 Task: Research Airbnb properties in Schwechat, Austria from 4th December, 2023 to 10th December, 2023 for 8 adults.4 bedrooms having 8 beds and 4 bathrooms. Property type can be house. Amenities needed are: wifi, TV, free parkinig on premises, hot tub, gym, smoking allowed. Booking option can be shelf check-in. Look for 3 properties as per requirement.
Action: Mouse moved to (613, 83)
Screenshot: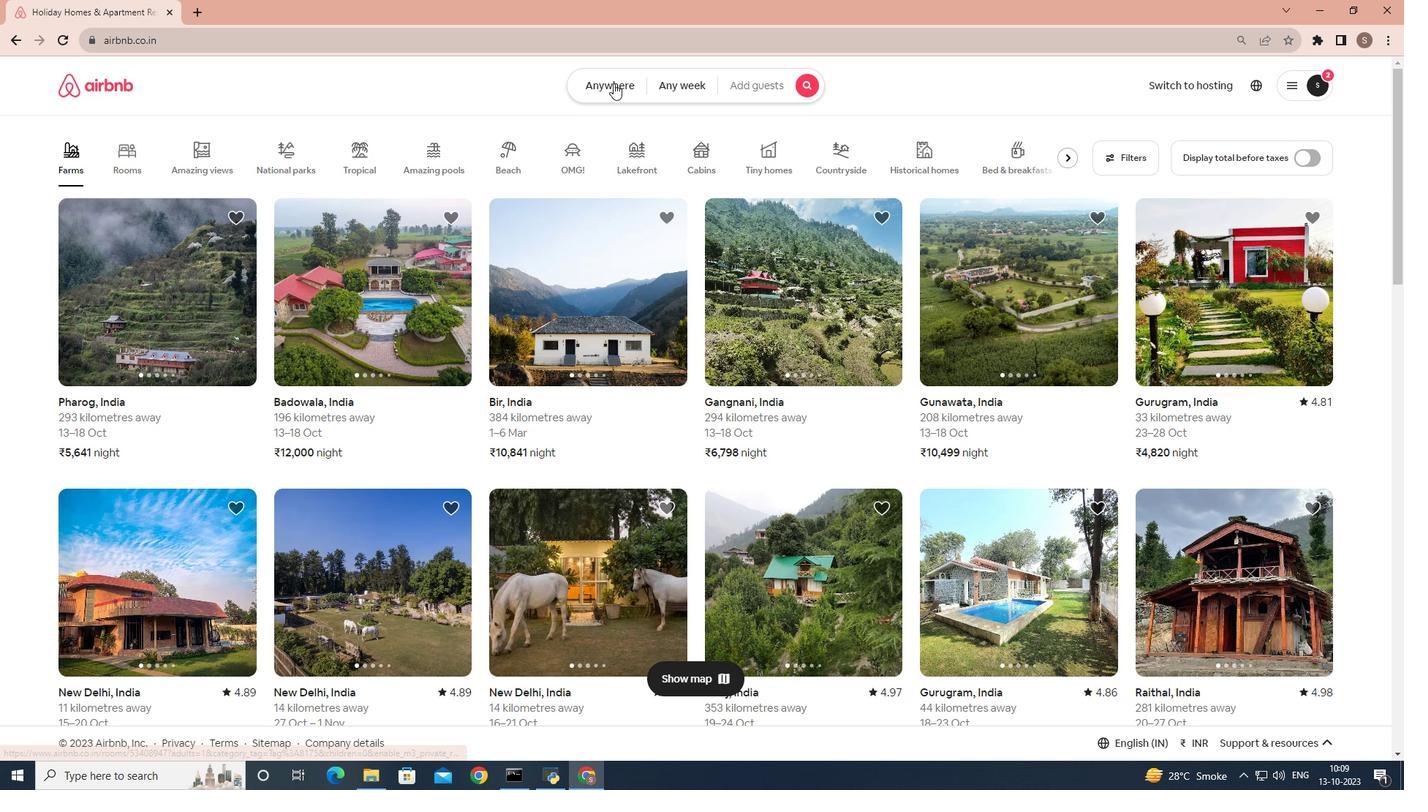 
Action: Mouse pressed left at (613, 83)
Screenshot: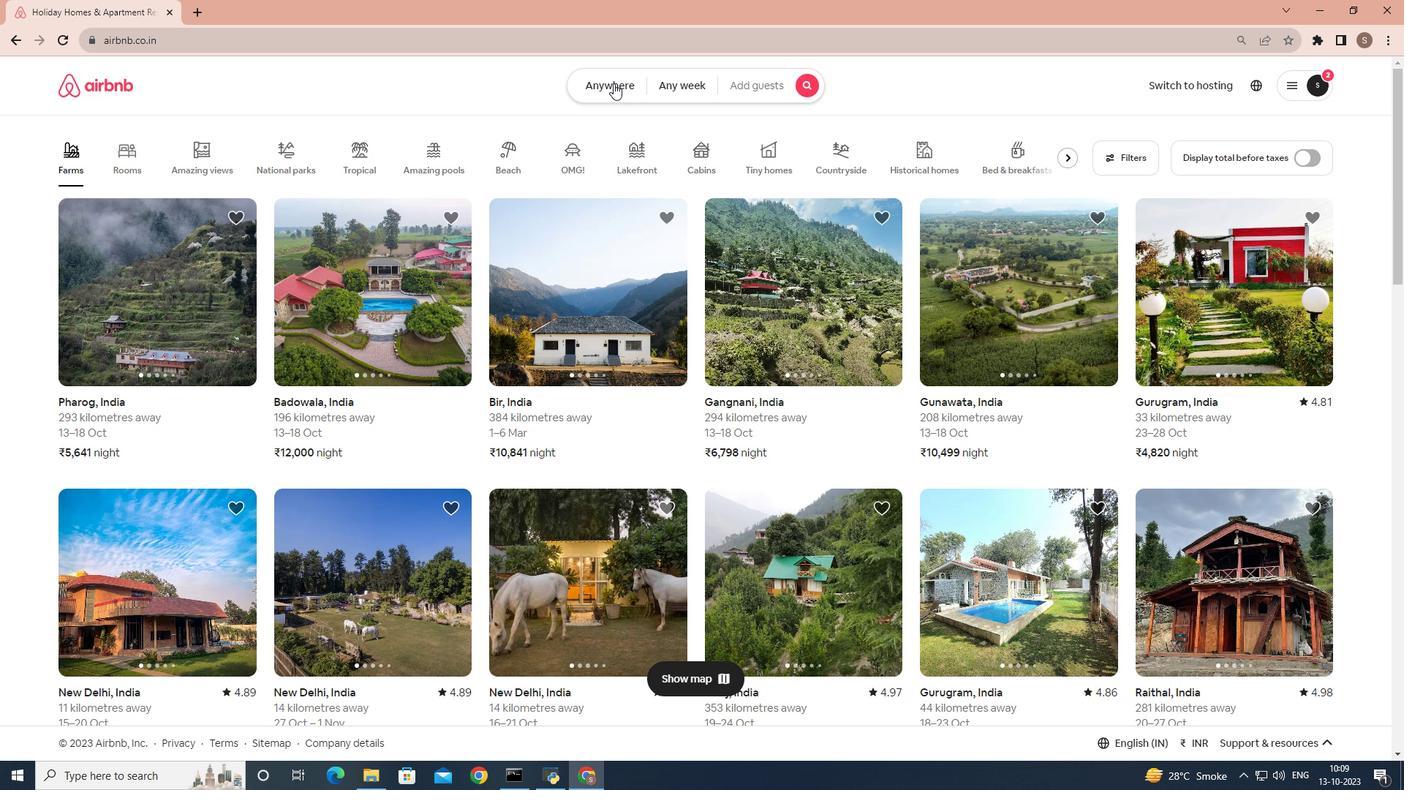 
Action: Mouse moved to (479, 145)
Screenshot: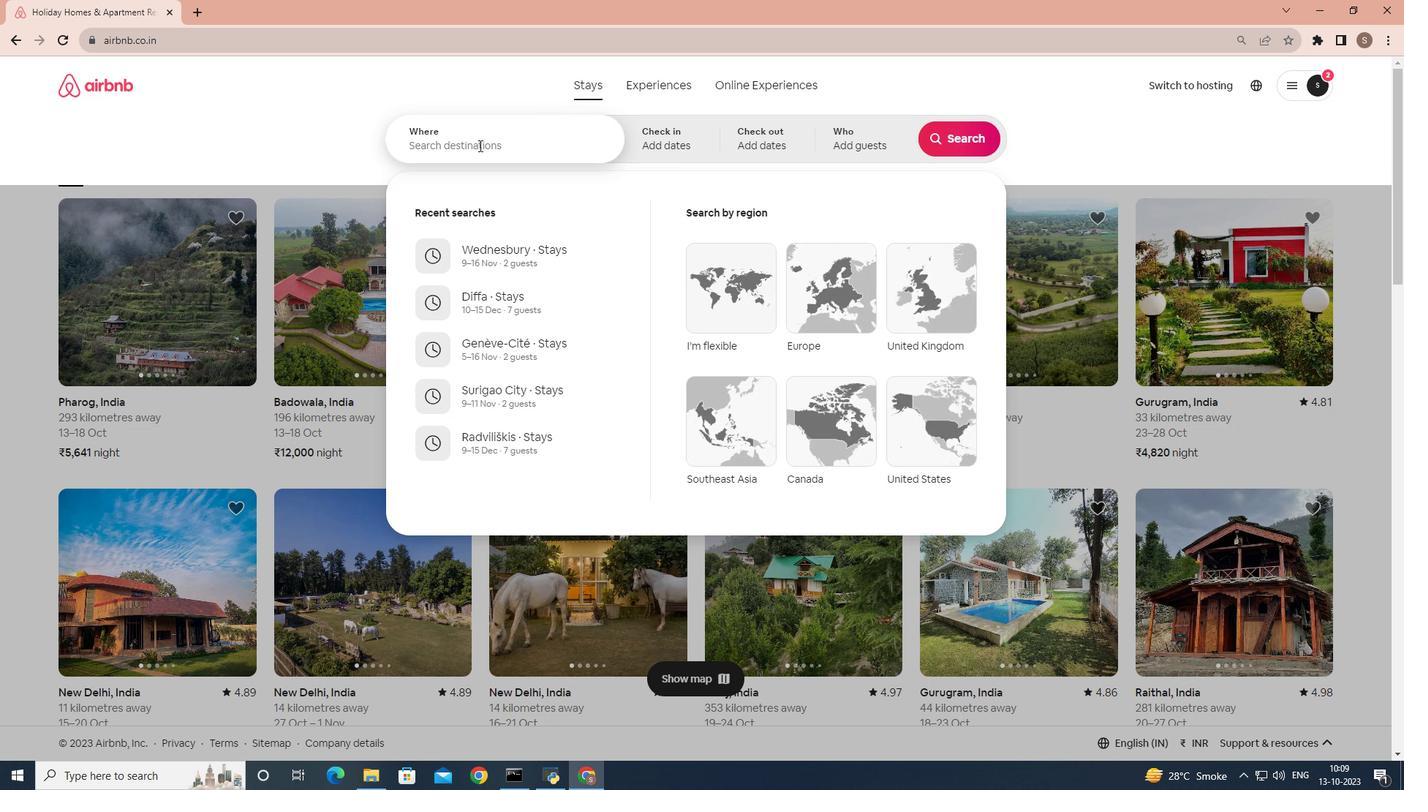 
Action: Mouse pressed left at (479, 145)
Screenshot: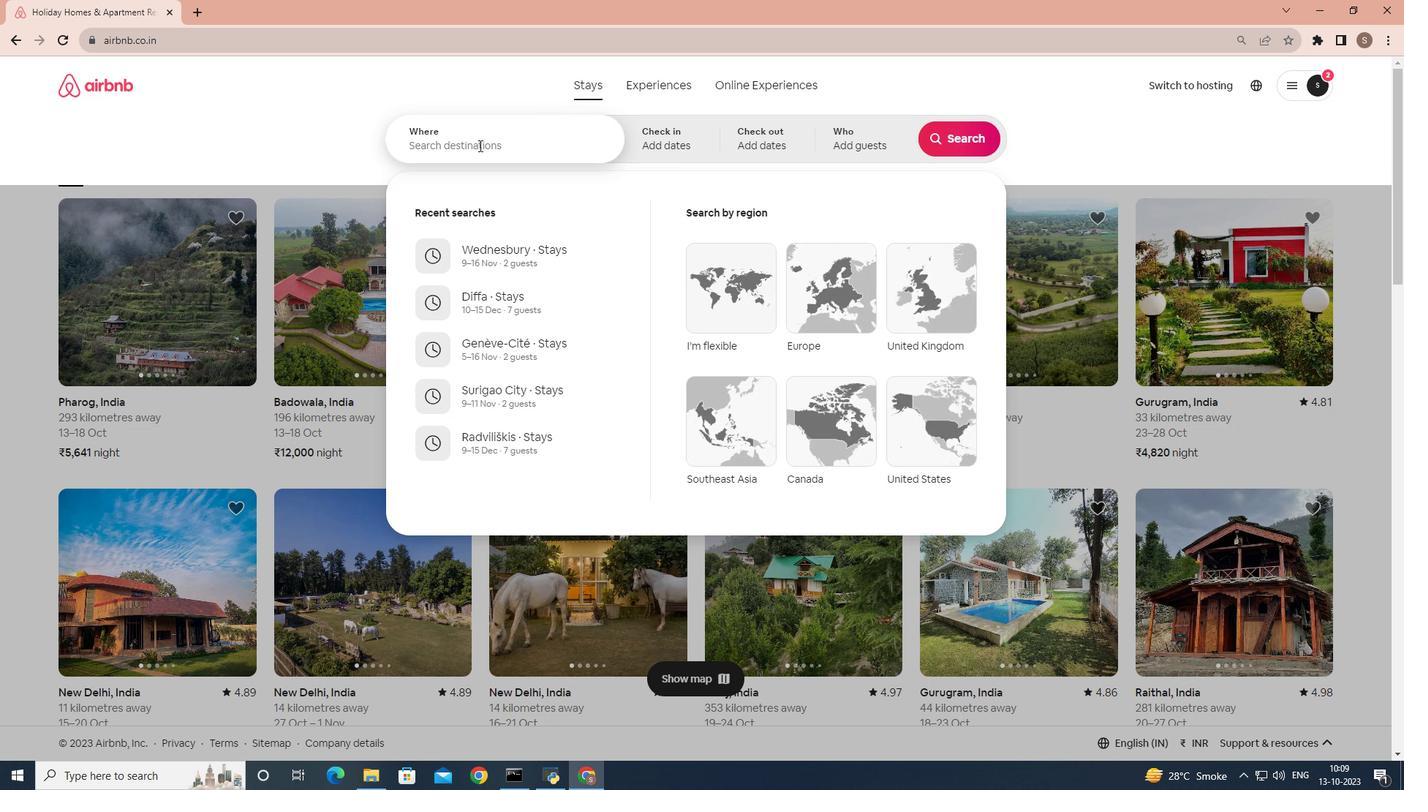 
Action: Key pressed schwechat
Screenshot: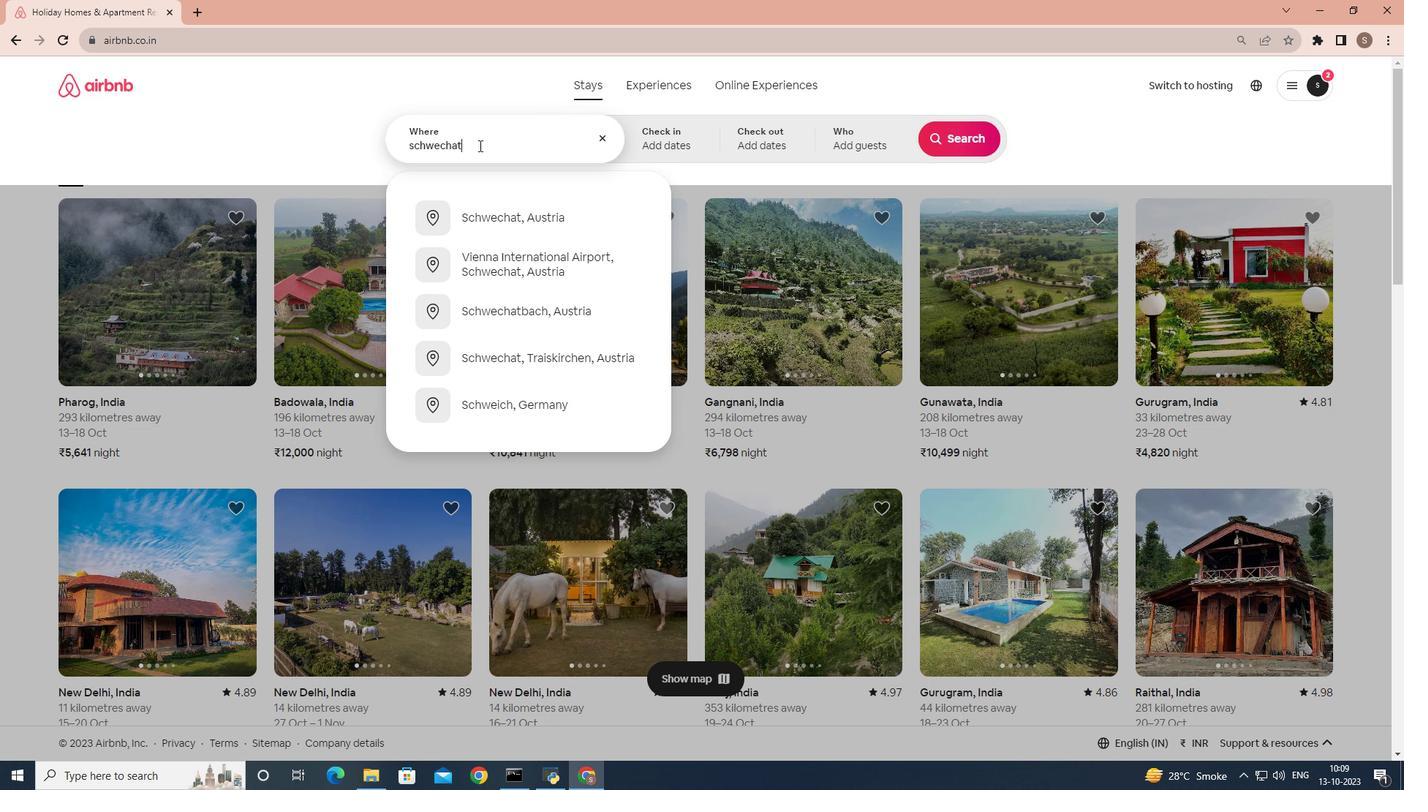 
Action: Mouse moved to (482, 208)
Screenshot: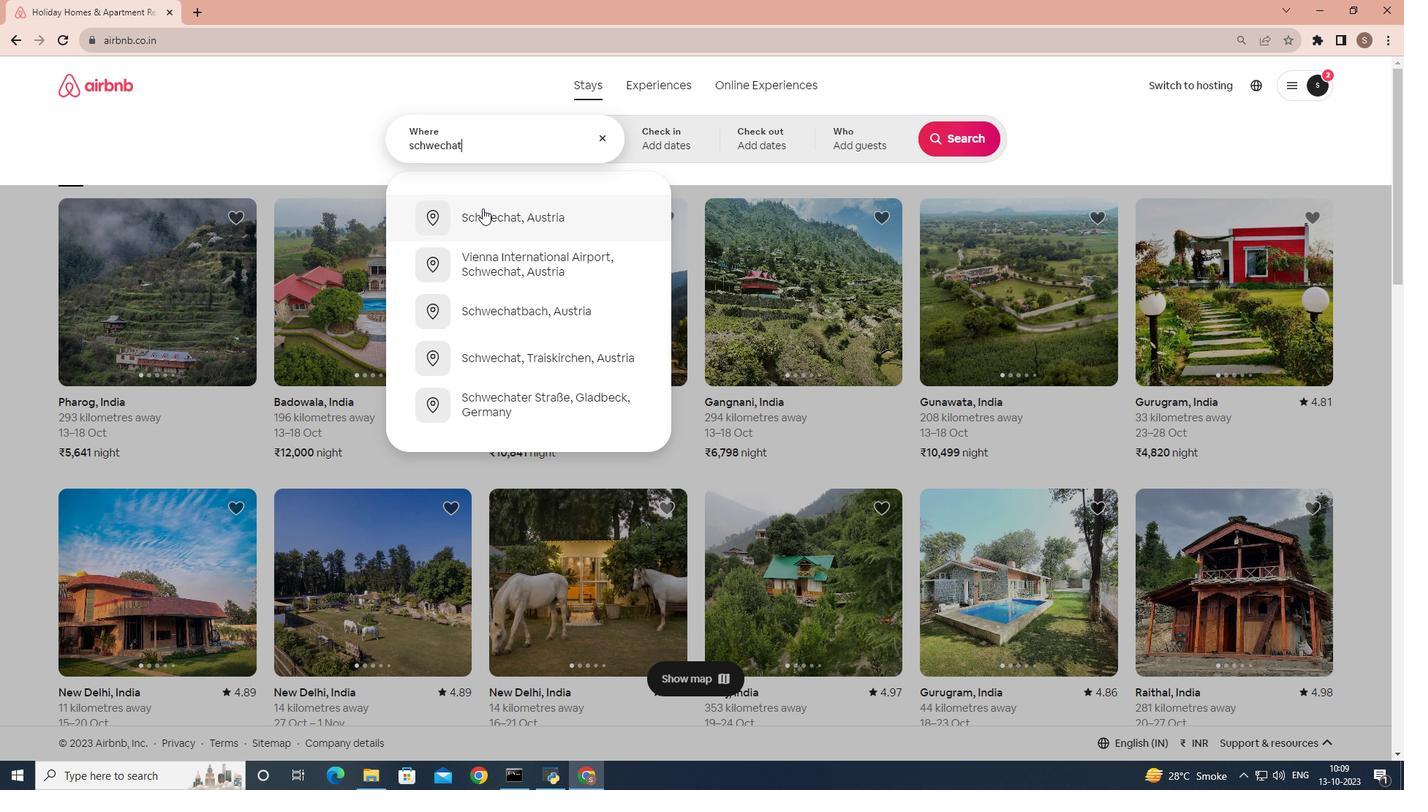 
Action: Mouse pressed left at (482, 208)
Screenshot: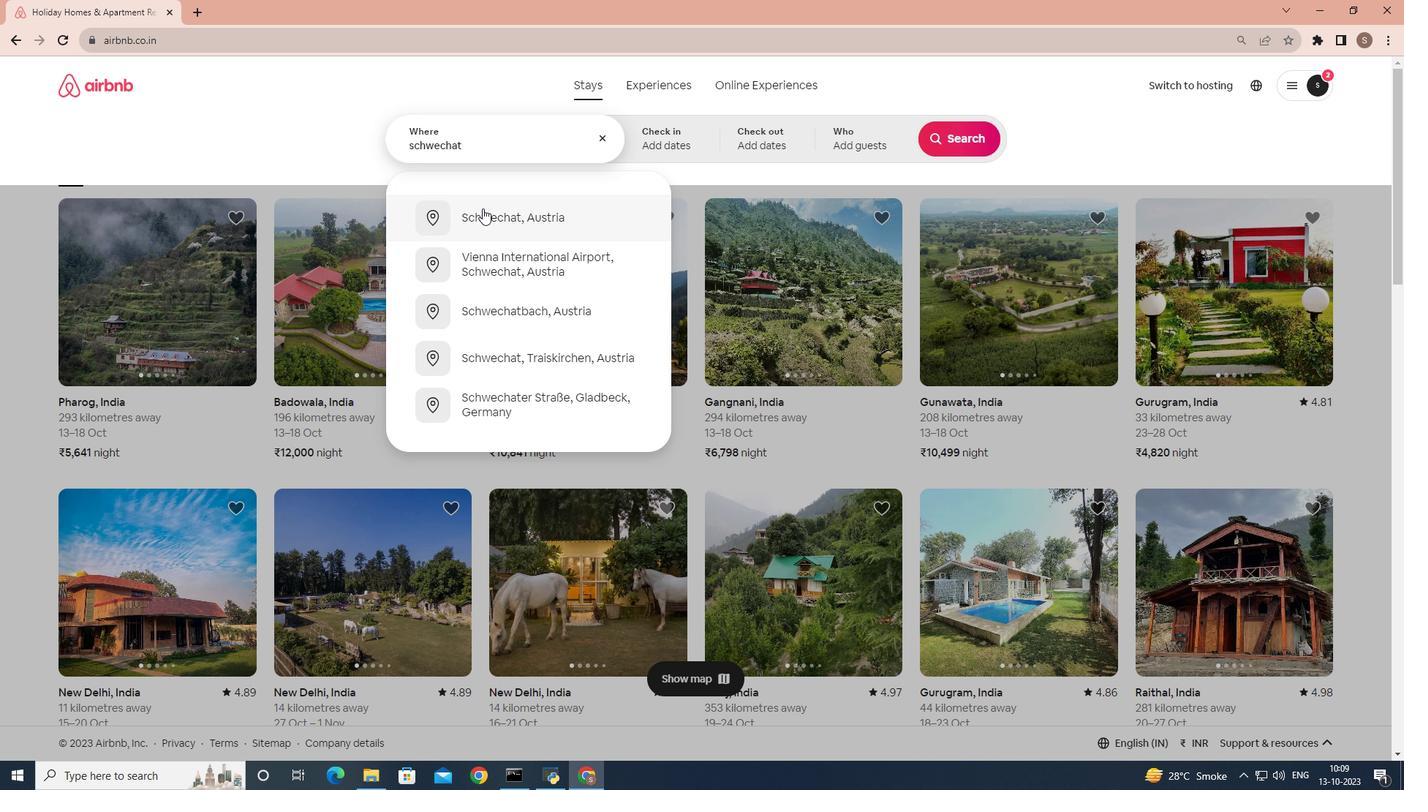 
Action: Mouse moved to (944, 251)
Screenshot: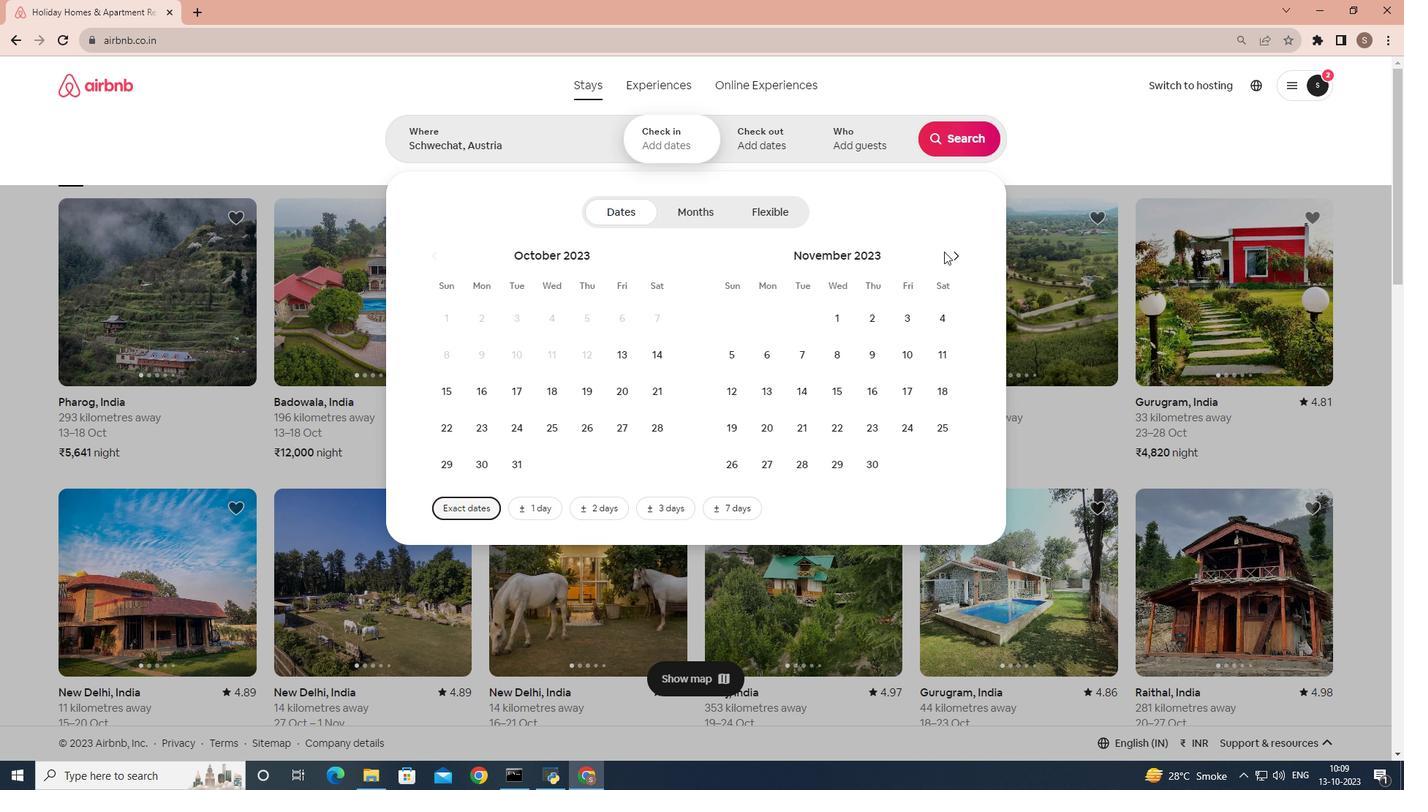 
Action: Mouse pressed left at (944, 251)
Screenshot: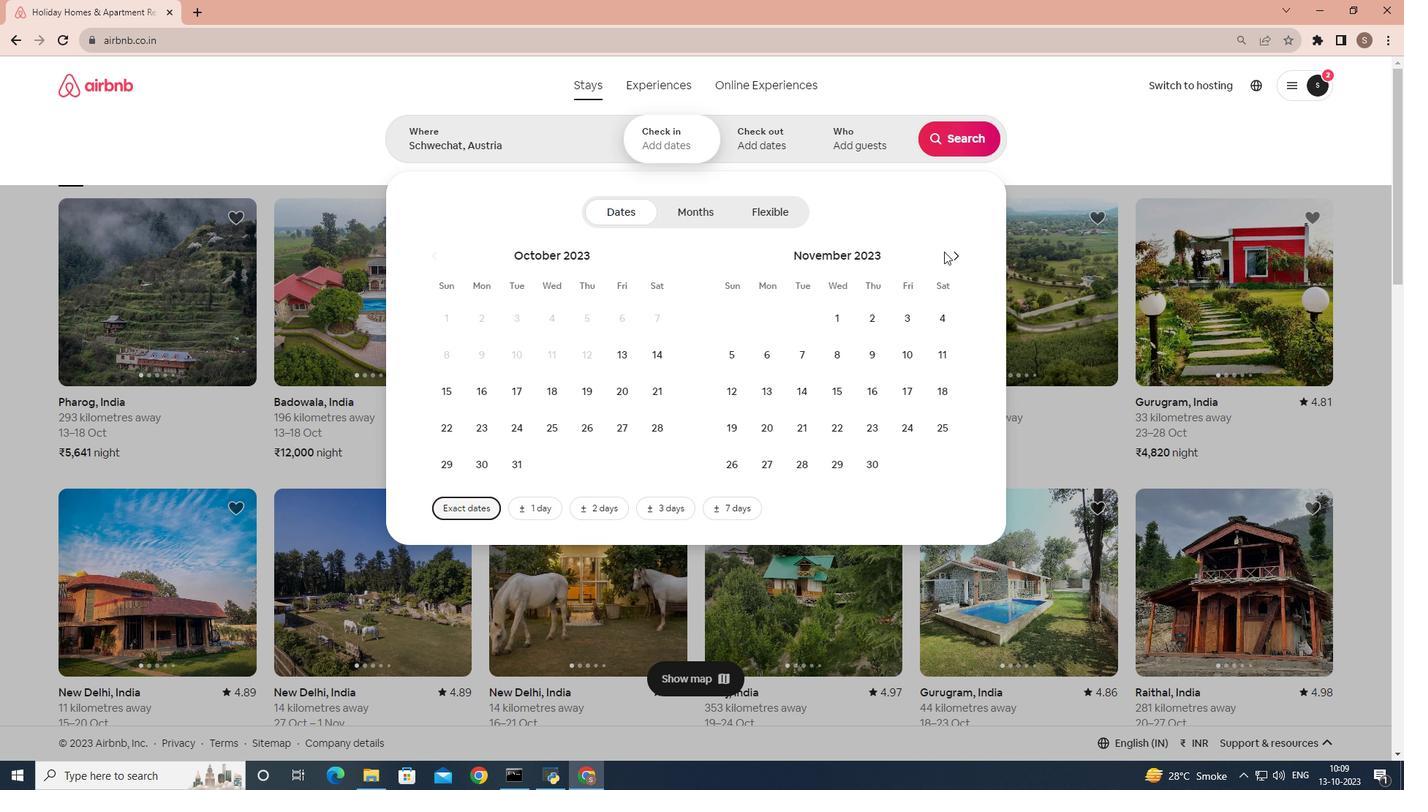
Action: Mouse moved to (950, 257)
Screenshot: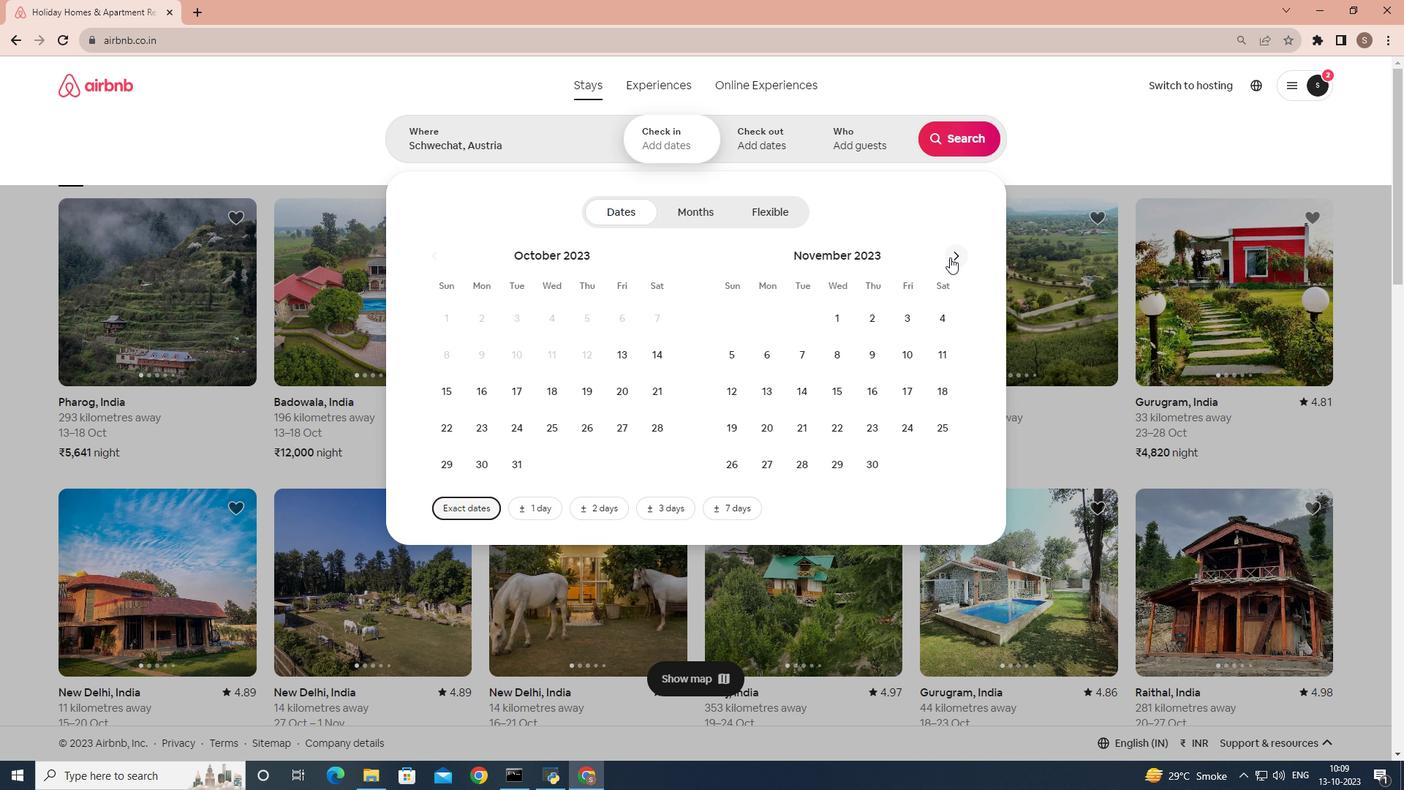 
Action: Mouse pressed left at (950, 257)
Screenshot: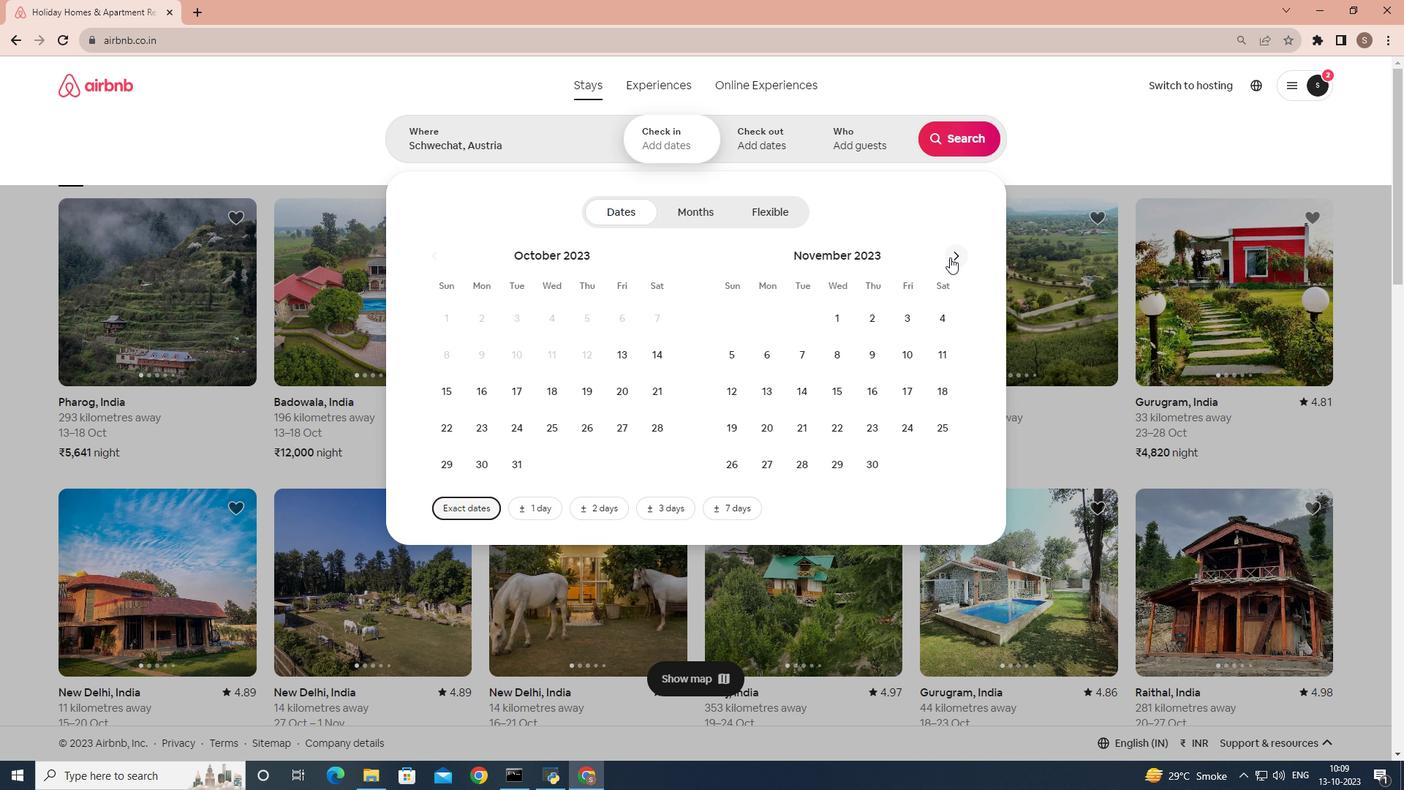 
Action: Mouse moved to (770, 364)
Screenshot: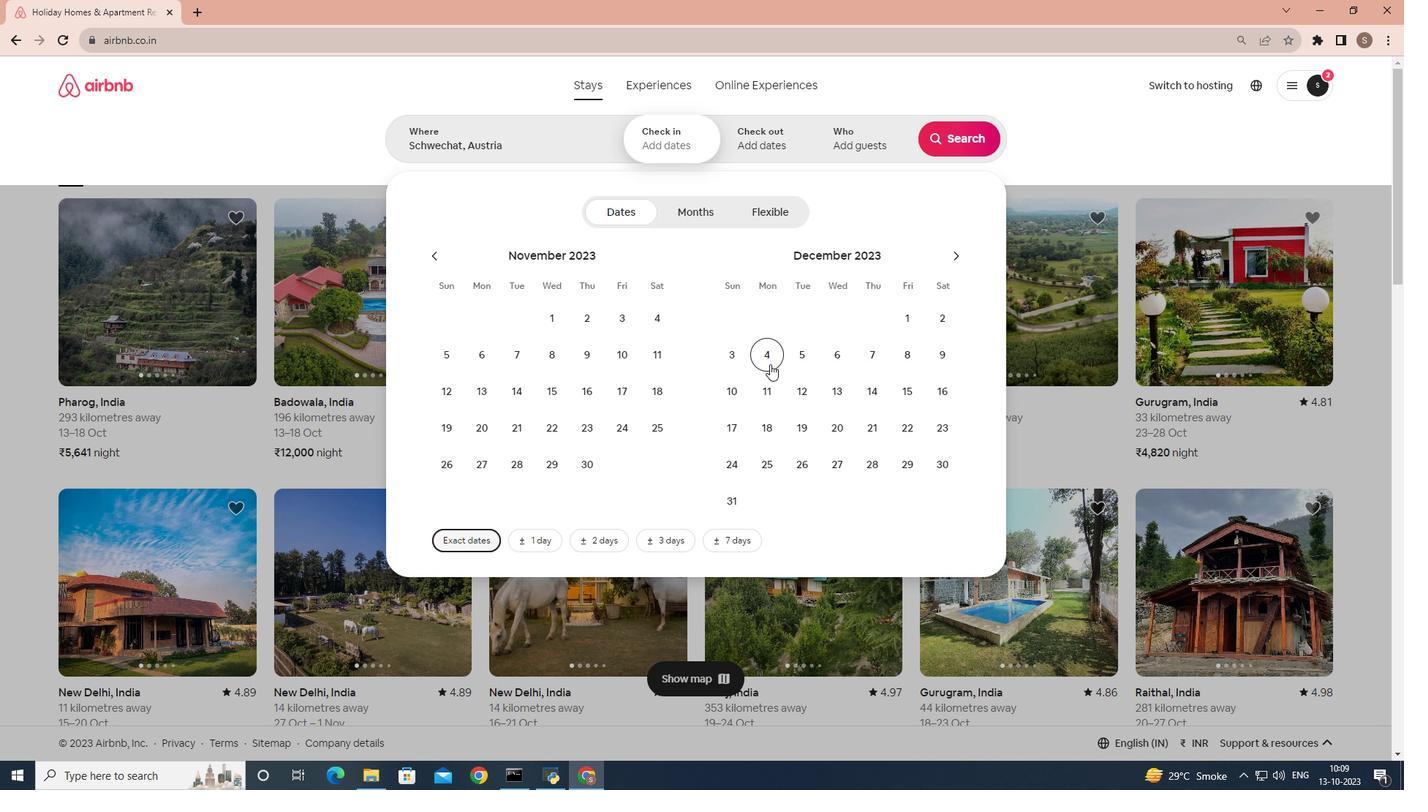 
Action: Mouse pressed left at (770, 364)
Screenshot: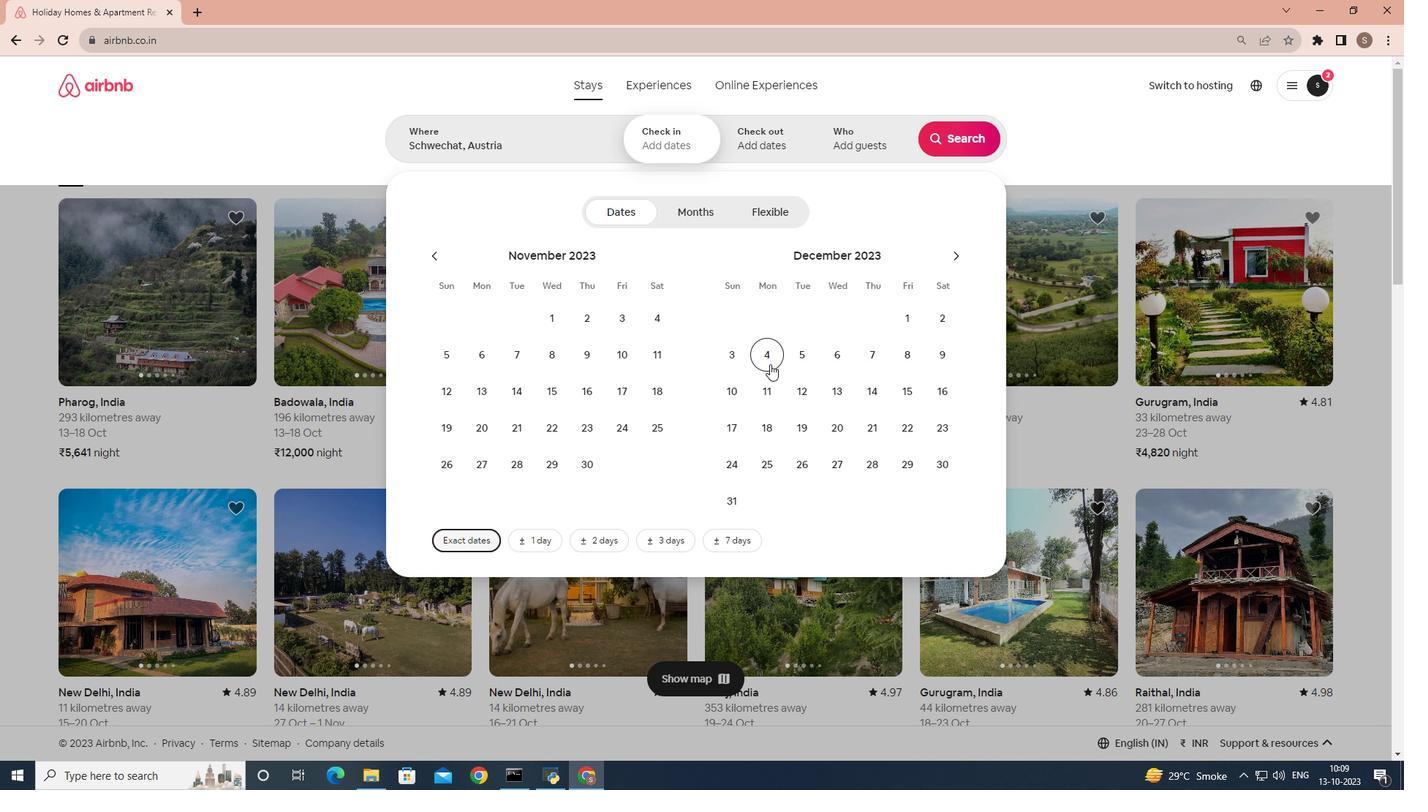 
Action: Mouse moved to (732, 390)
Screenshot: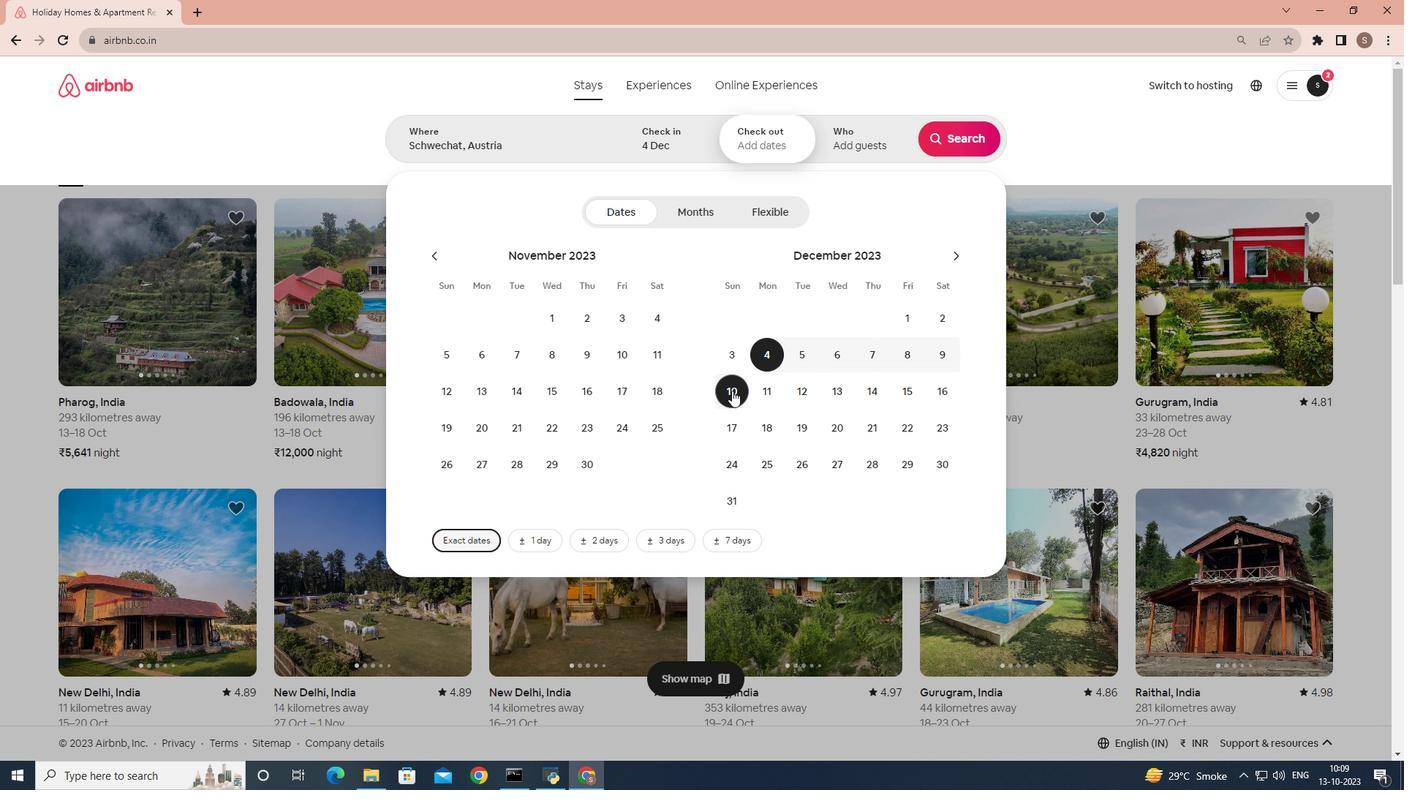 
Action: Mouse pressed left at (732, 390)
Screenshot: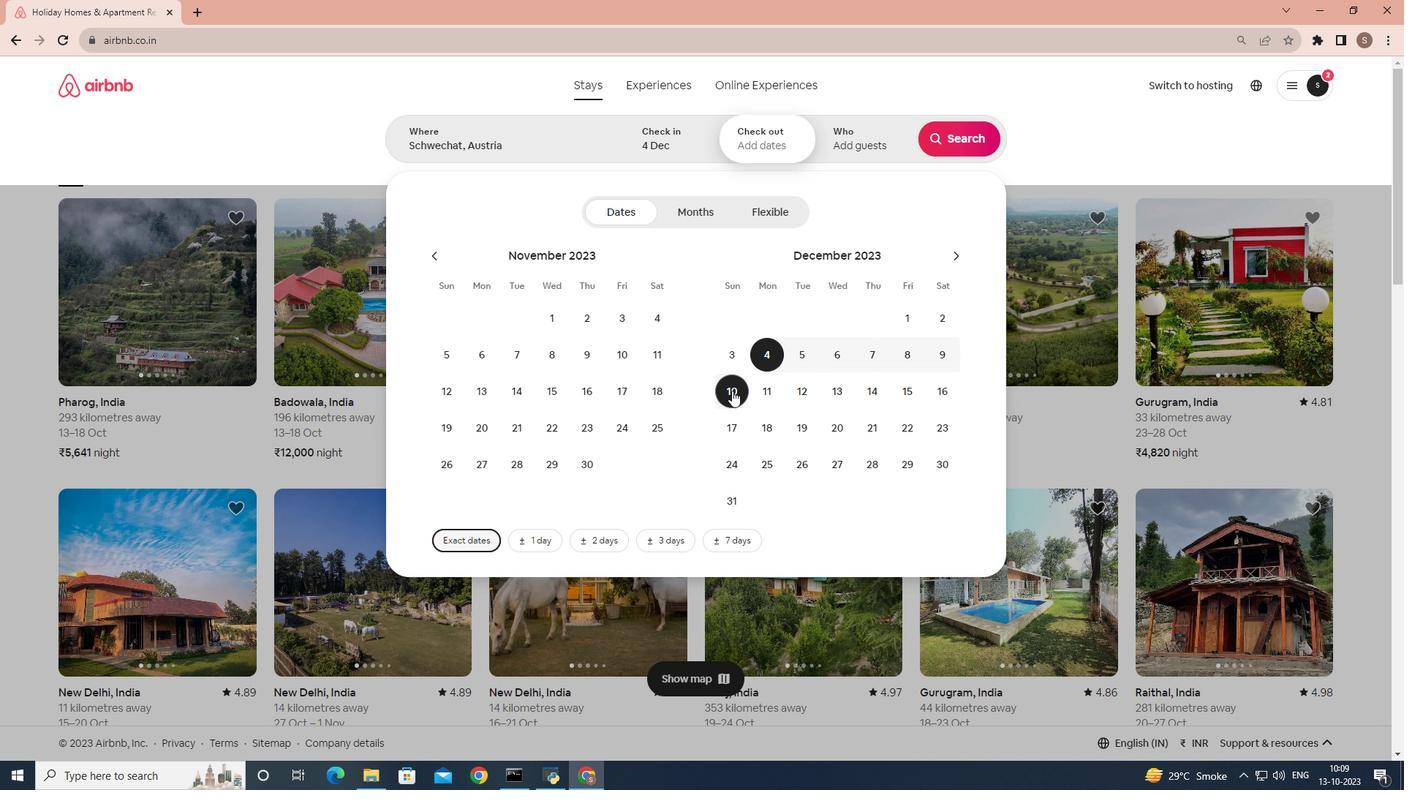 
Action: Mouse moved to (861, 157)
Screenshot: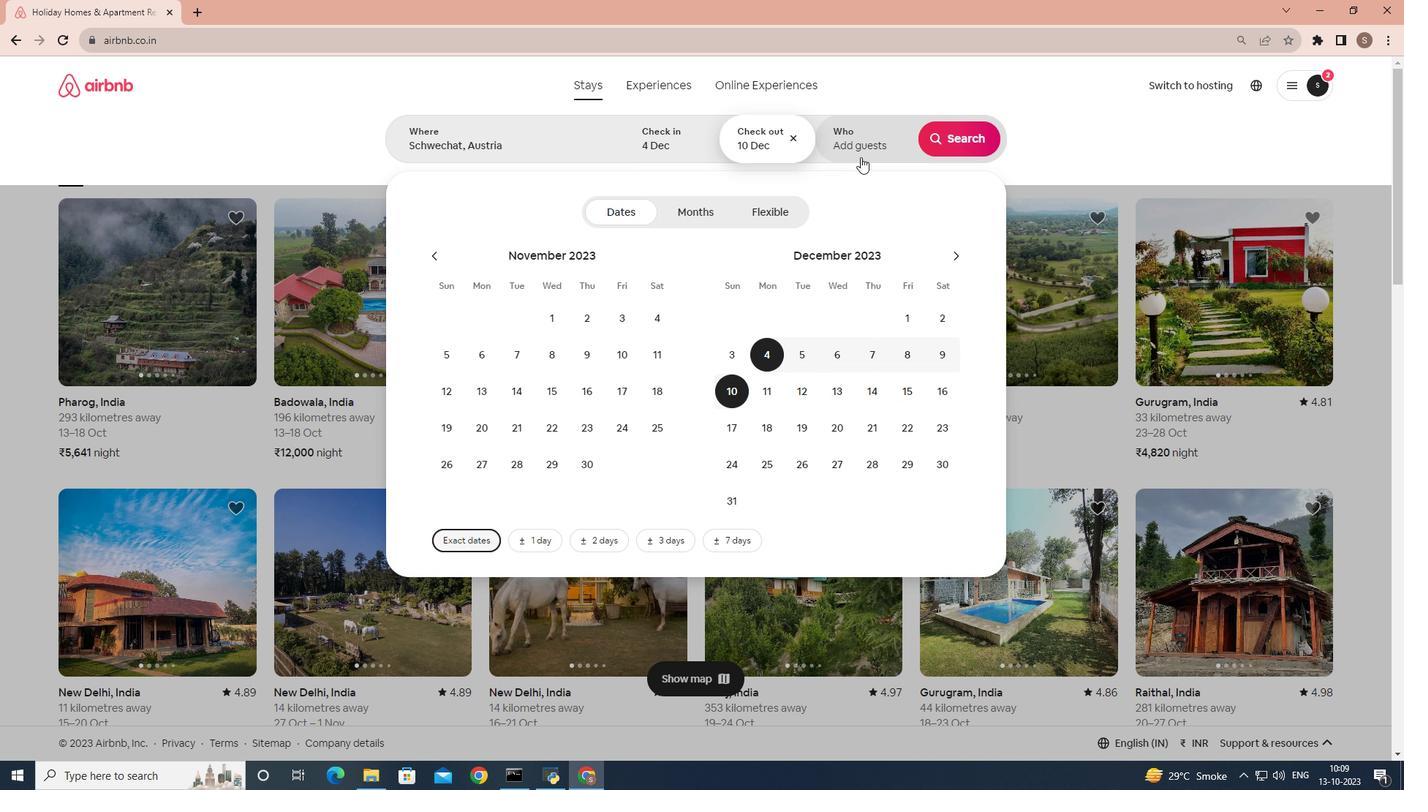 
Action: Mouse pressed left at (861, 157)
Screenshot: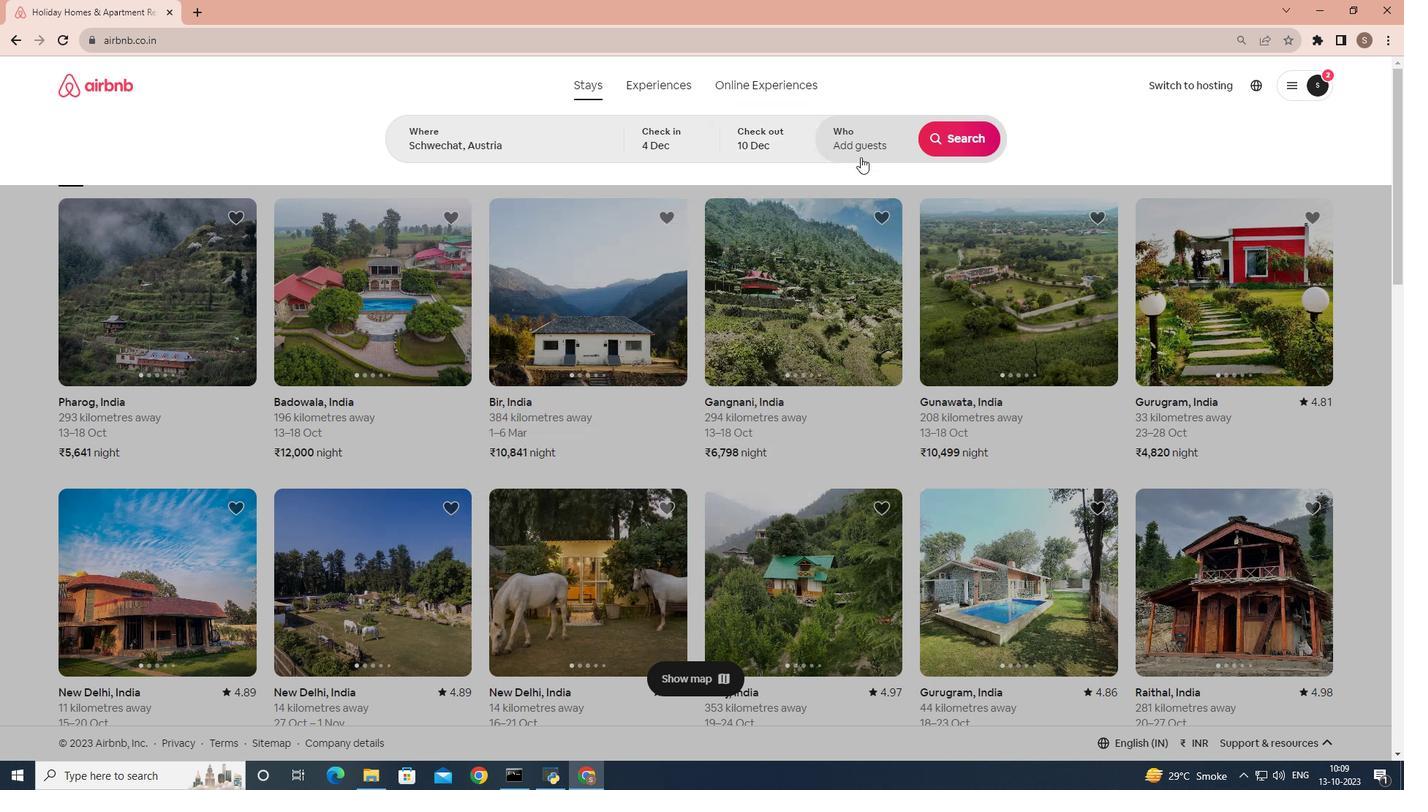 
Action: Mouse moved to (955, 212)
Screenshot: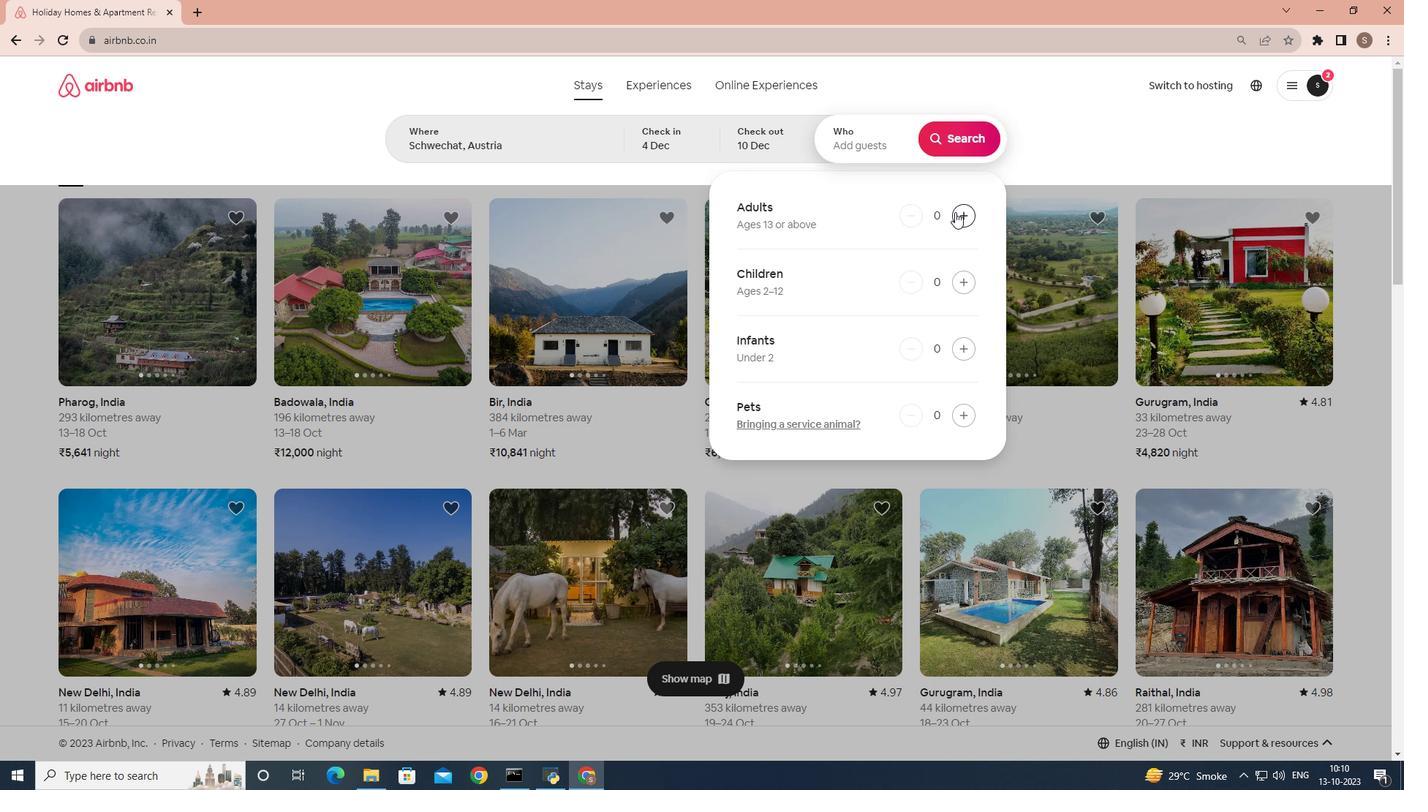 
Action: Mouse pressed left at (955, 212)
Screenshot: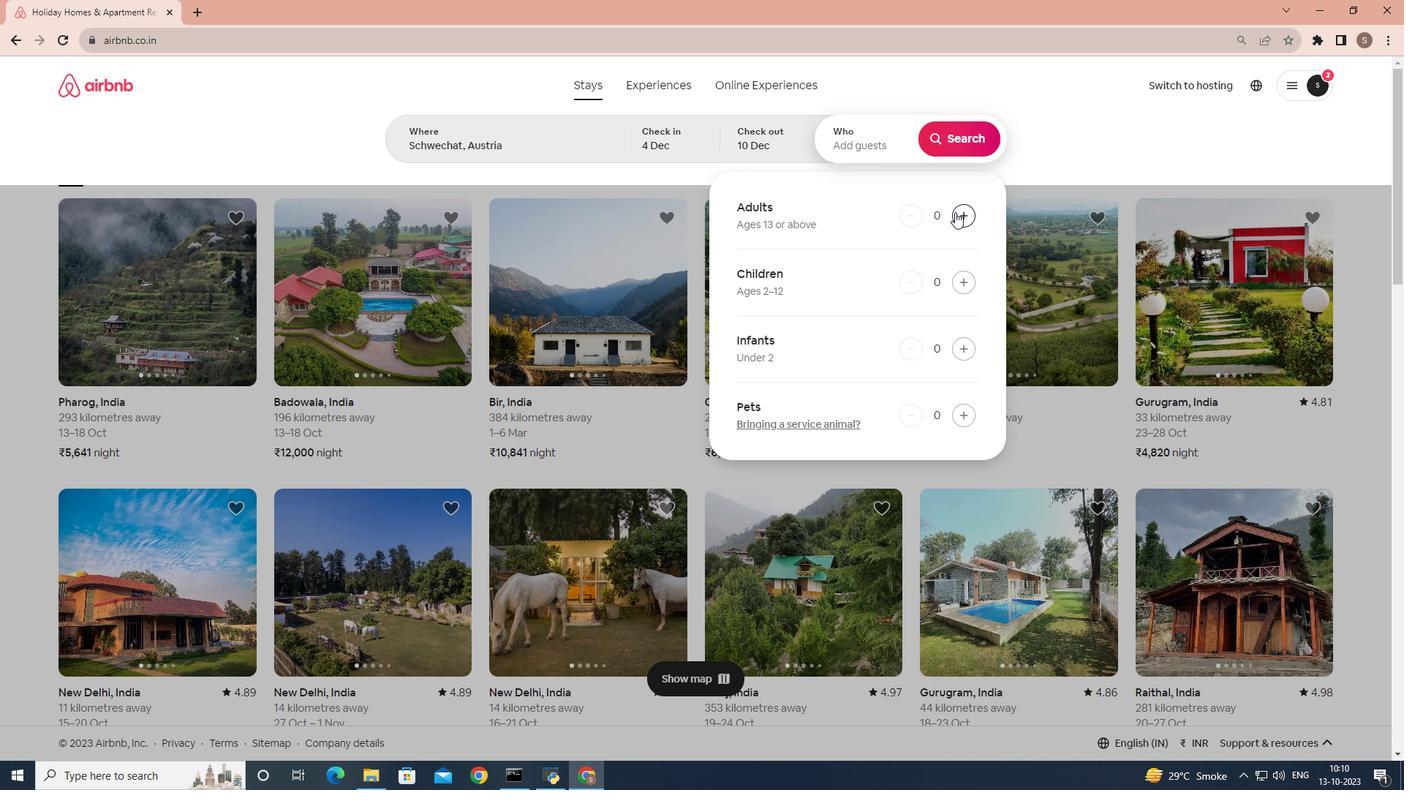 
Action: Mouse pressed left at (955, 212)
Screenshot: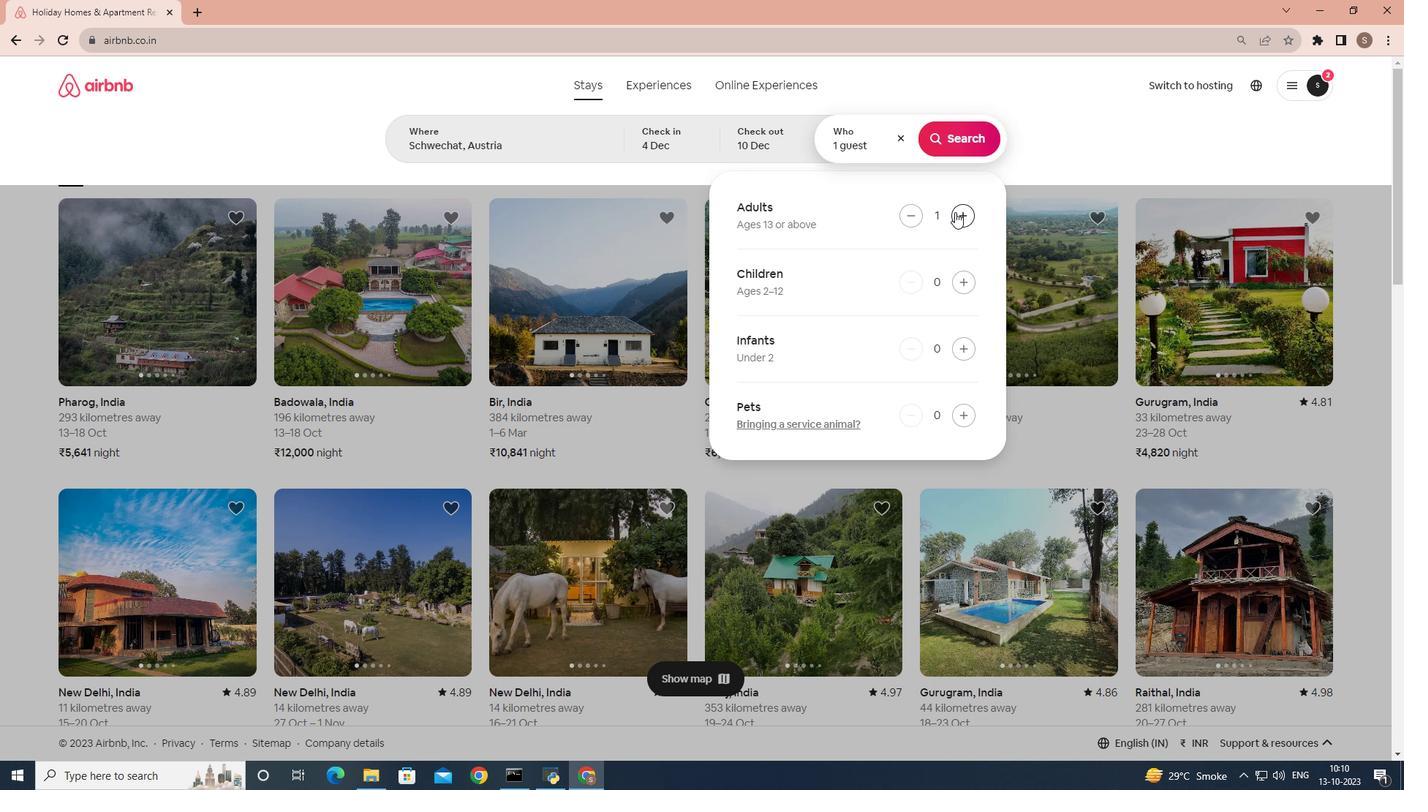 
Action: Mouse pressed left at (955, 212)
Screenshot: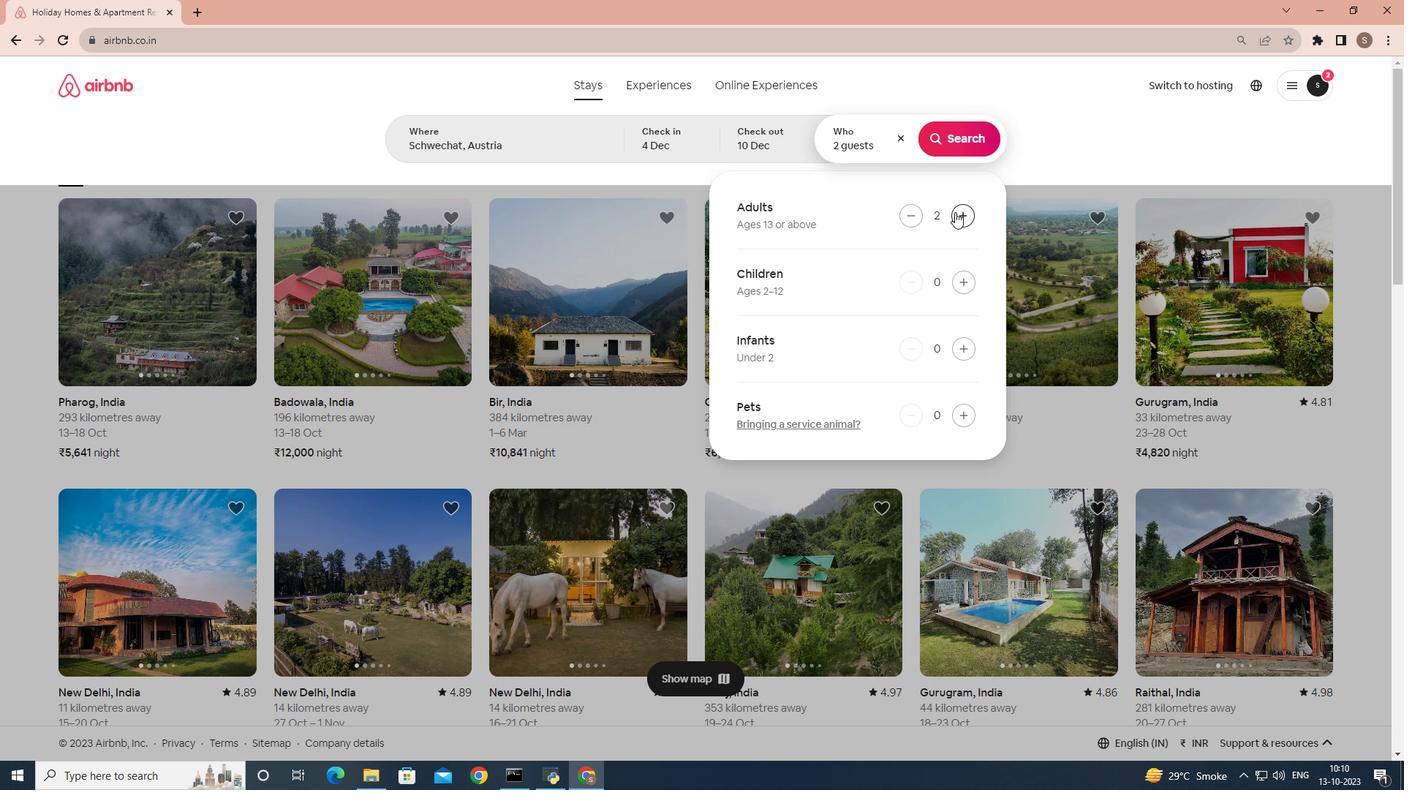 
Action: Mouse pressed left at (955, 212)
Screenshot: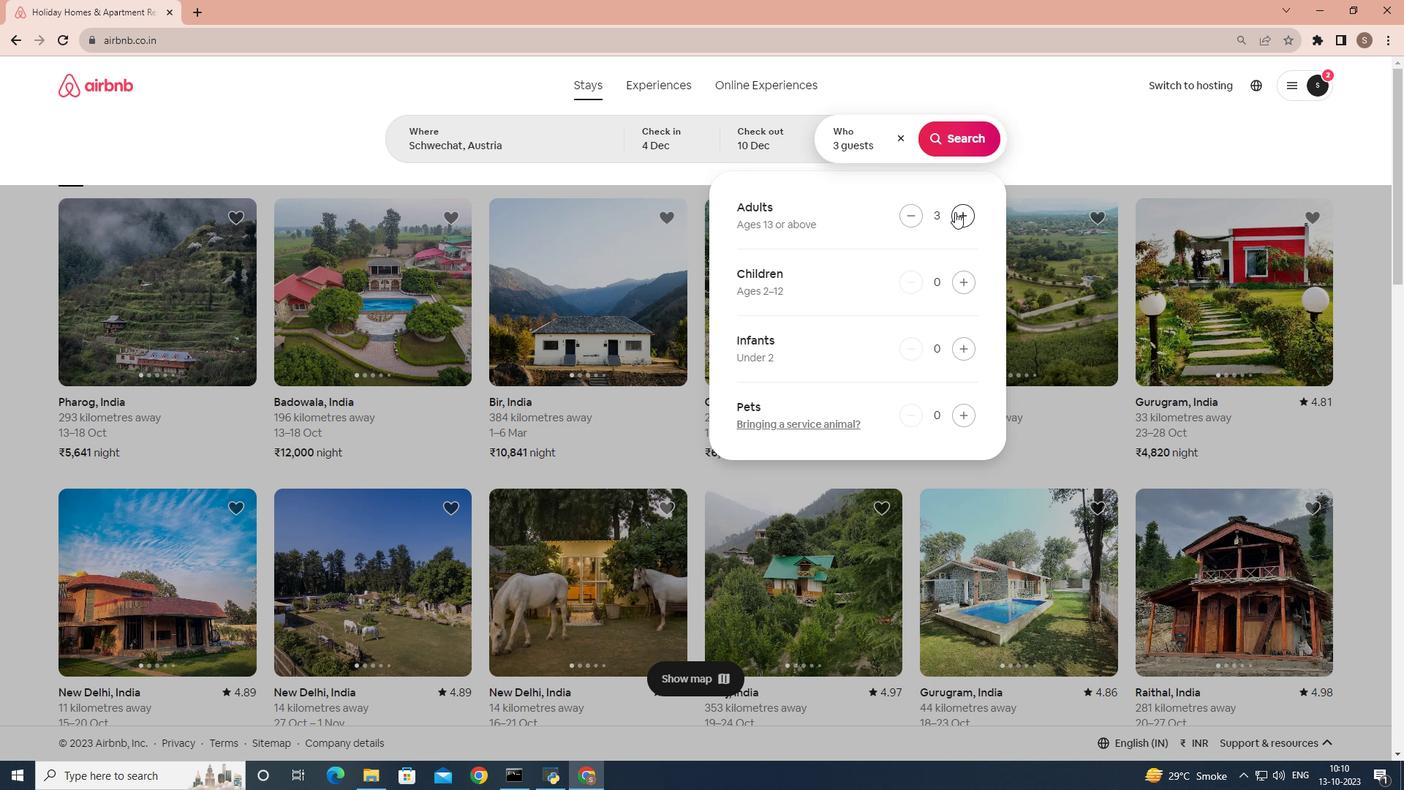
Action: Mouse pressed left at (955, 212)
Screenshot: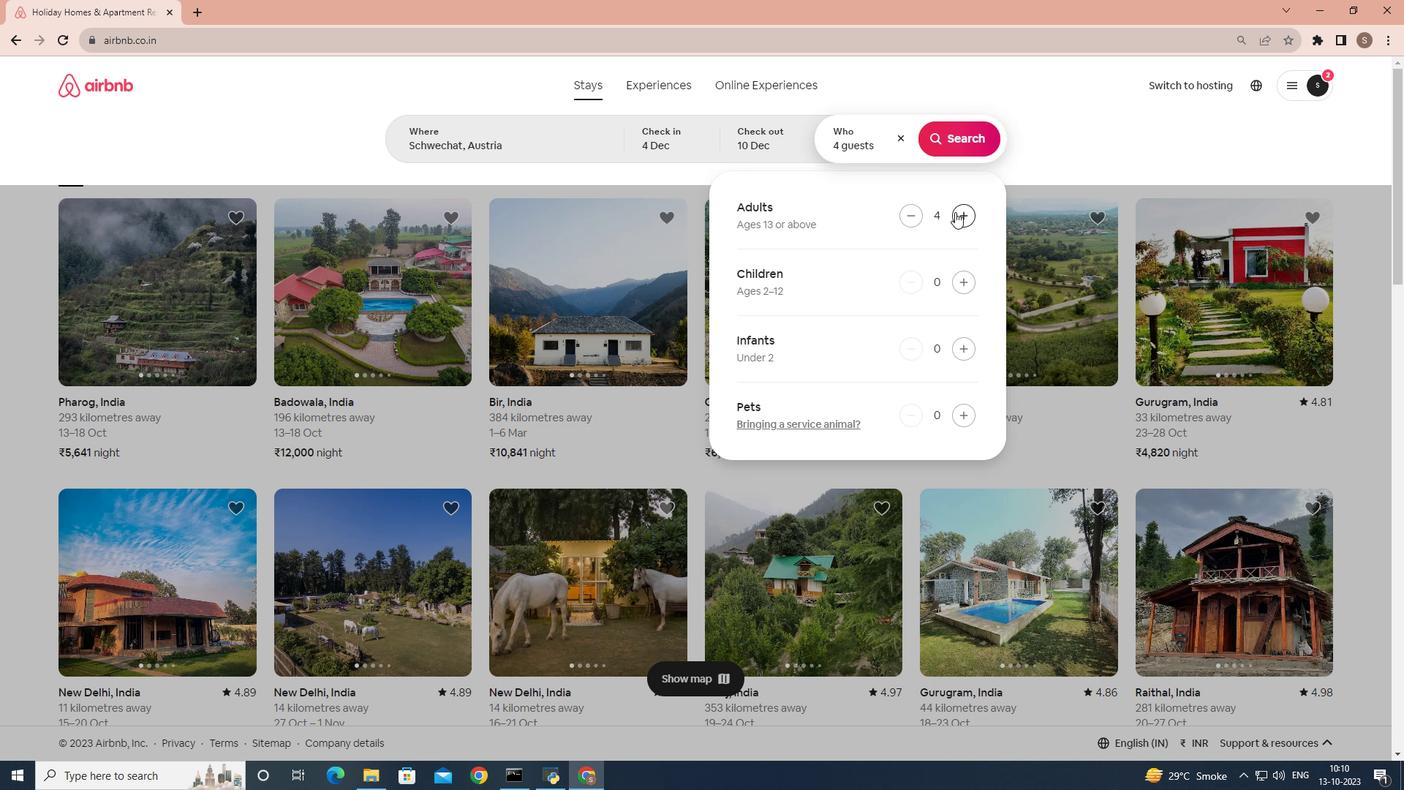 
Action: Mouse pressed left at (955, 212)
Screenshot: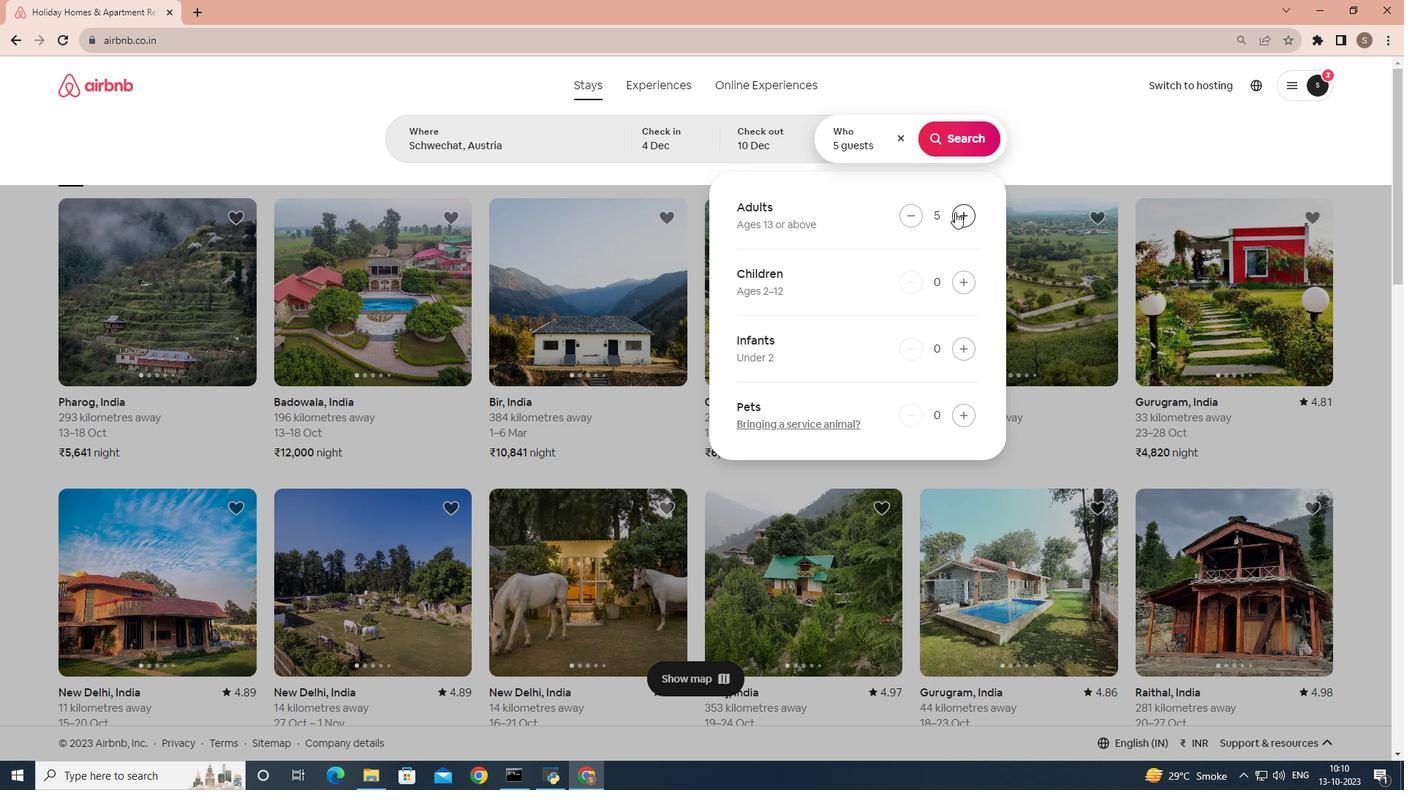 
Action: Mouse pressed left at (955, 212)
Screenshot: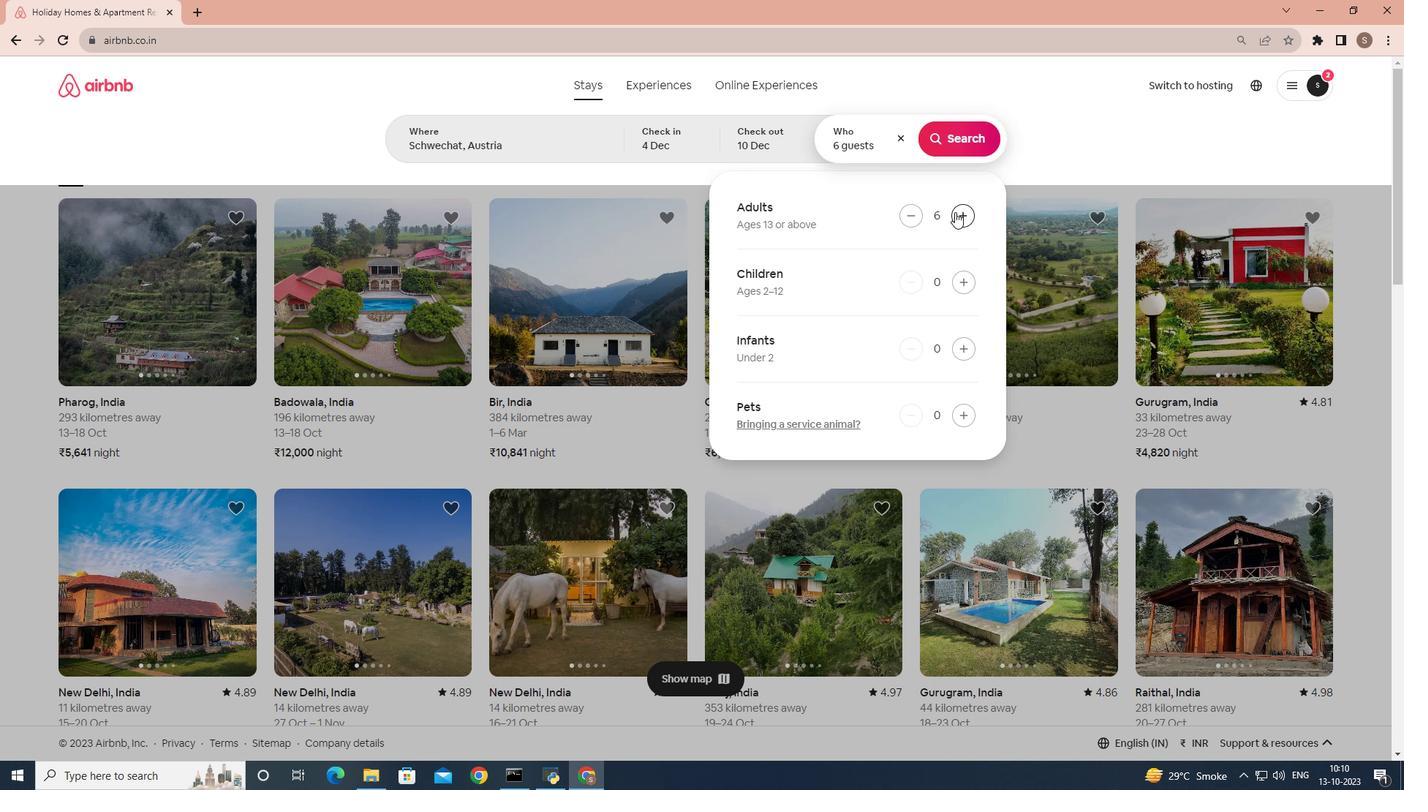 
Action: Mouse pressed left at (955, 212)
Screenshot: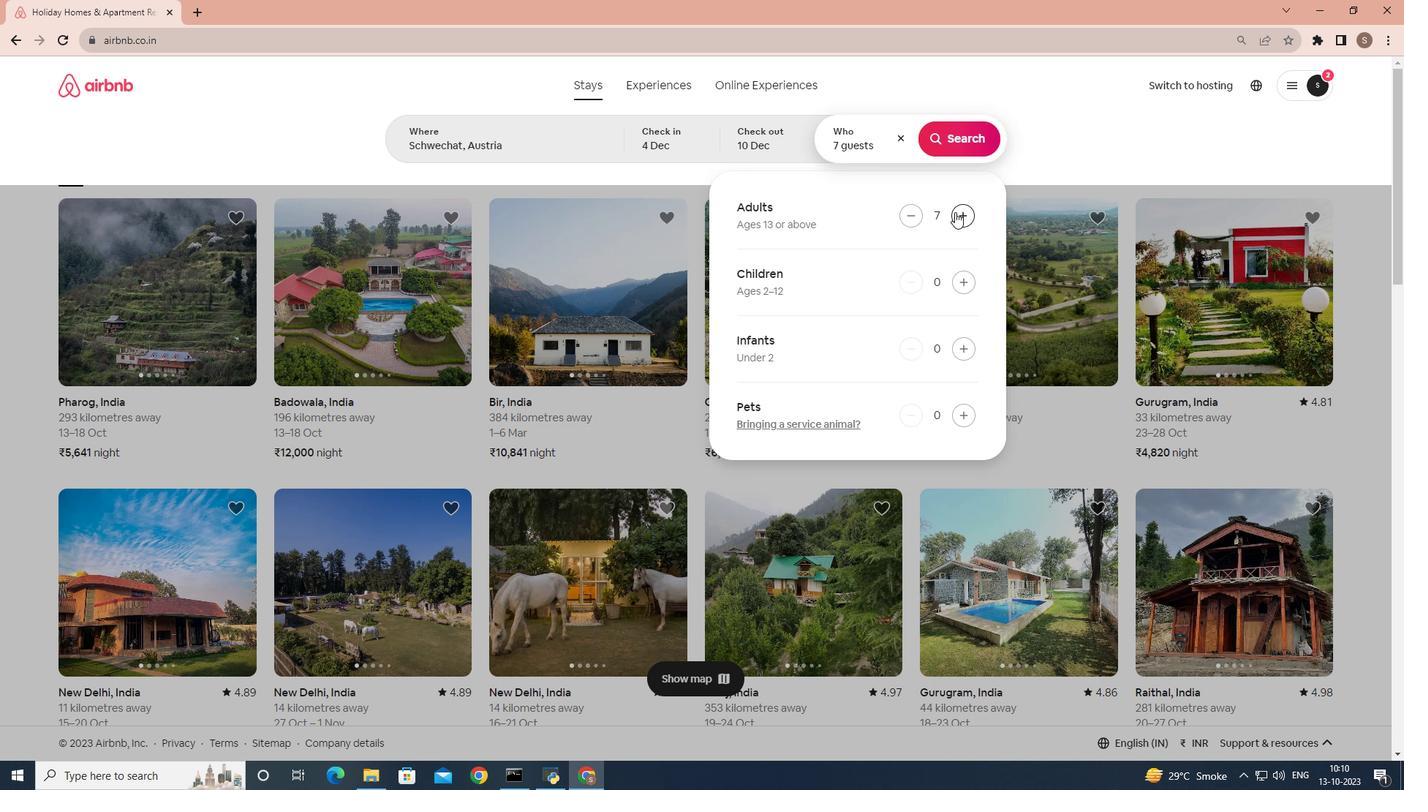 
Action: Mouse moved to (971, 146)
Screenshot: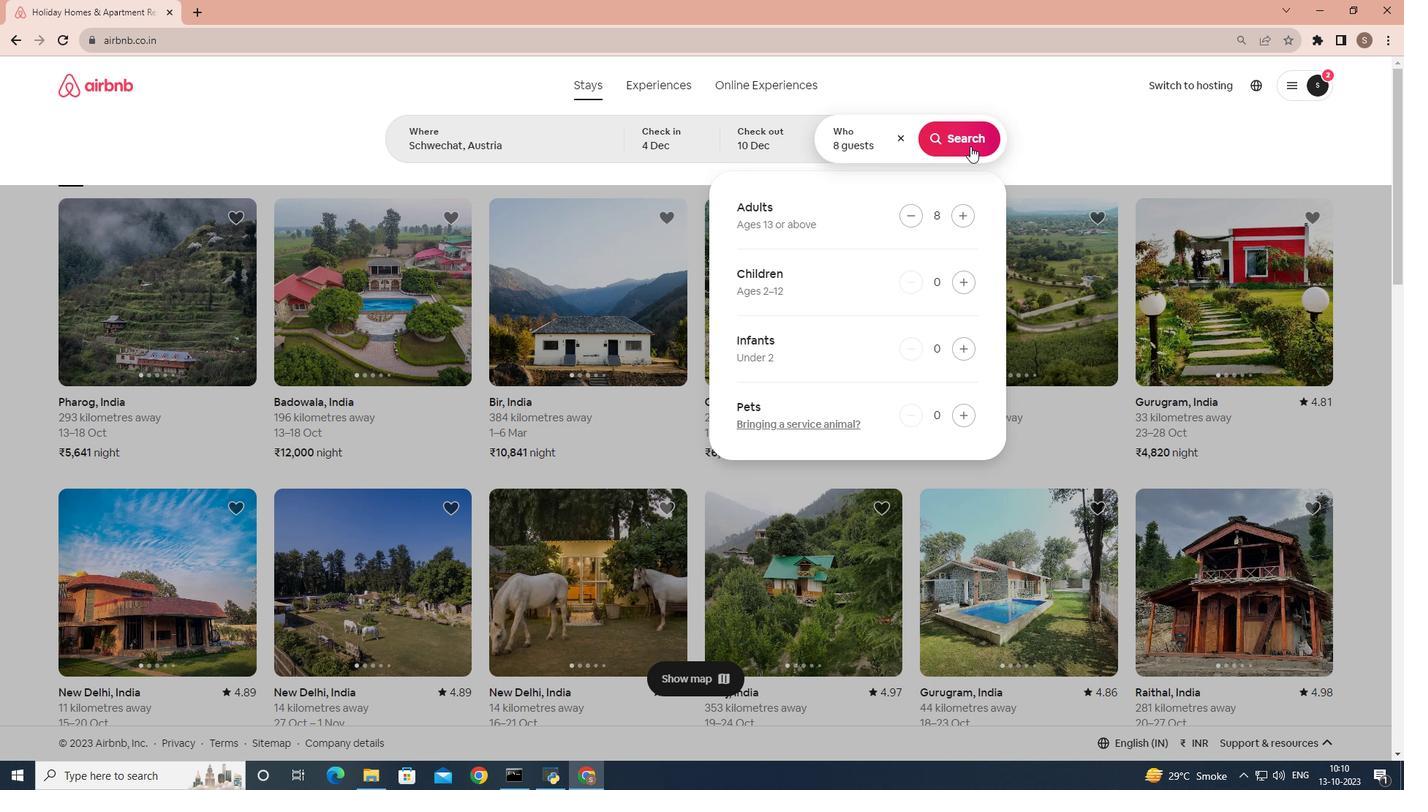 
Action: Mouse pressed left at (971, 146)
Screenshot: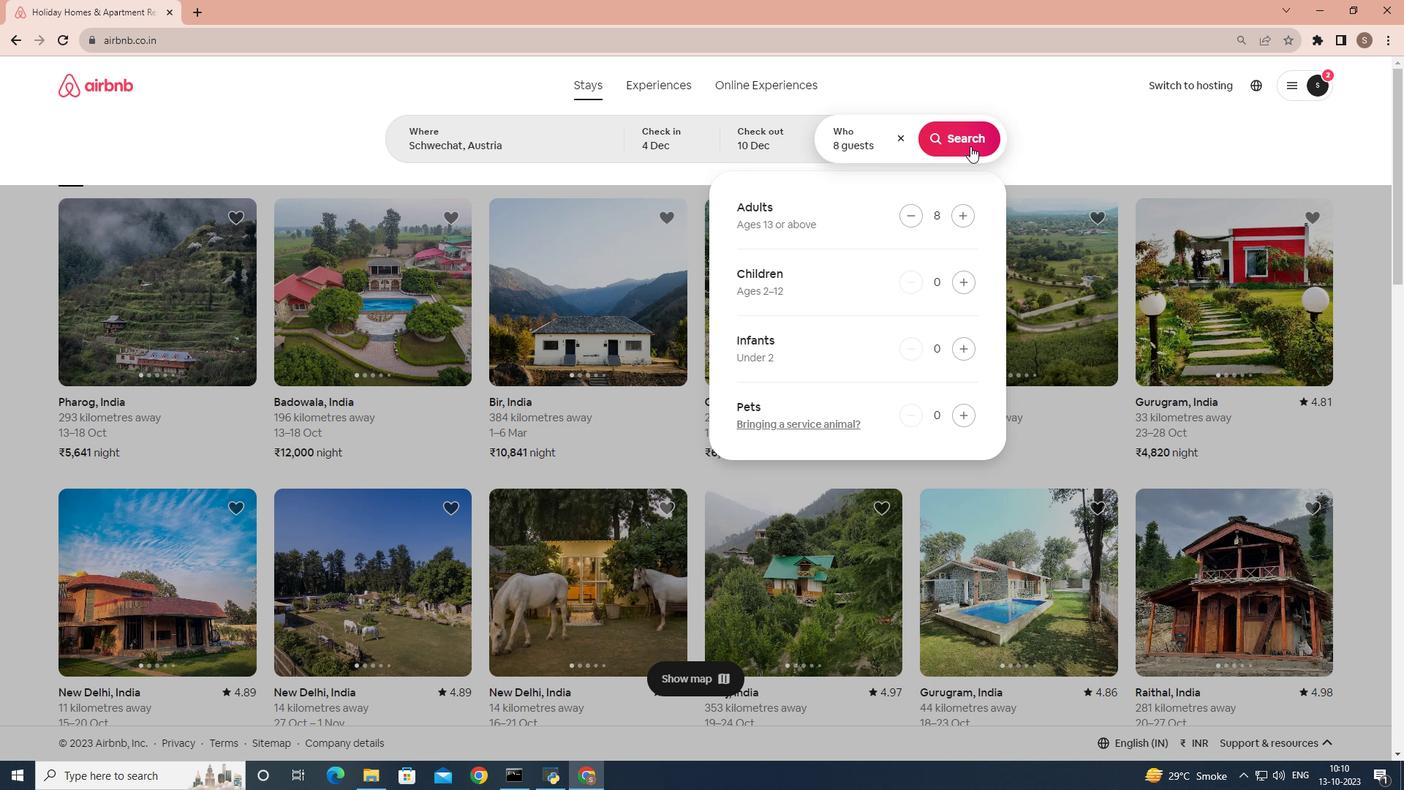 
Action: Mouse moved to (1170, 148)
Screenshot: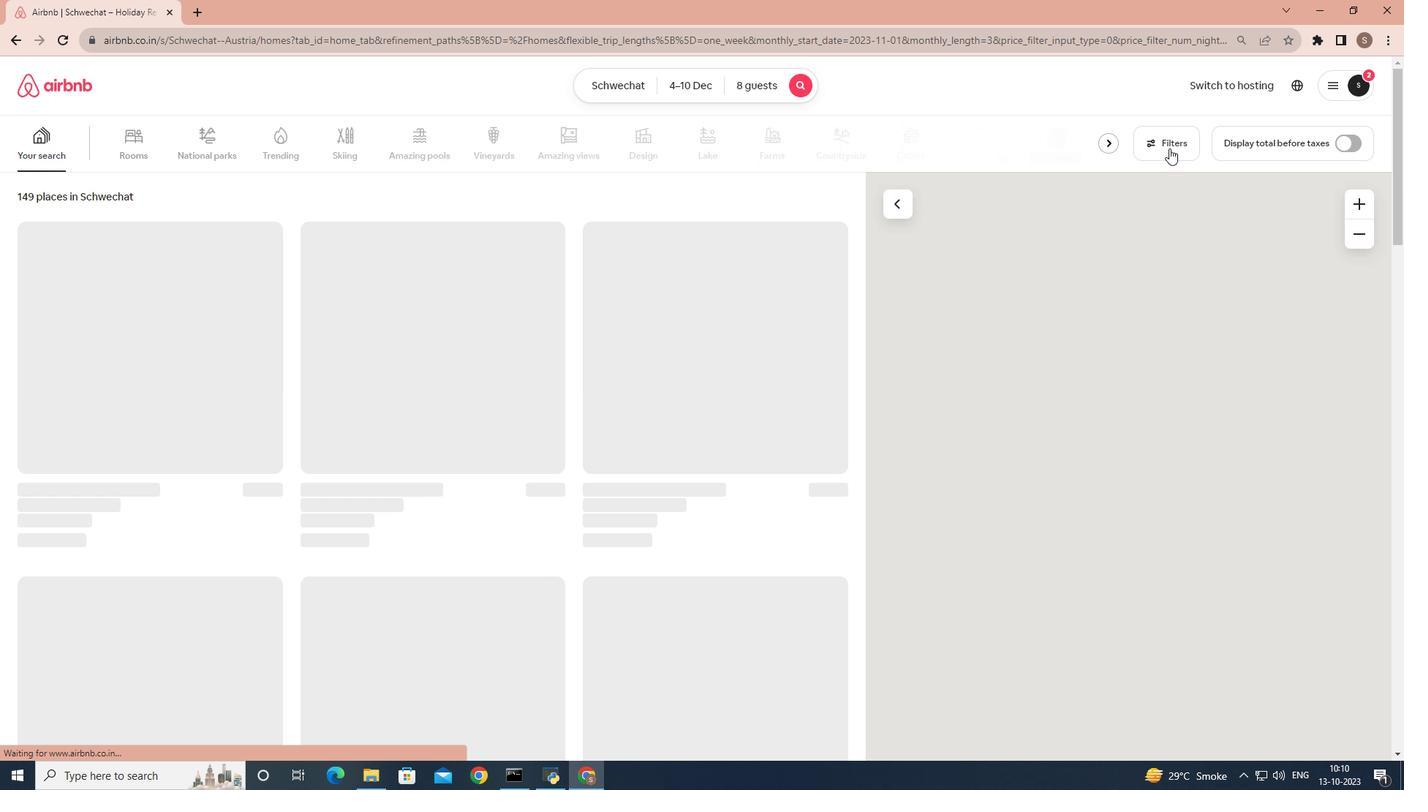 
Action: Mouse pressed left at (1170, 148)
Screenshot: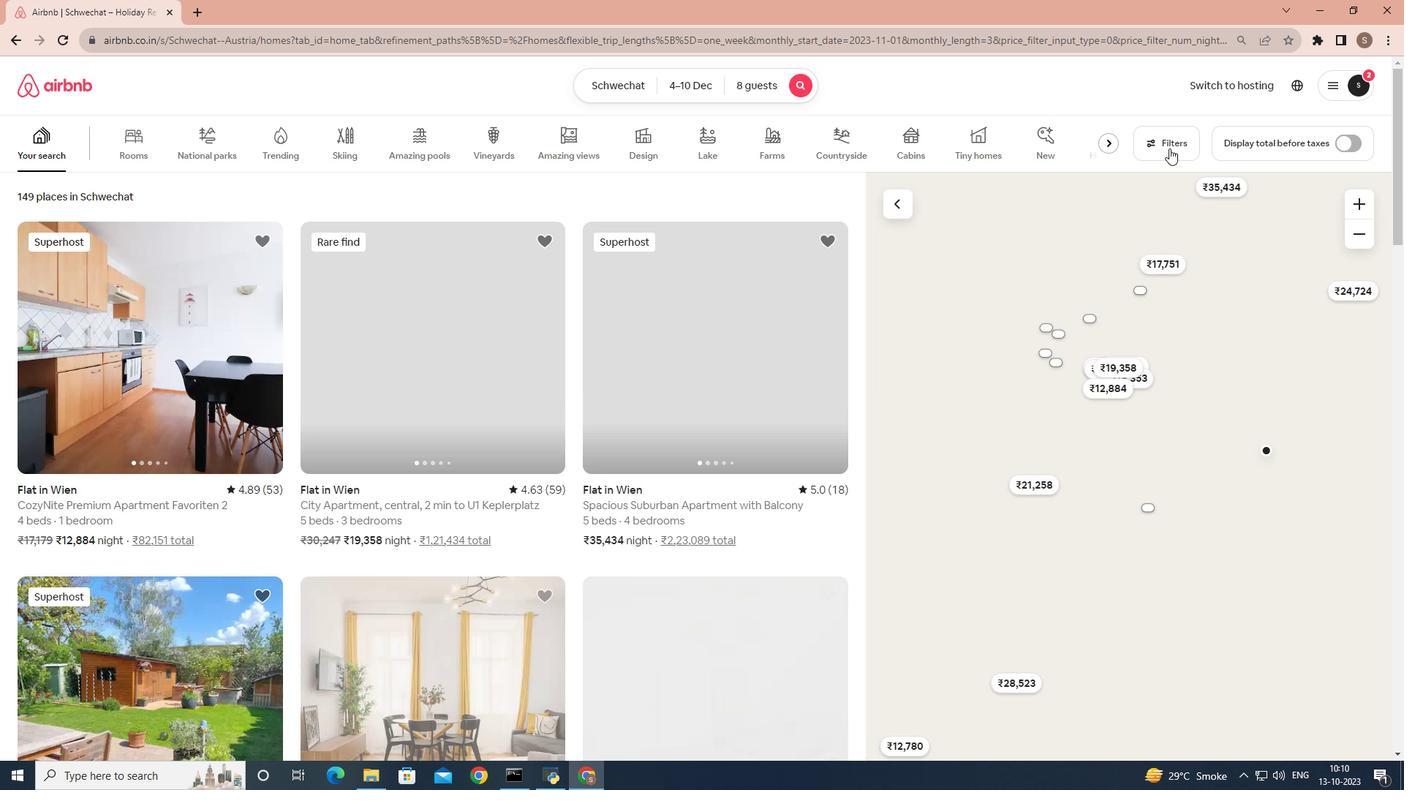 
Action: Mouse moved to (674, 514)
Screenshot: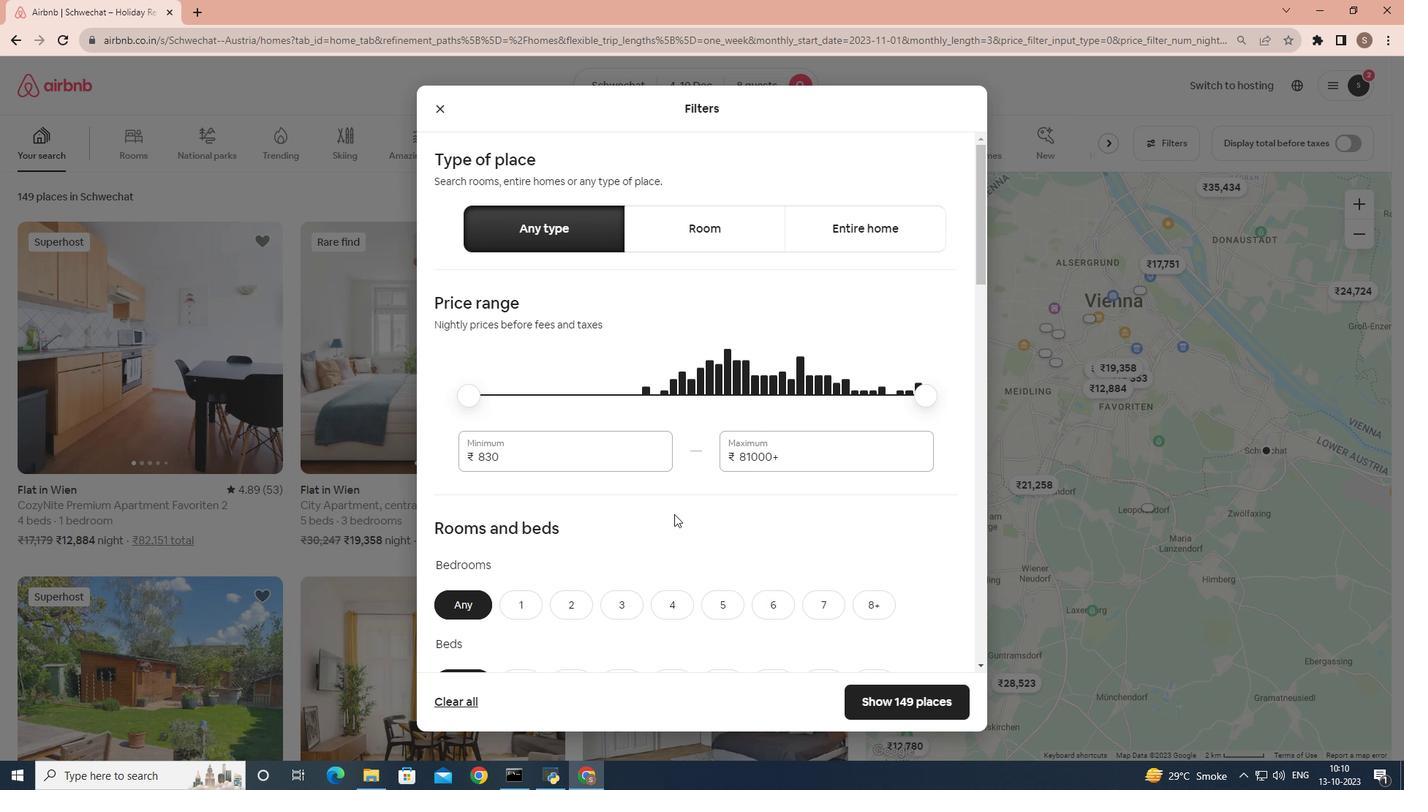 
Action: Mouse scrolled (674, 513) with delta (0, 0)
Screenshot: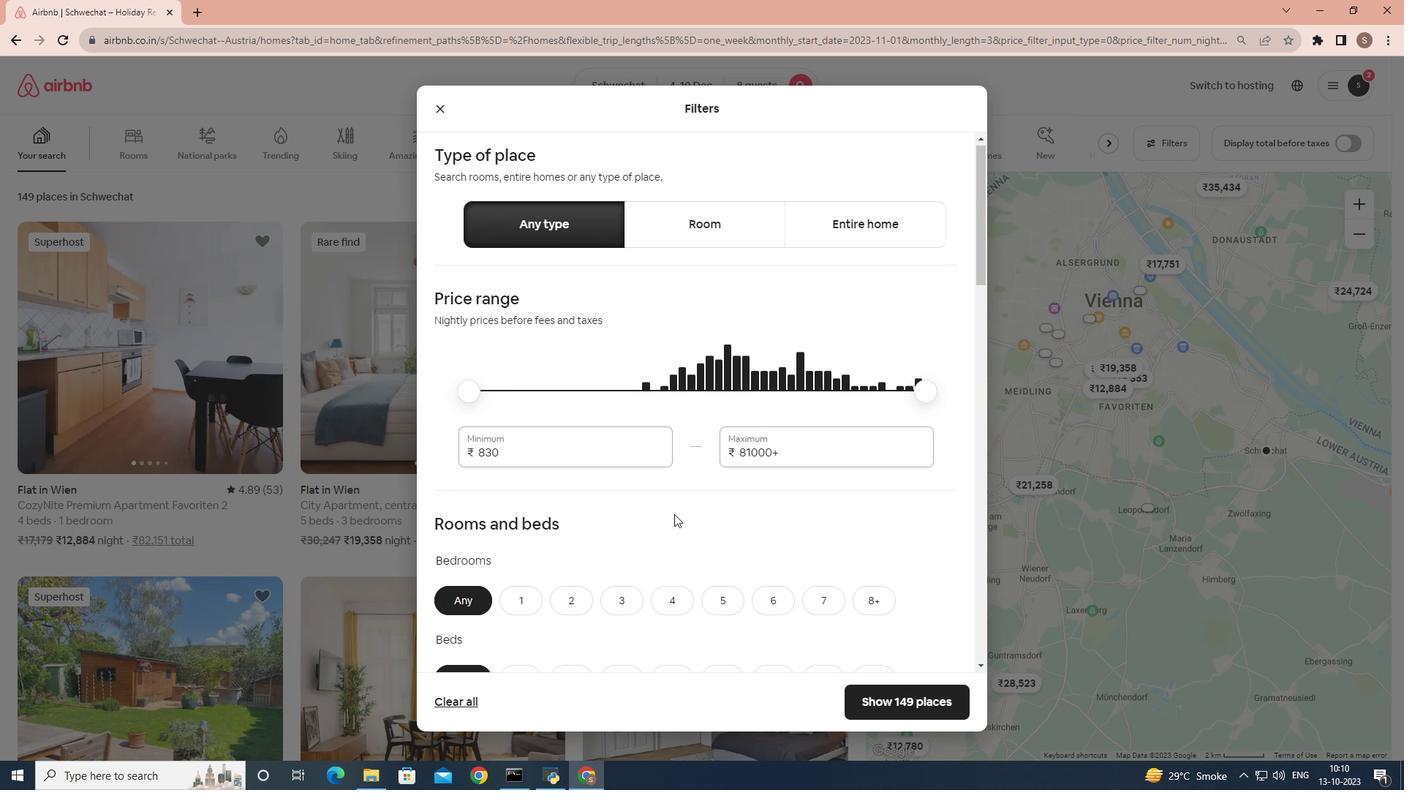 
Action: Mouse scrolled (674, 513) with delta (0, 0)
Screenshot: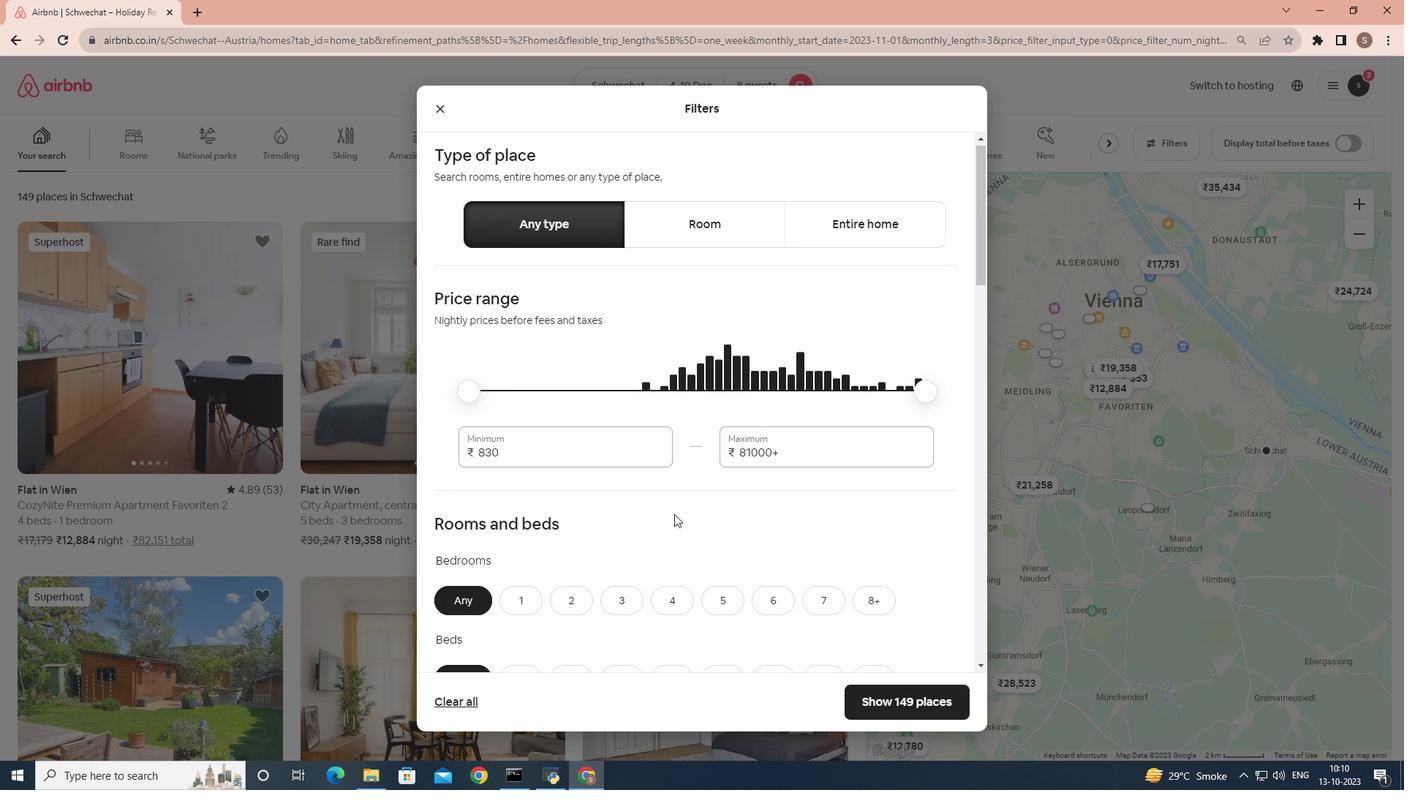 
Action: Mouse scrolled (674, 513) with delta (0, 0)
Screenshot: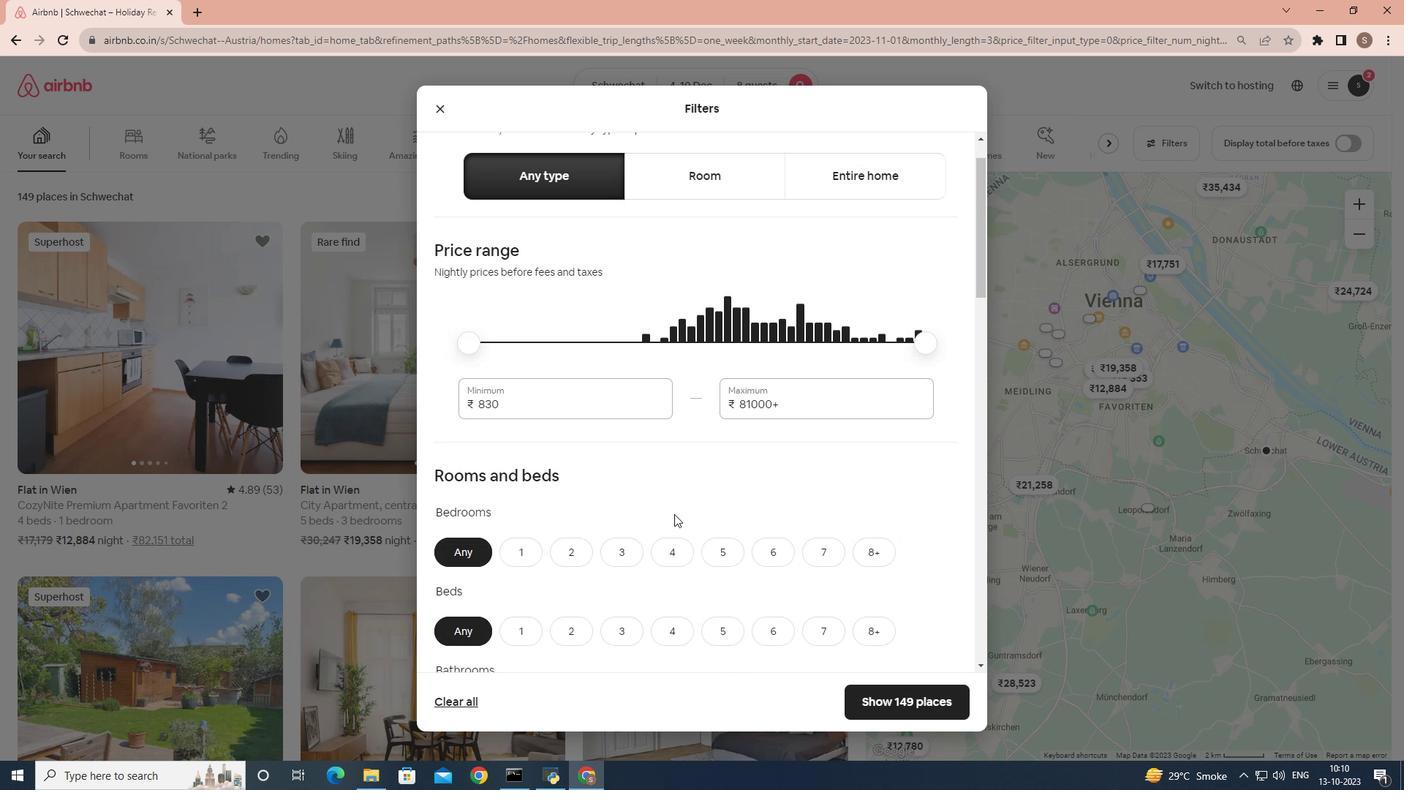 
Action: Mouse moved to (665, 386)
Screenshot: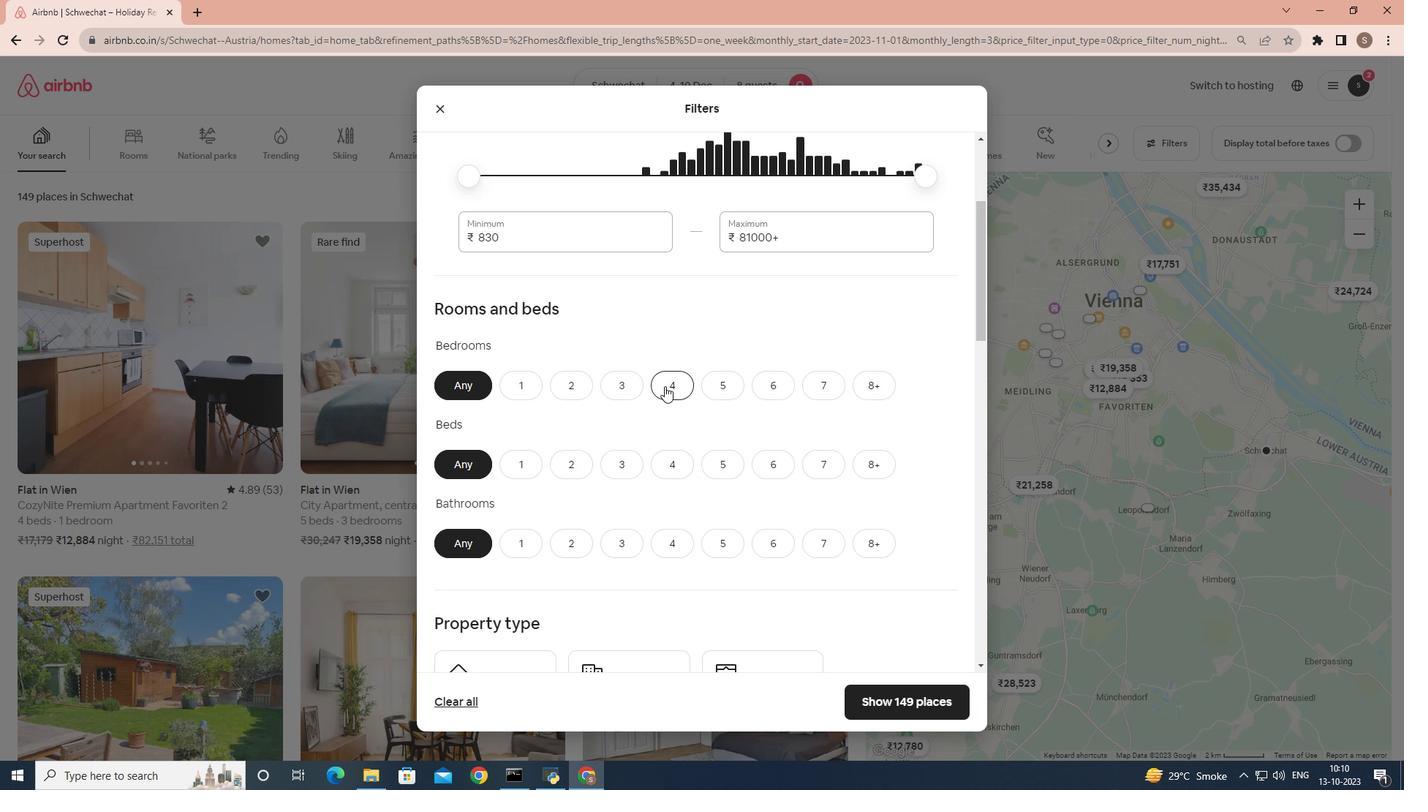 
Action: Mouse pressed left at (665, 386)
Screenshot: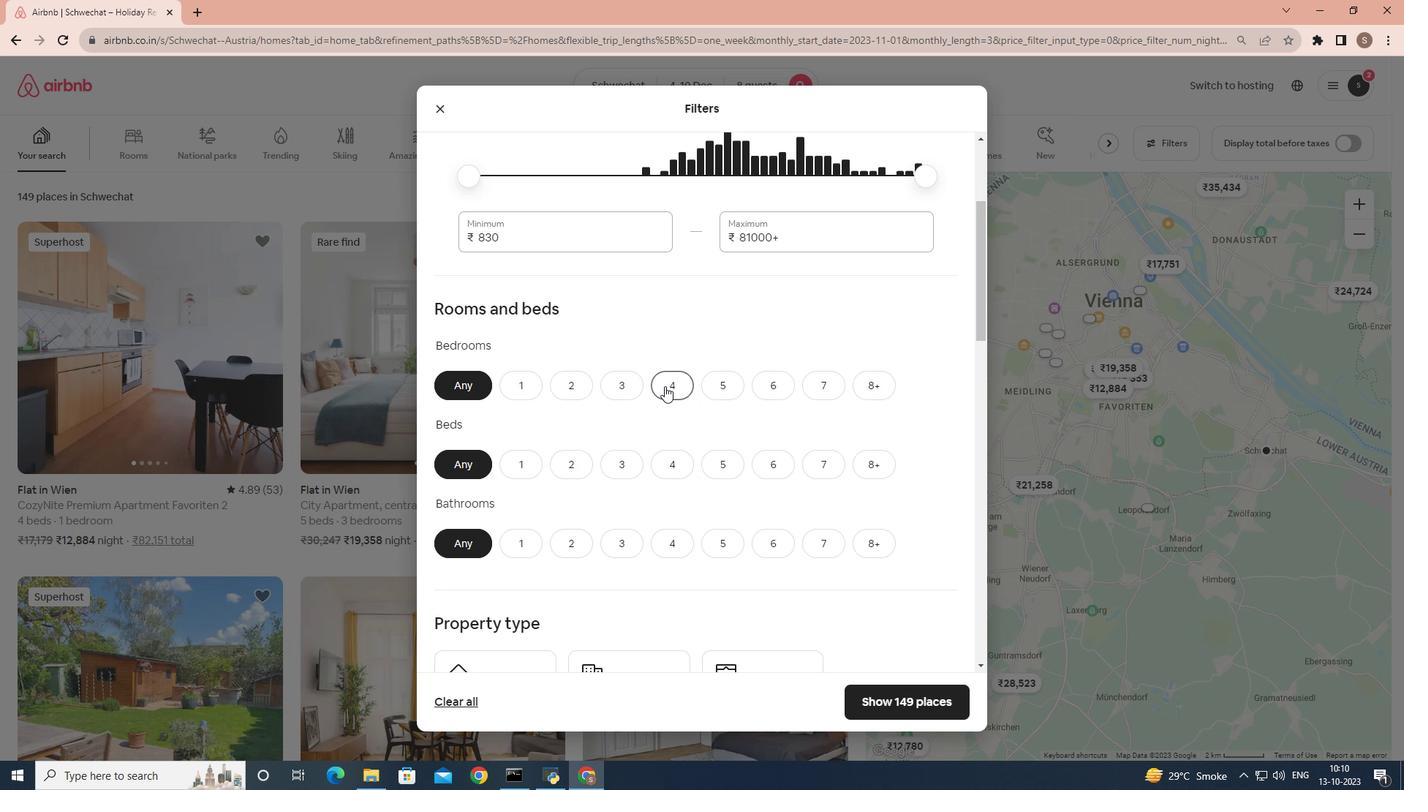 
Action: Mouse moved to (856, 465)
Screenshot: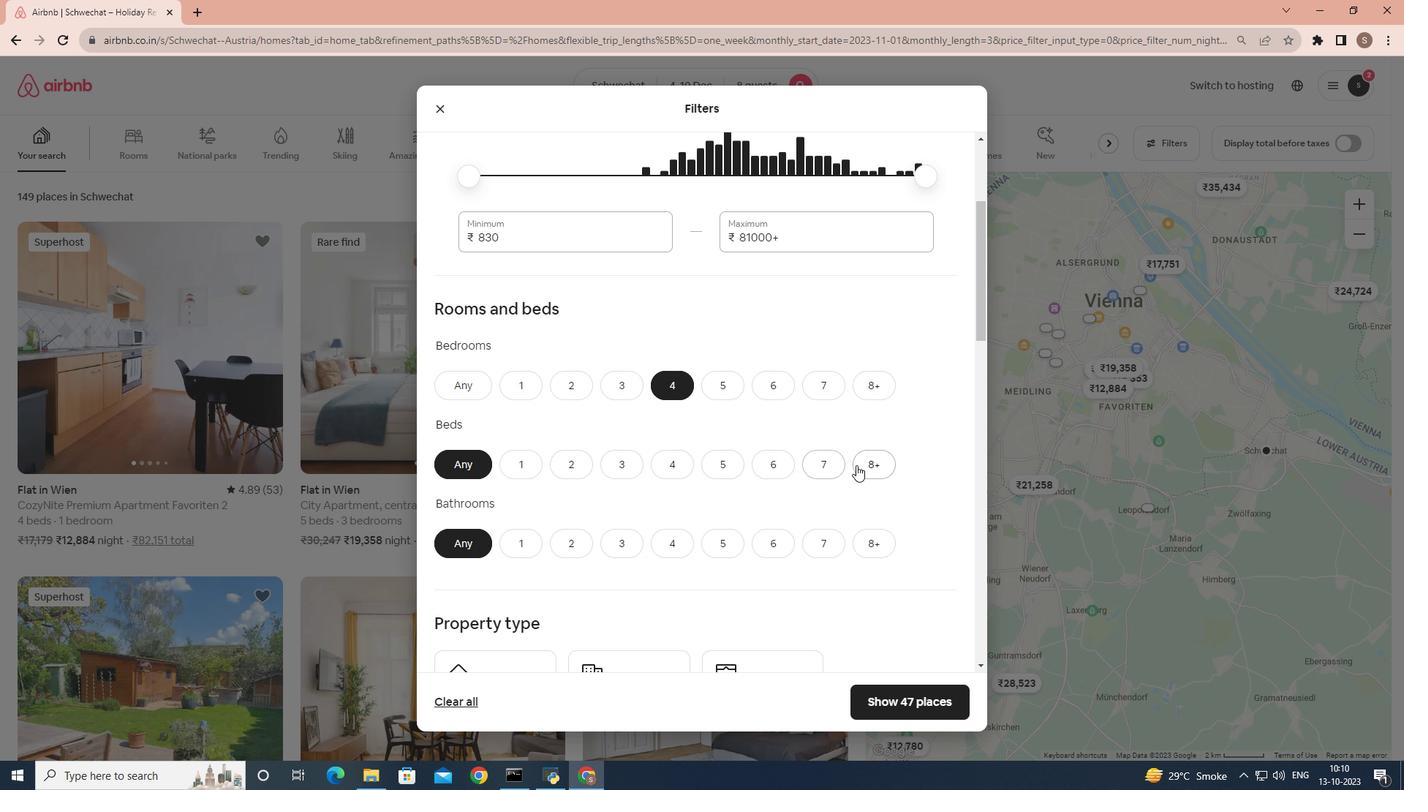 
Action: Mouse pressed left at (856, 465)
Screenshot: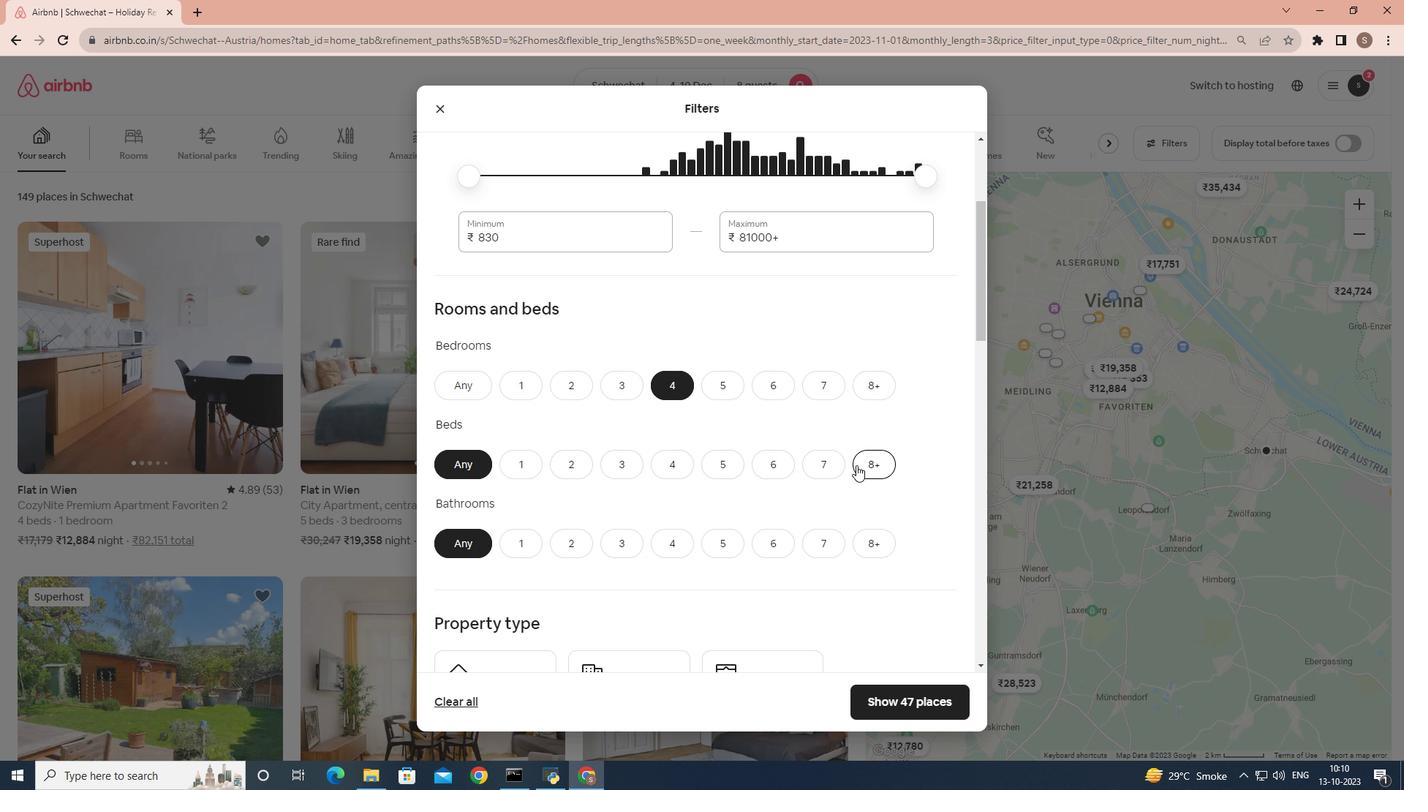 
Action: Mouse moved to (666, 546)
Screenshot: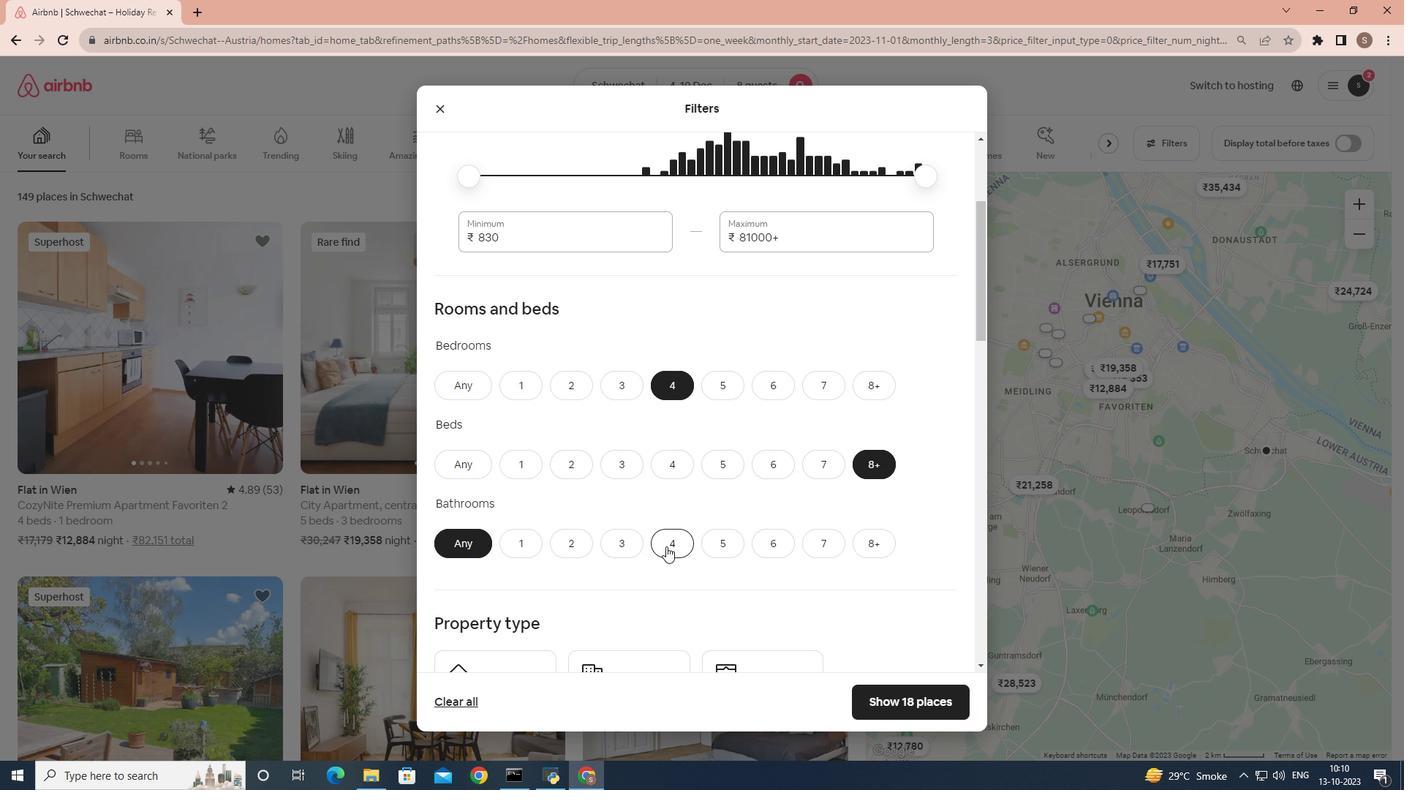 
Action: Mouse pressed left at (666, 546)
Screenshot: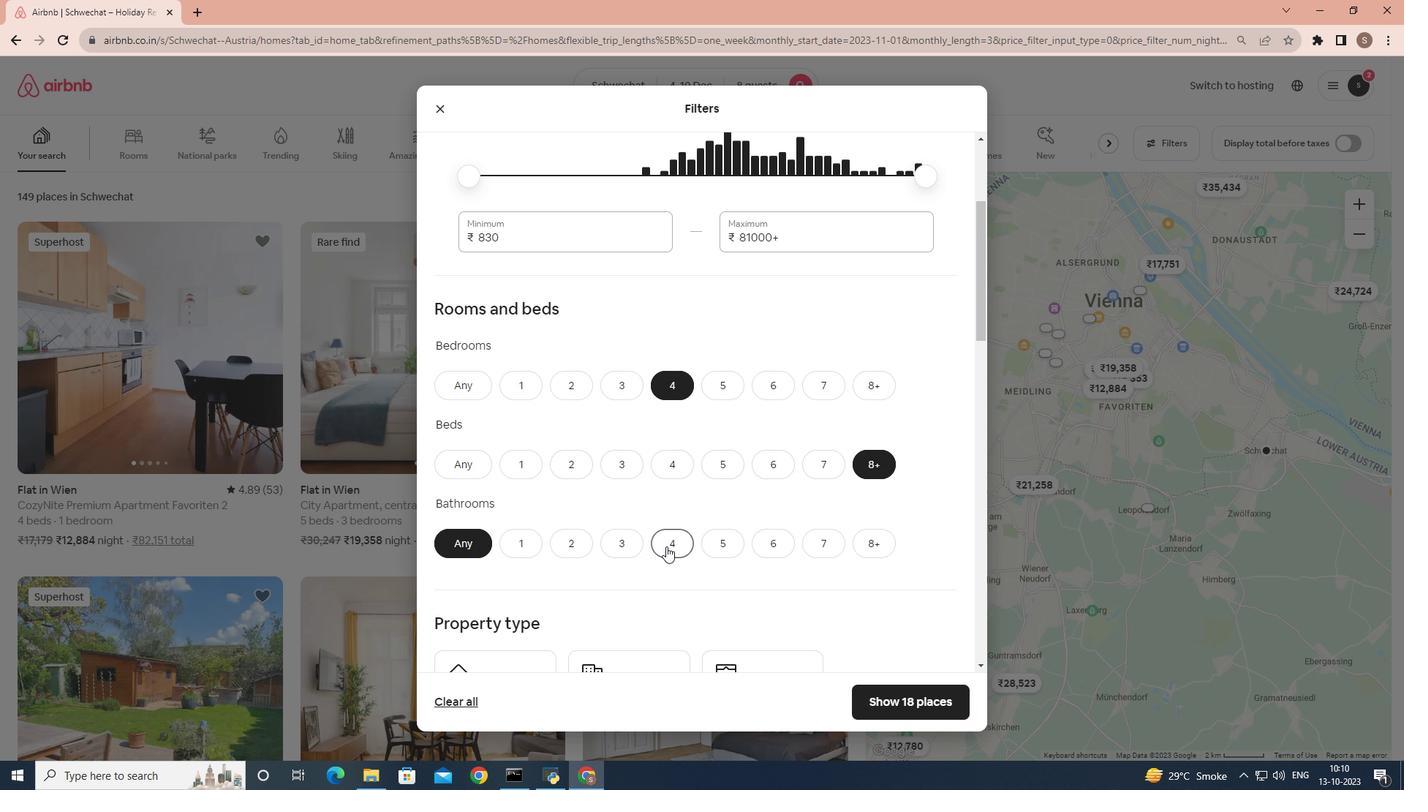 
Action: Mouse scrolled (666, 545) with delta (0, 0)
Screenshot: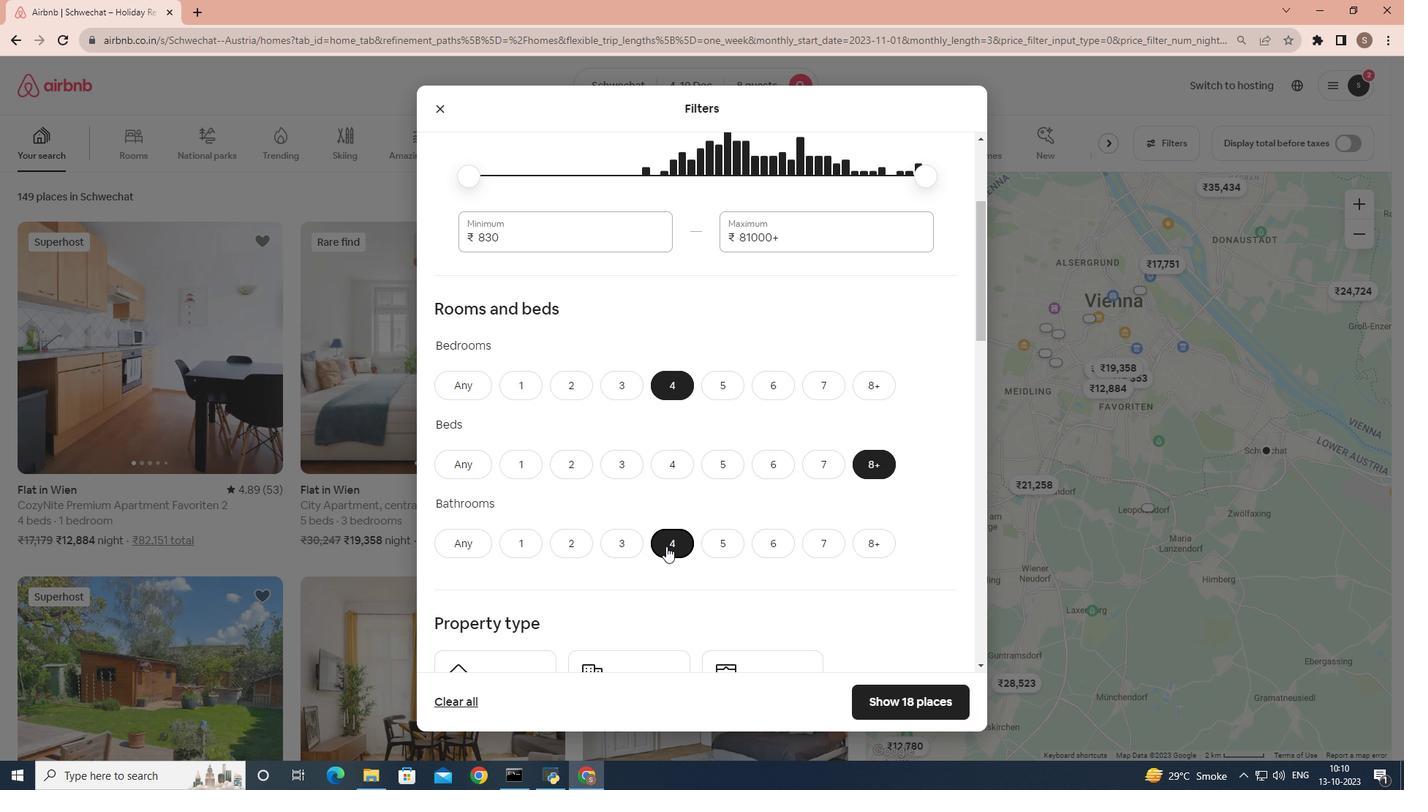 
Action: Mouse scrolled (666, 545) with delta (0, 0)
Screenshot: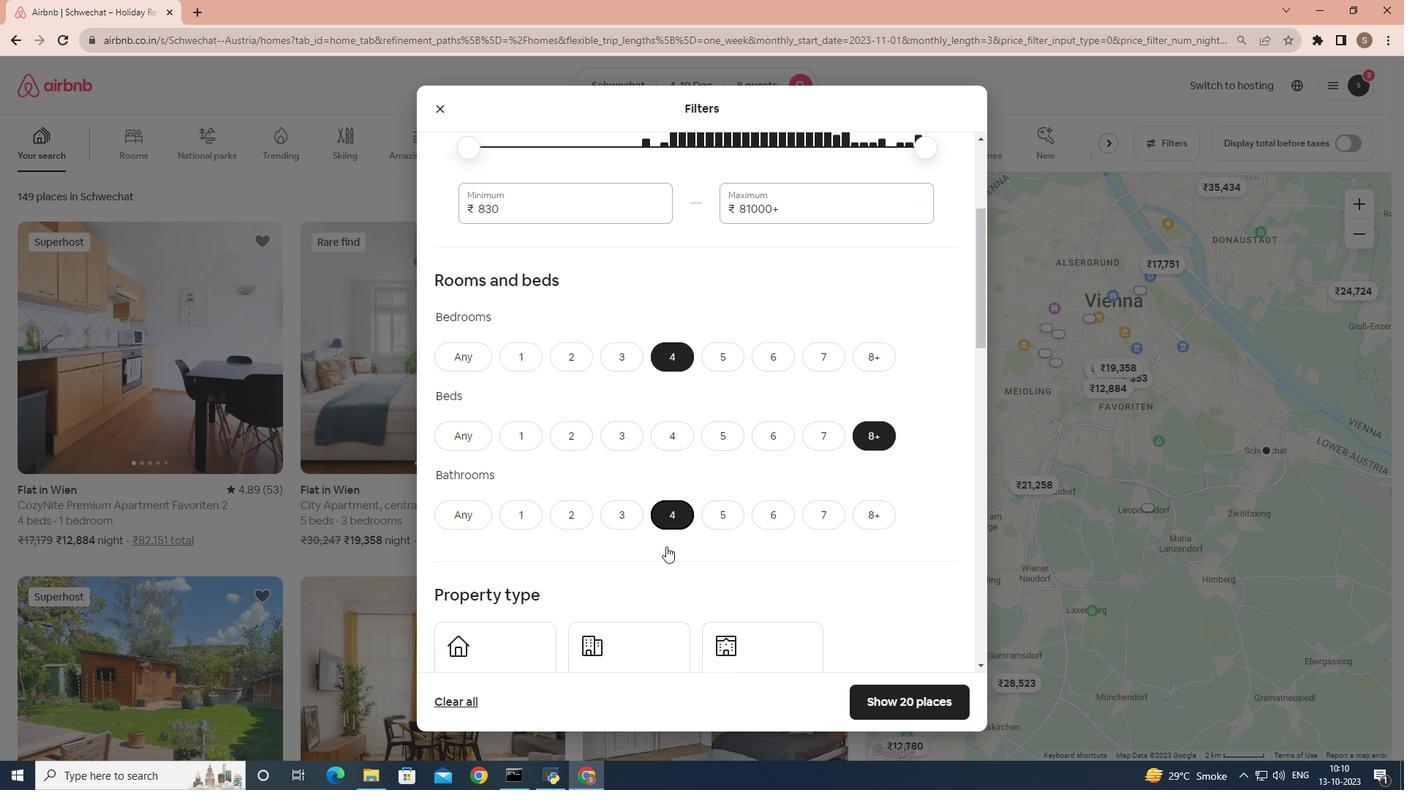 
Action: Mouse scrolled (666, 545) with delta (0, 0)
Screenshot: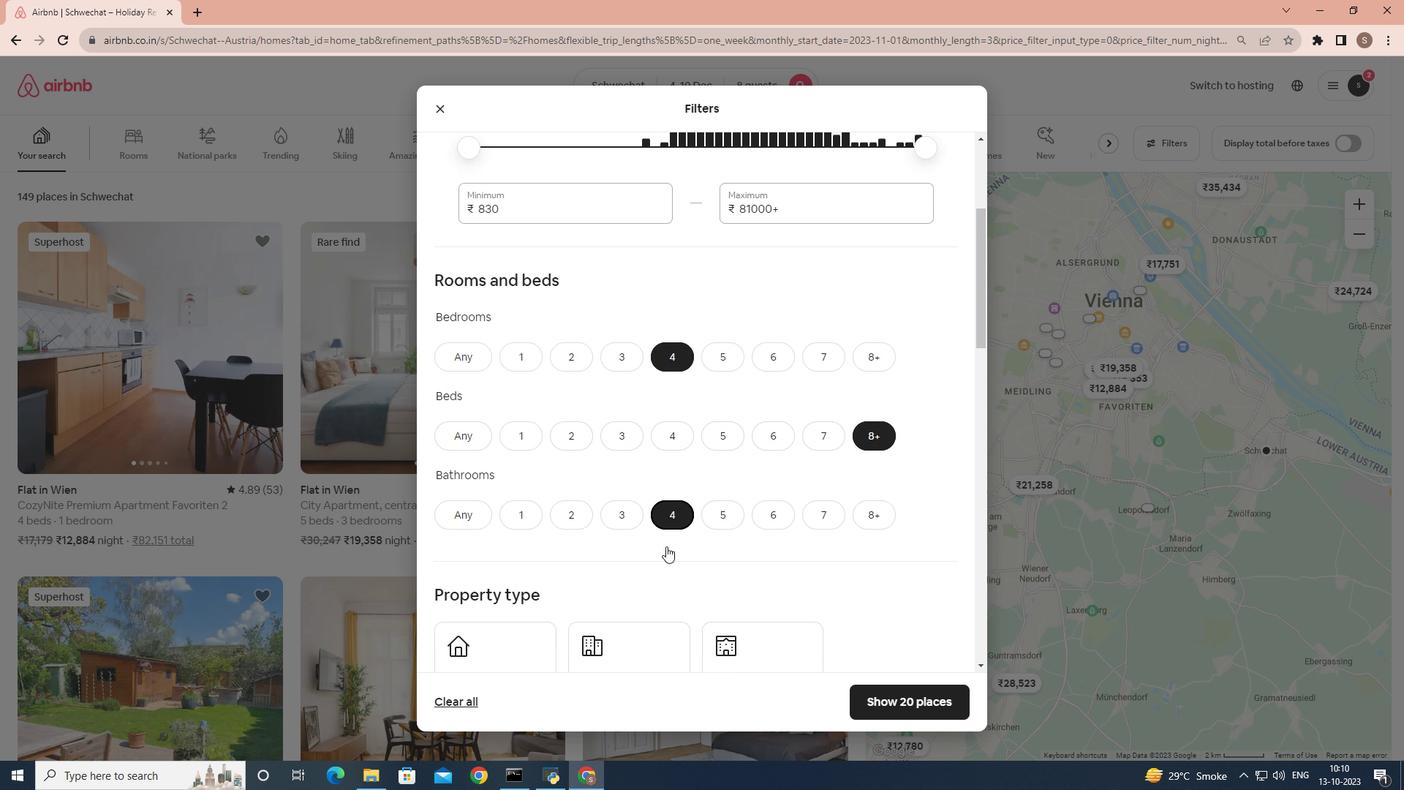 
Action: Mouse scrolled (666, 545) with delta (0, 0)
Screenshot: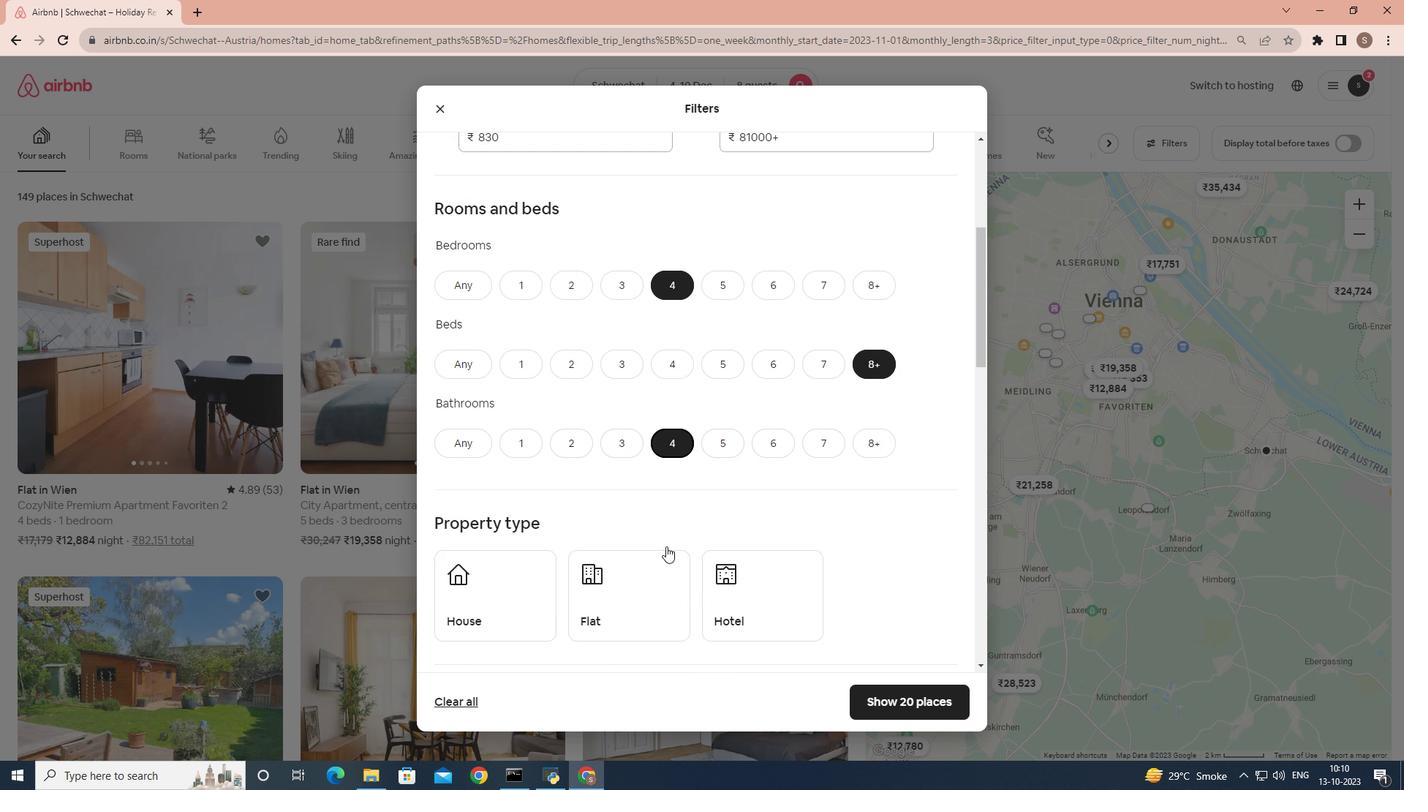 
Action: Mouse moved to (490, 422)
Screenshot: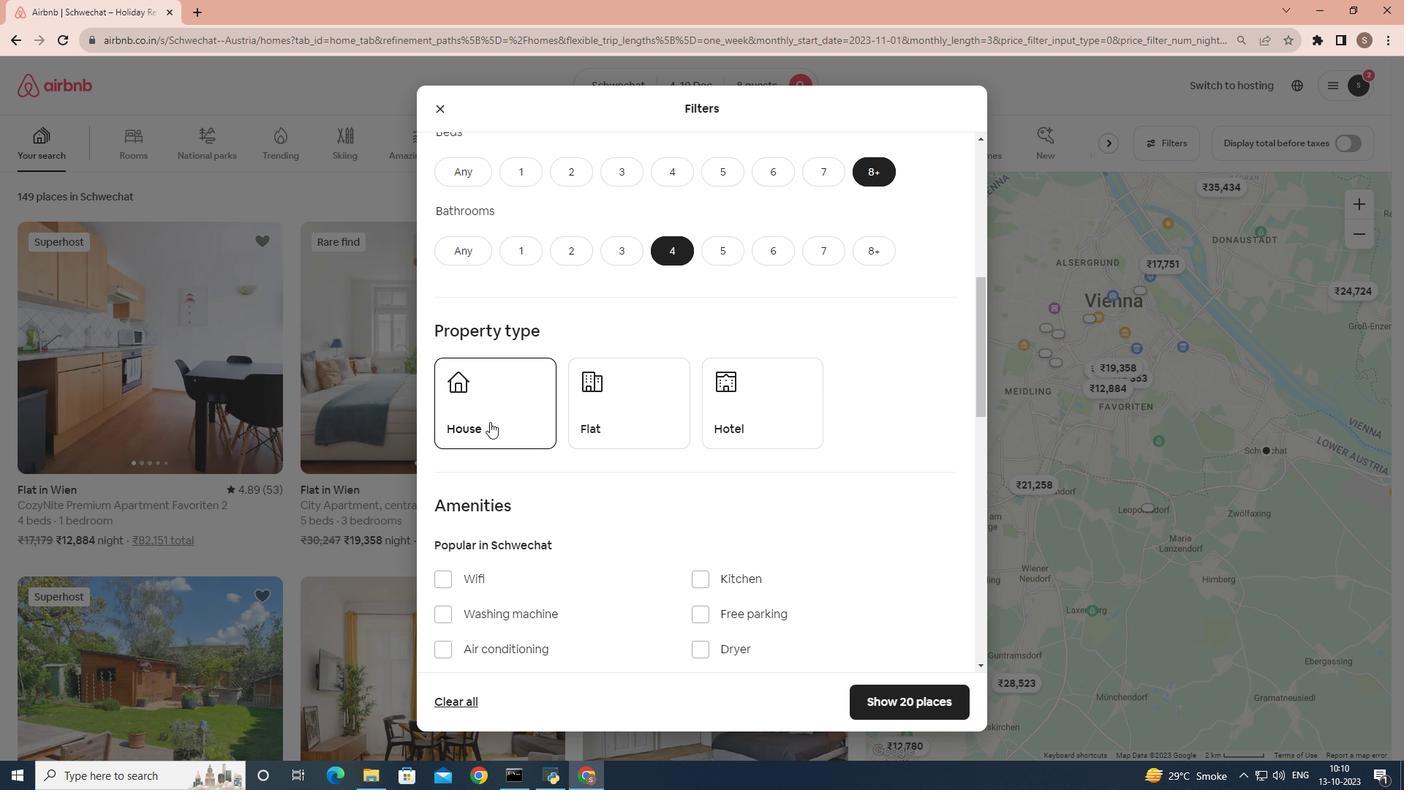 
Action: Mouse pressed left at (490, 422)
Screenshot: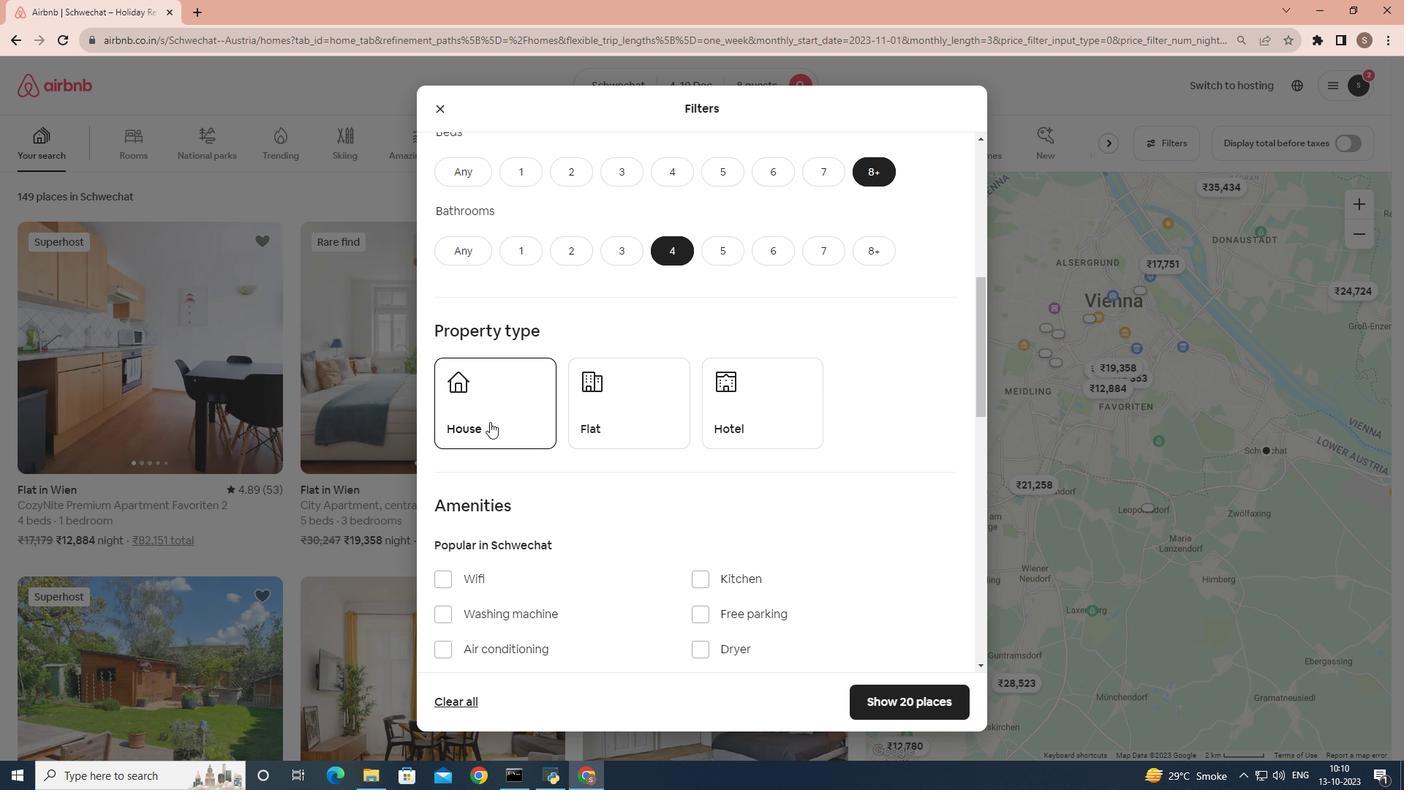 
Action: Mouse moved to (517, 560)
Screenshot: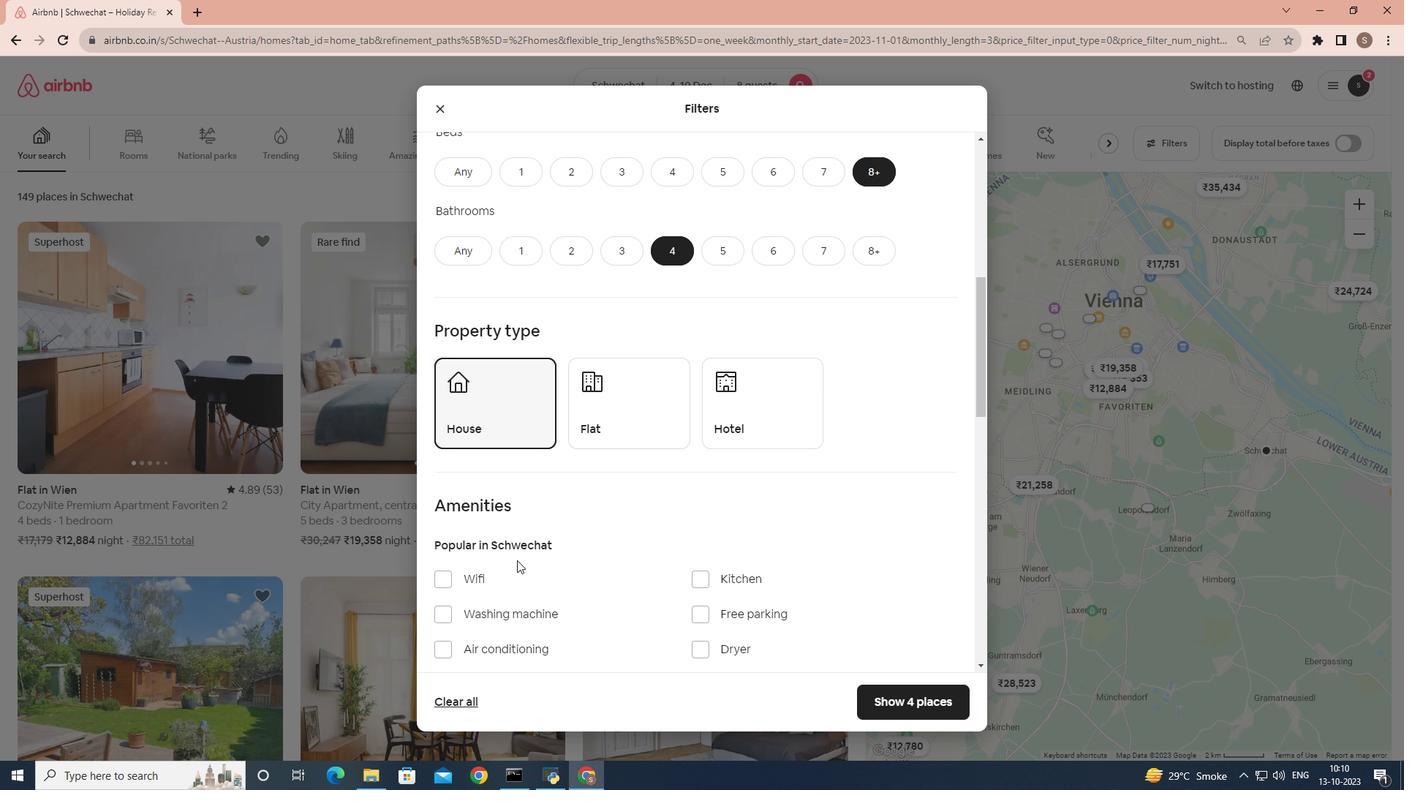 
Action: Mouse scrolled (517, 559) with delta (0, 0)
Screenshot: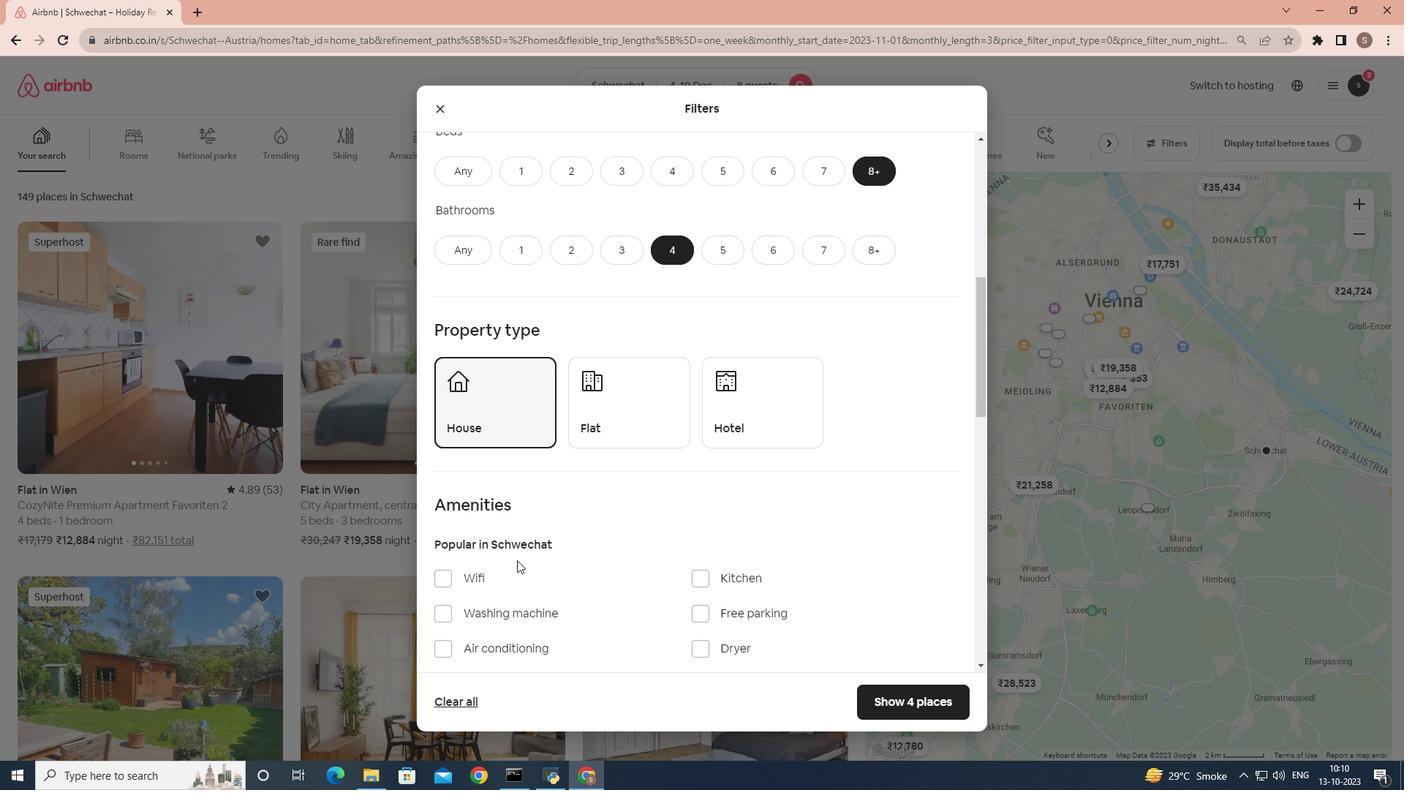 
Action: Mouse scrolled (517, 559) with delta (0, 0)
Screenshot: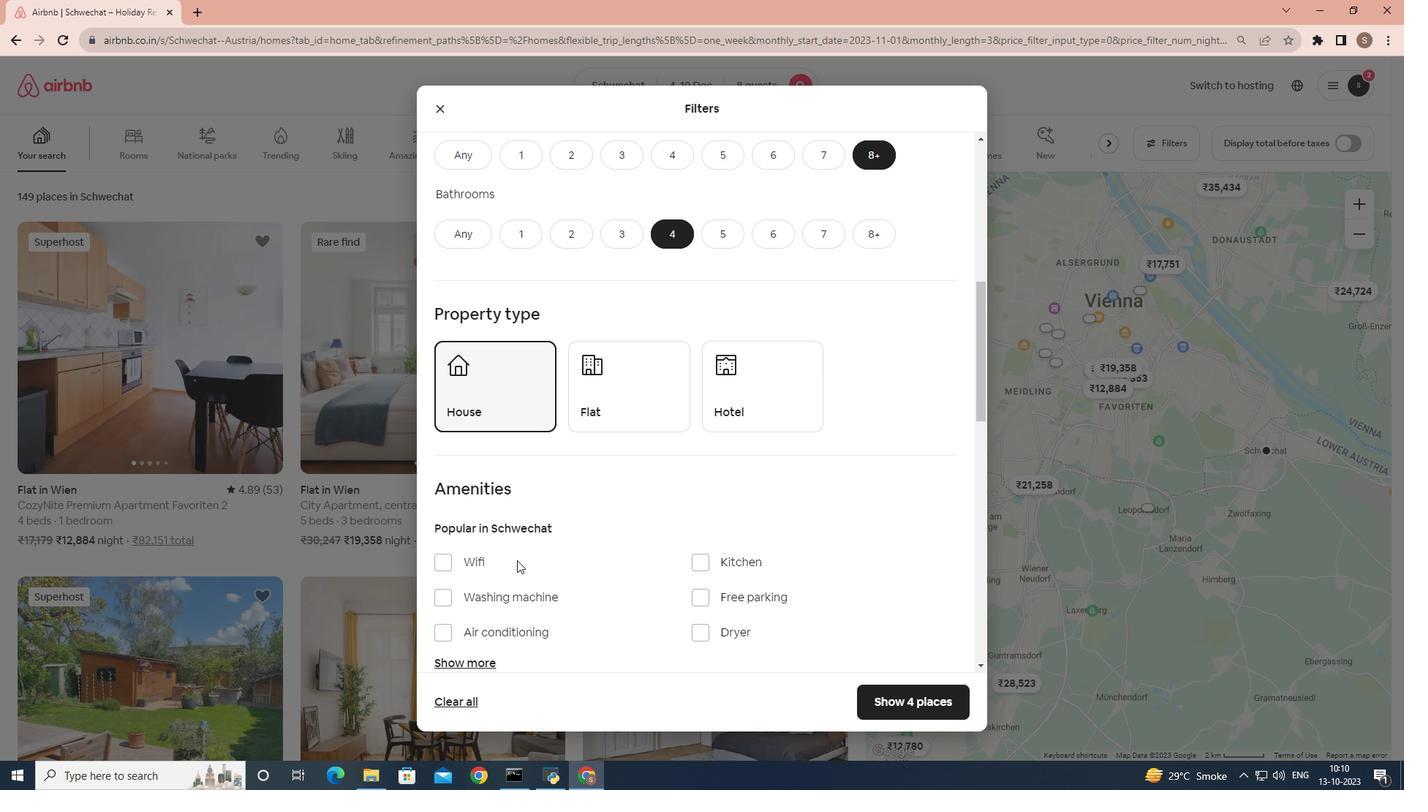 
Action: Mouse scrolled (517, 559) with delta (0, 0)
Screenshot: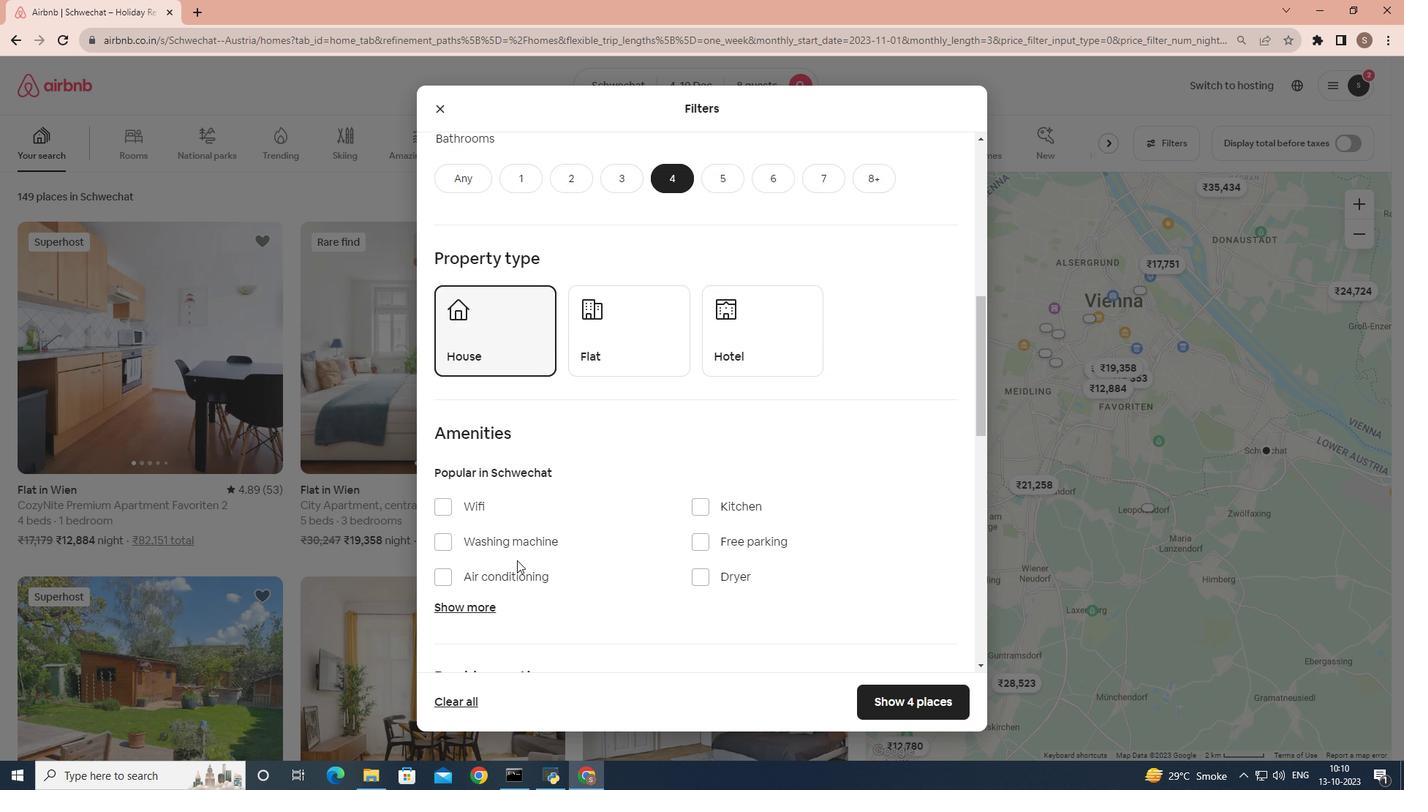 
Action: Mouse moved to (454, 458)
Screenshot: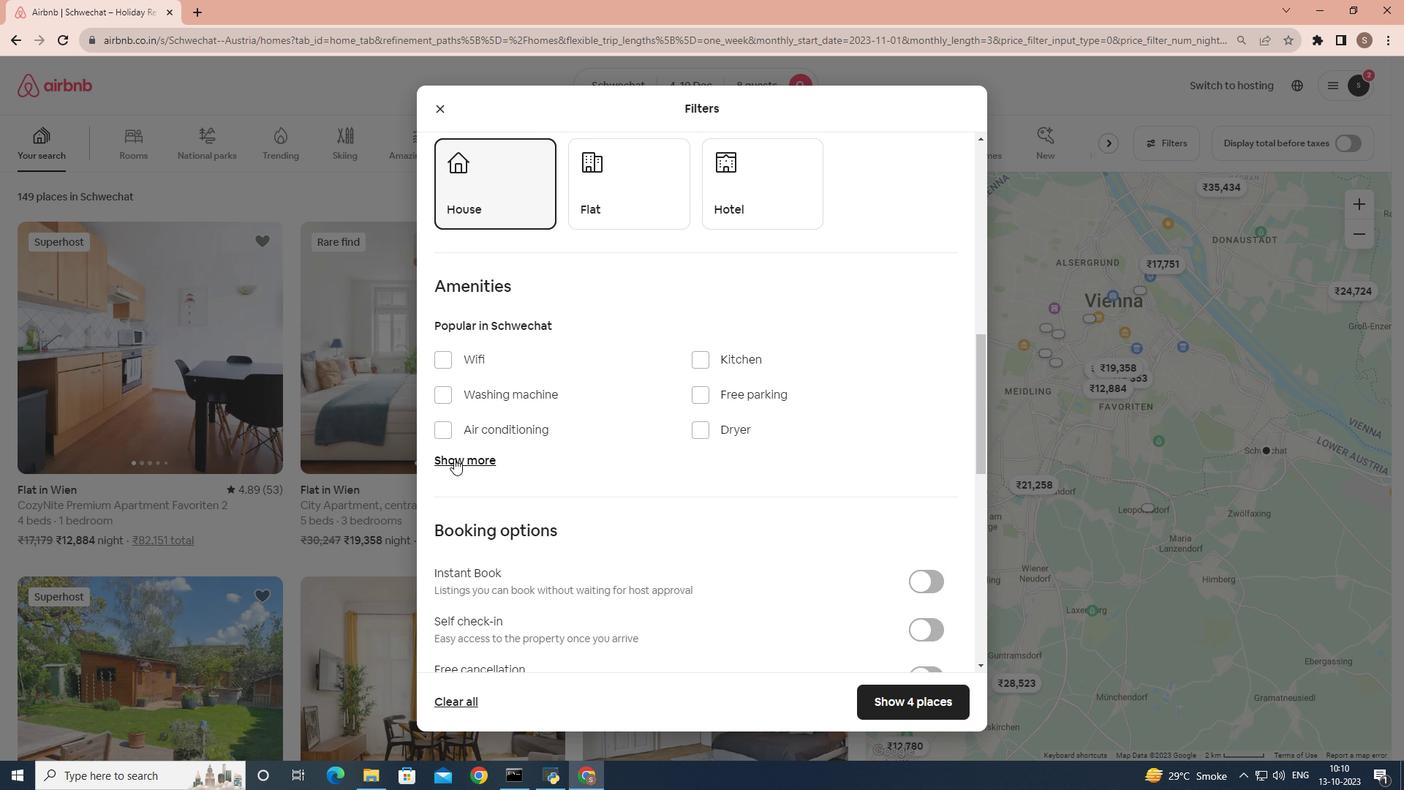 
Action: Mouse pressed left at (454, 458)
Screenshot: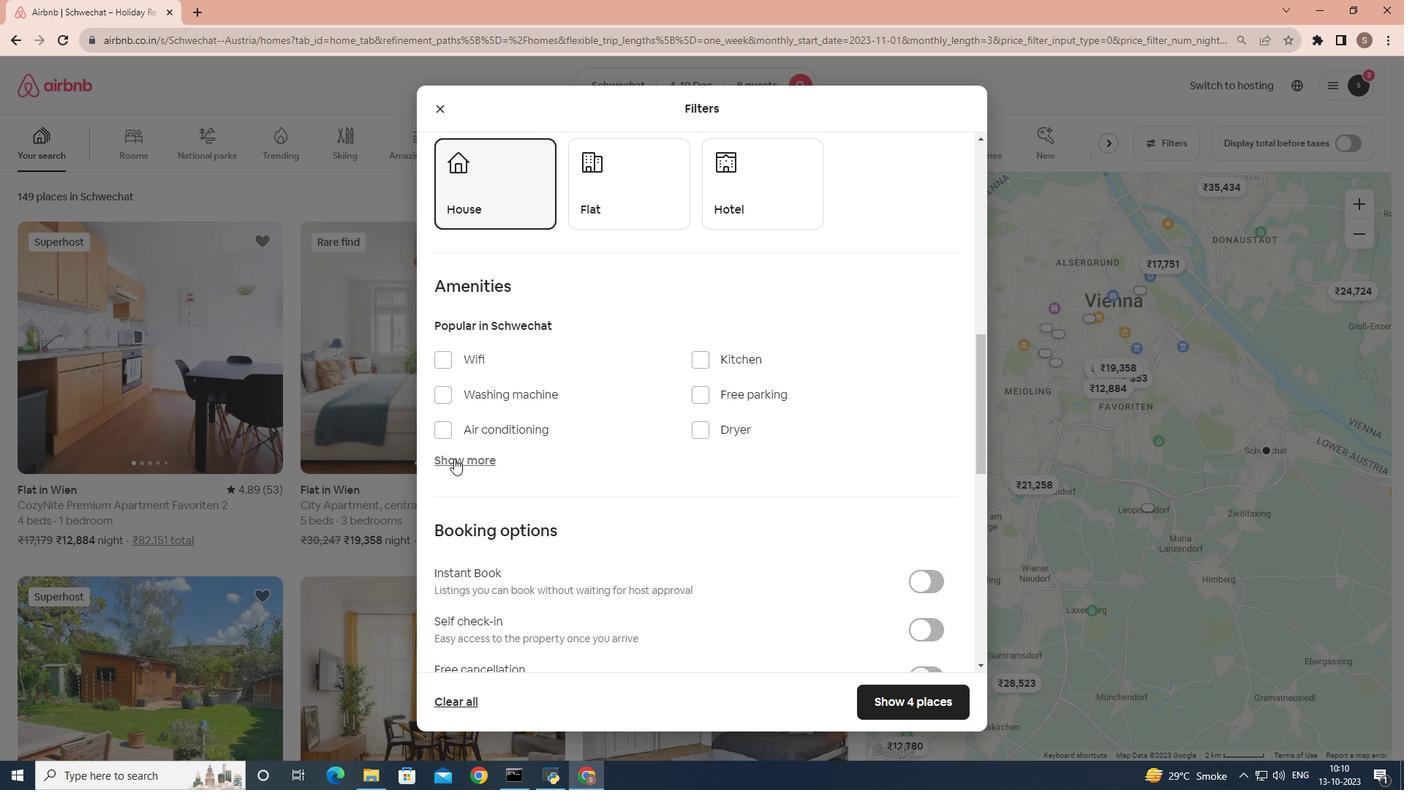
Action: Mouse moved to (452, 357)
Screenshot: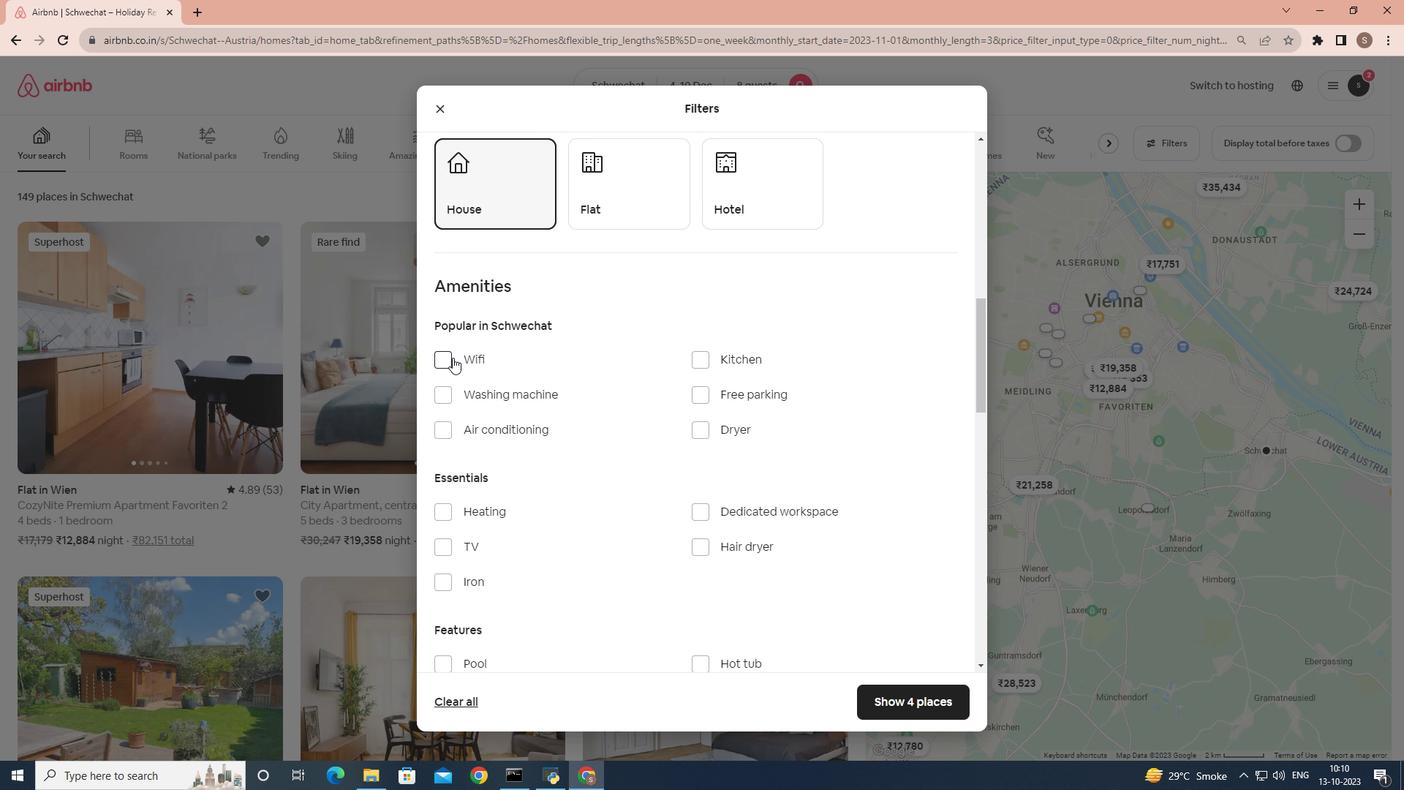 
Action: Mouse pressed left at (452, 357)
Screenshot: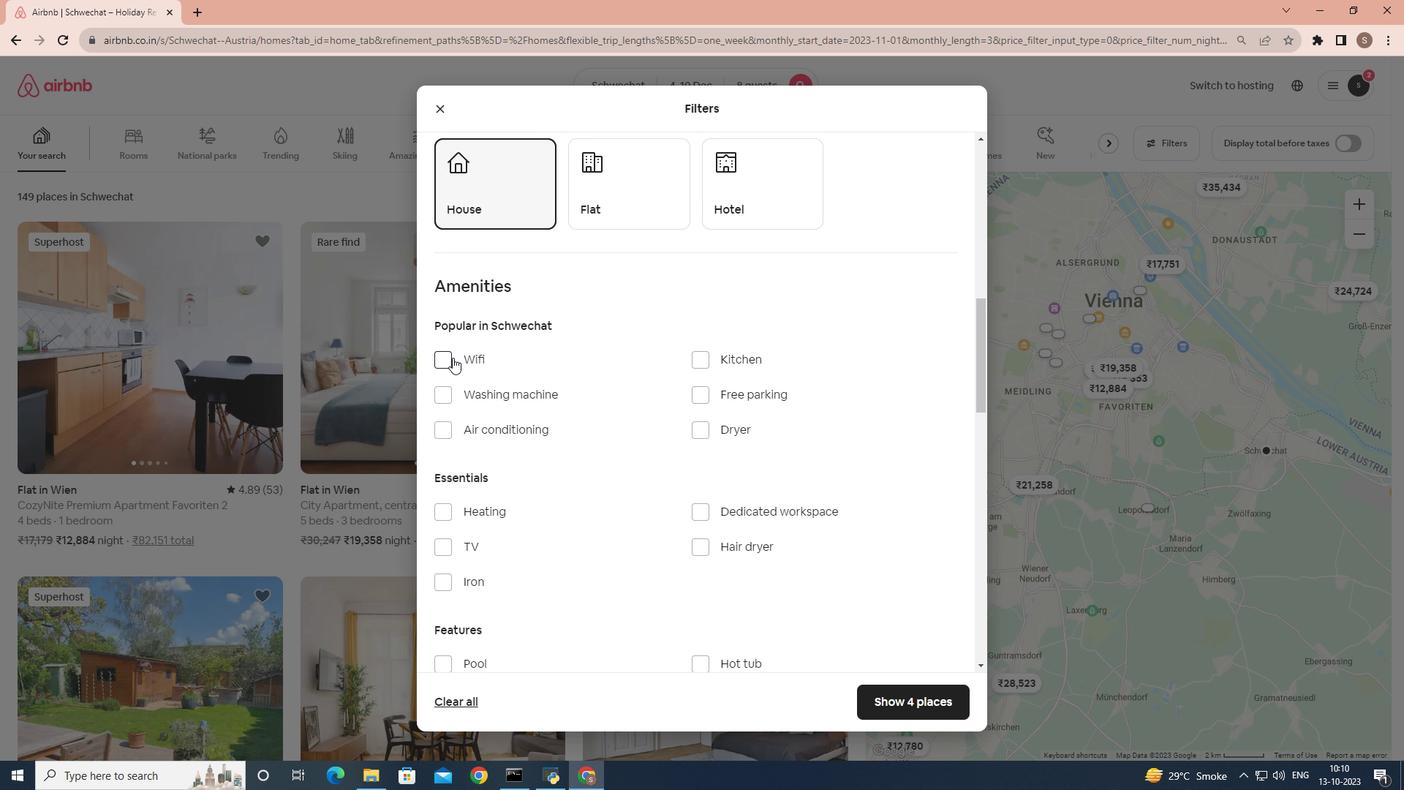 
Action: Mouse moved to (709, 391)
Screenshot: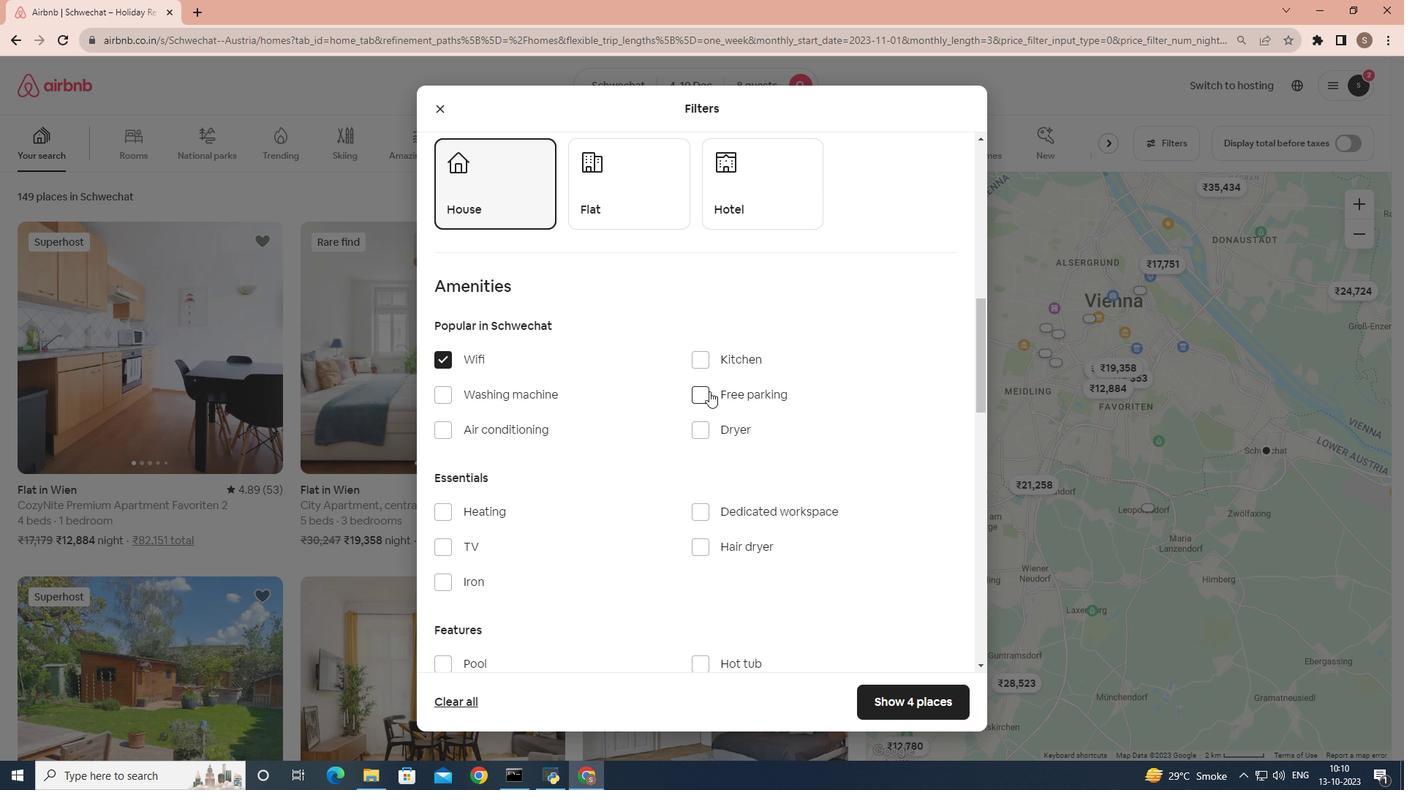 
Action: Mouse pressed left at (709, 391)
Screenshot: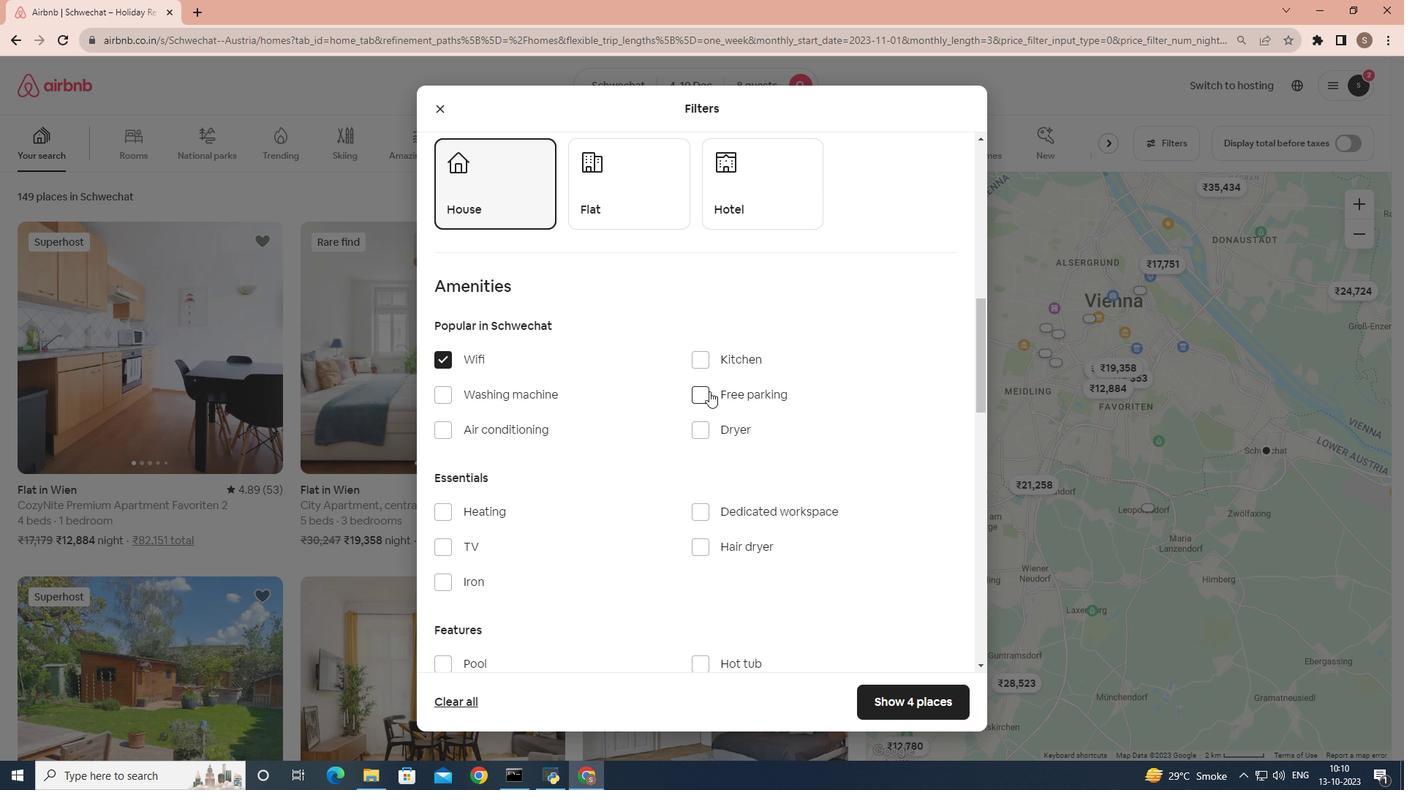 
Action: Mouse moved to (452, 547)
Screenshot: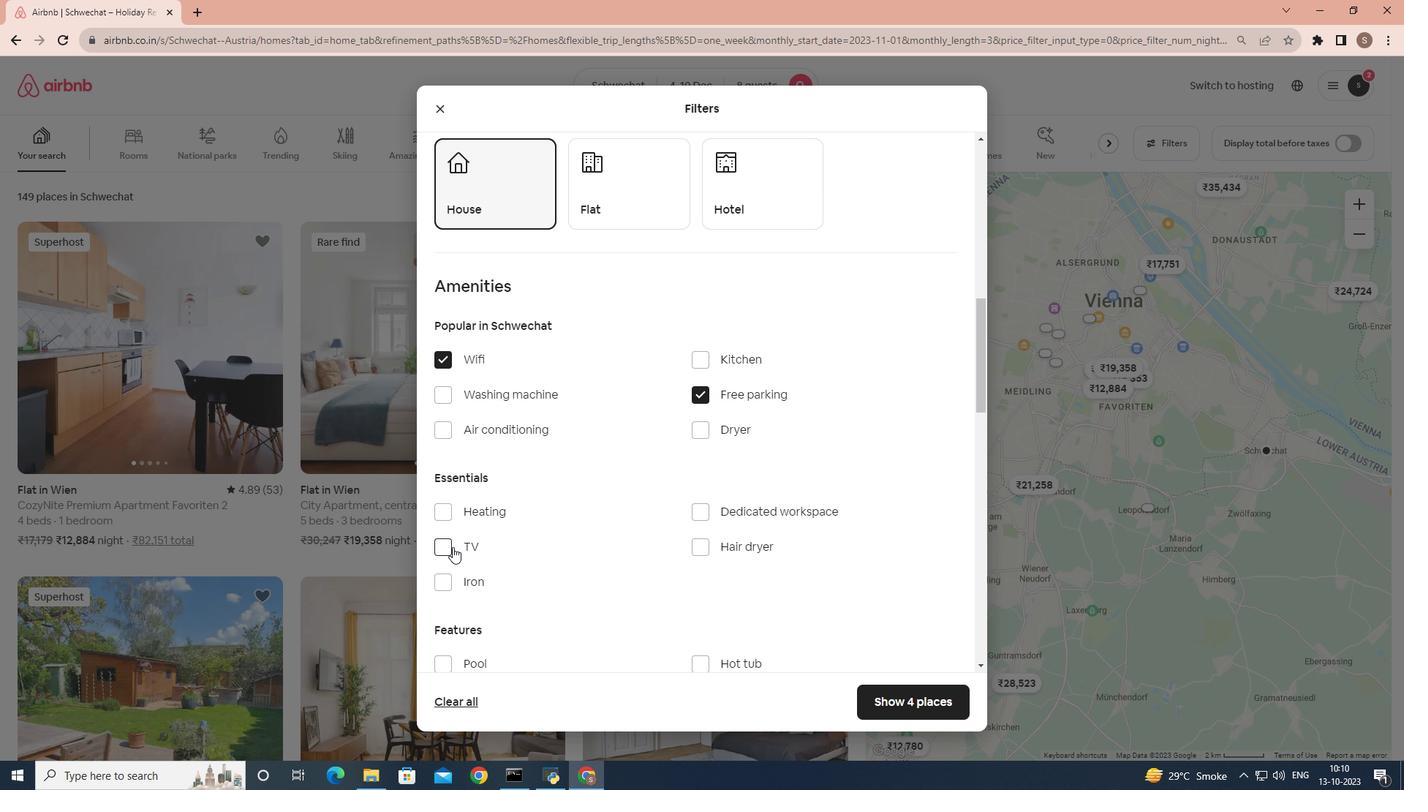 
Action: Mouse pressed left at (452, 547)
Screenshot: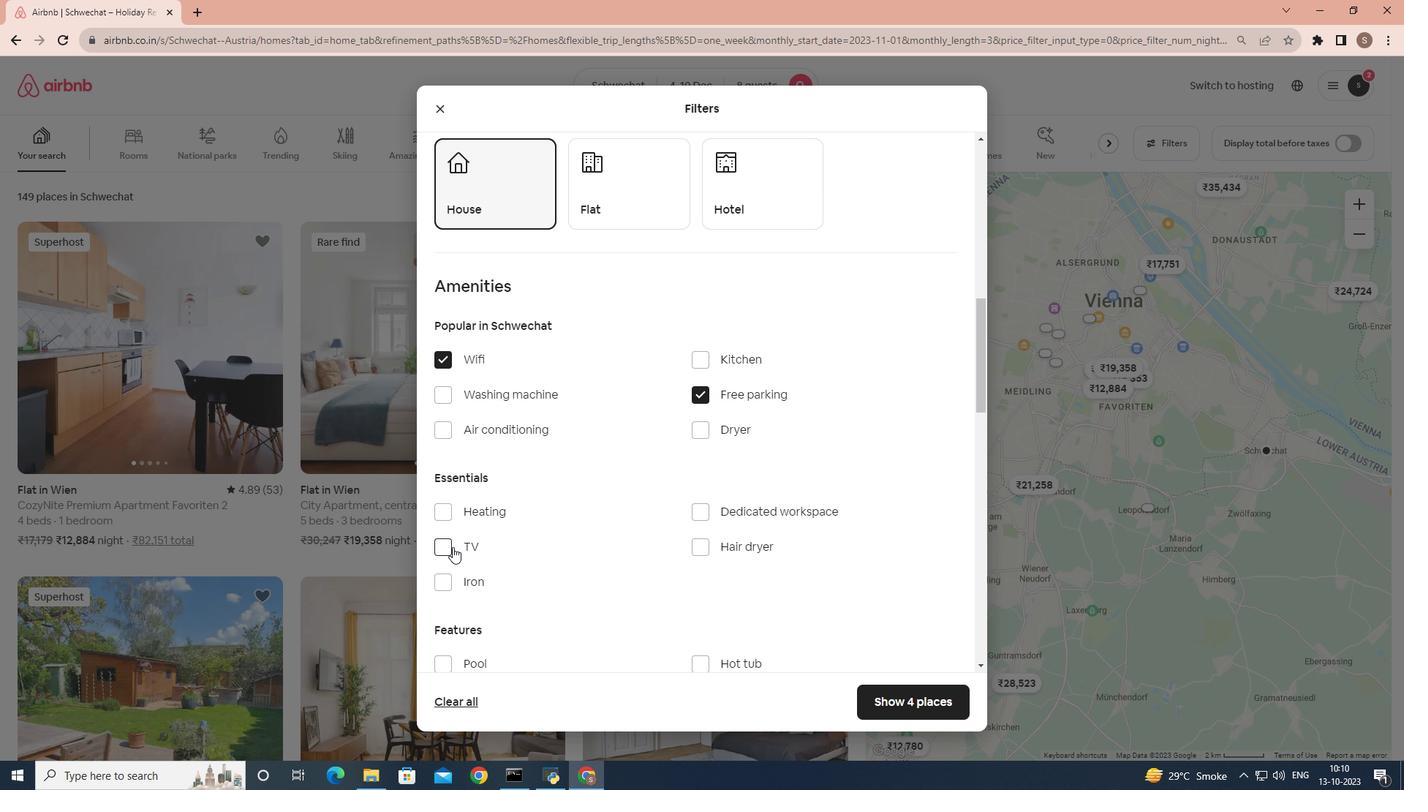 
Action: Mouse moved to (584, 498)
Screenshot: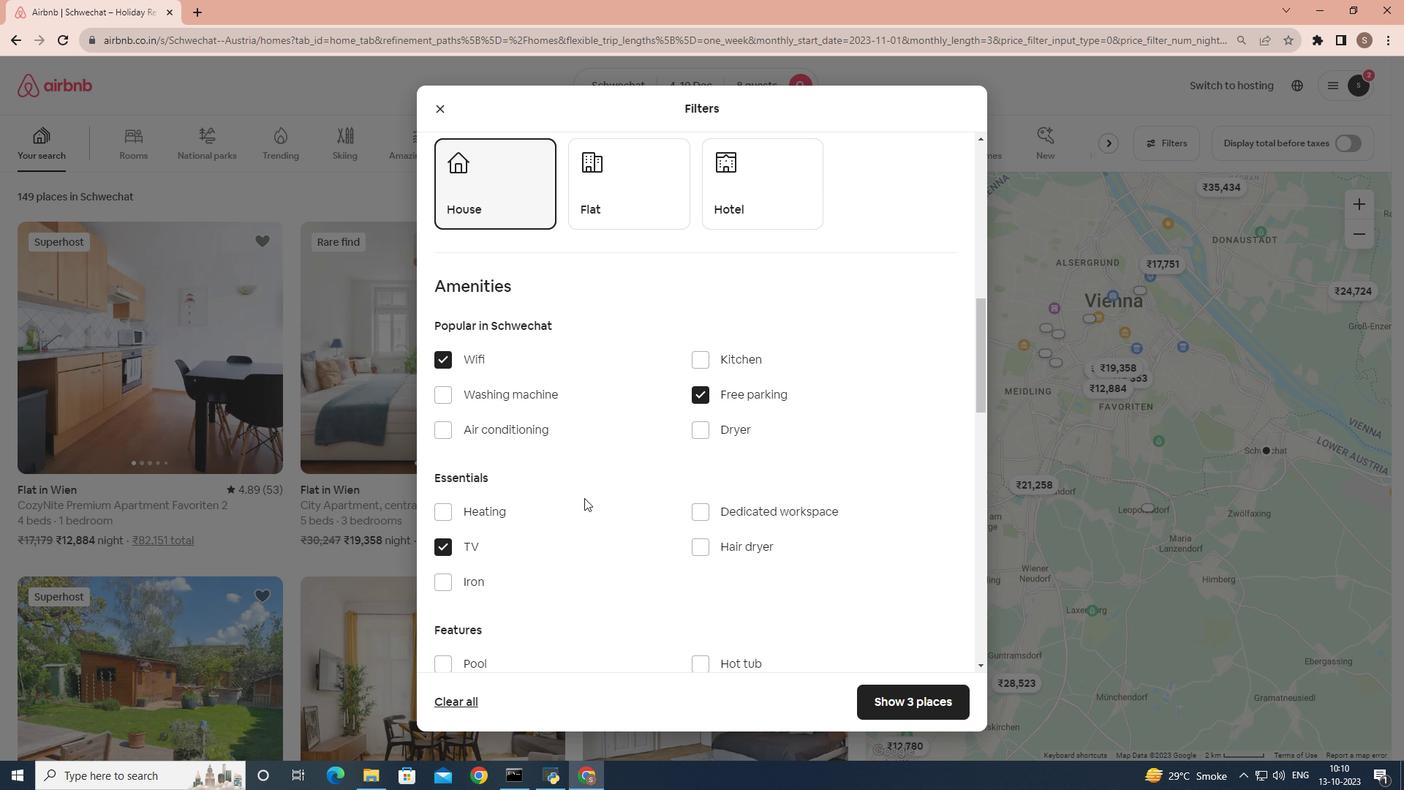 
Action: Mouse scrolled (584, 497) with delta (0, 0)
Screenshot: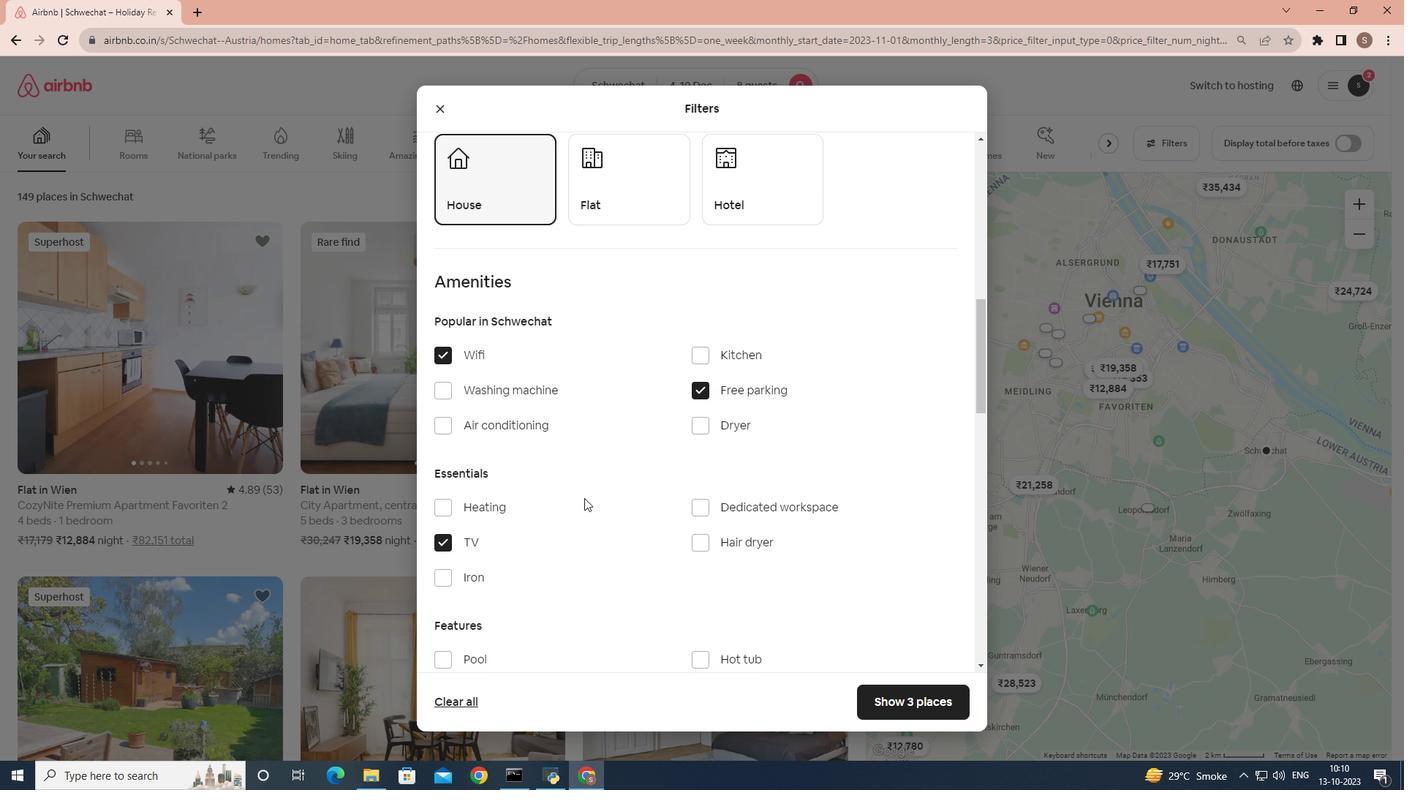 
Action: Mouse scrolled (584, 497) with delta (0, 0)
Screenshot: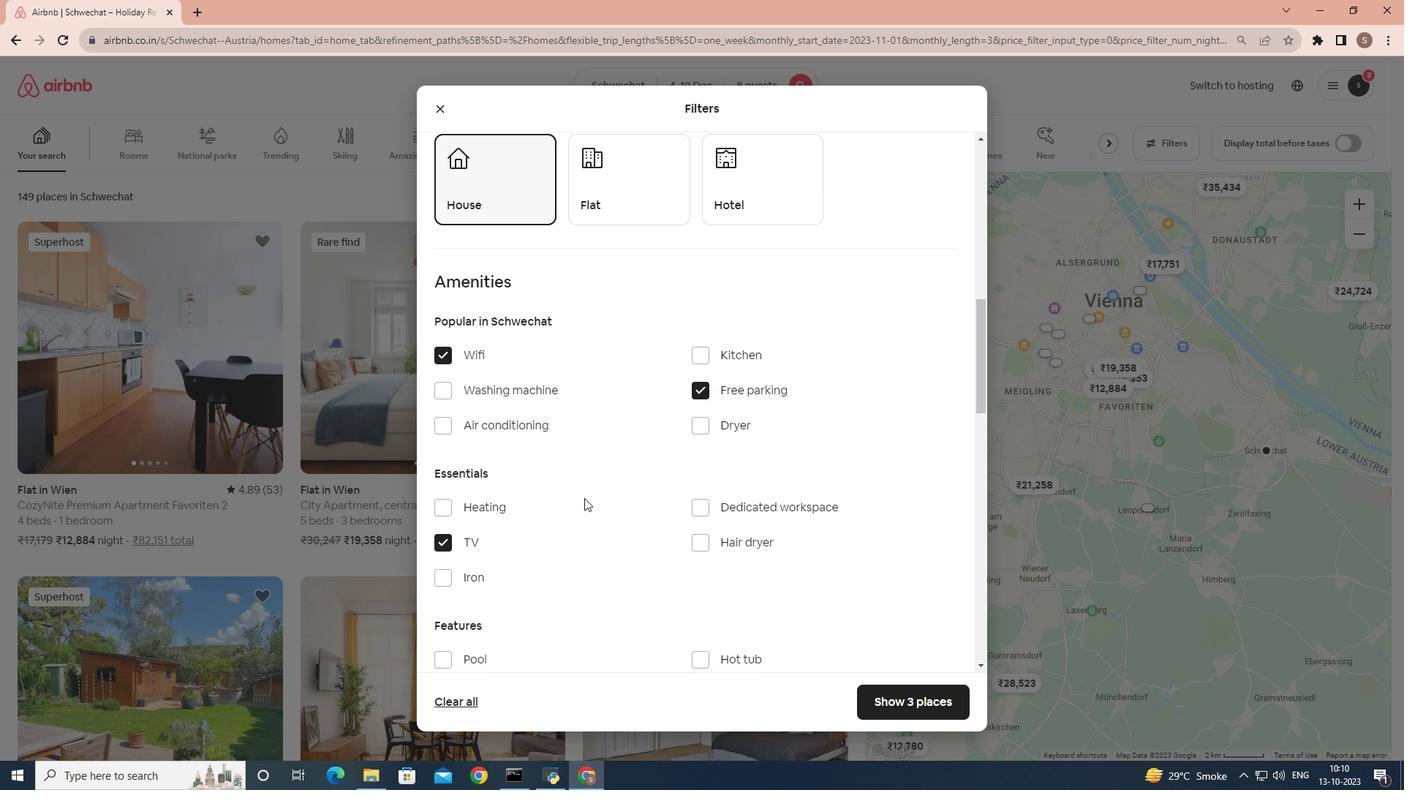 
Action: Mouse scrolled (584, 497) with delta (0, 0)
Screenshot: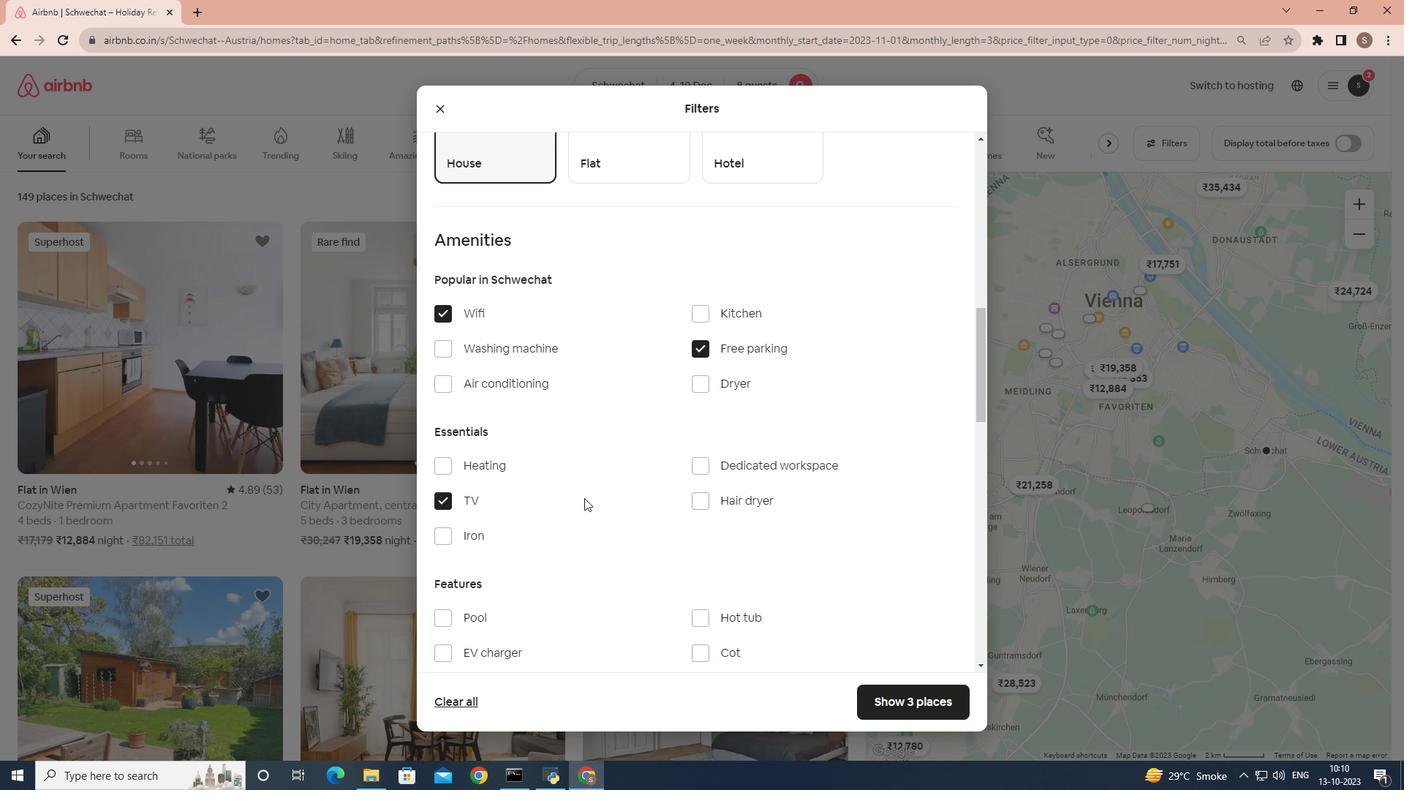 
Action: Mouse moved to (733, 510)
Screenshot: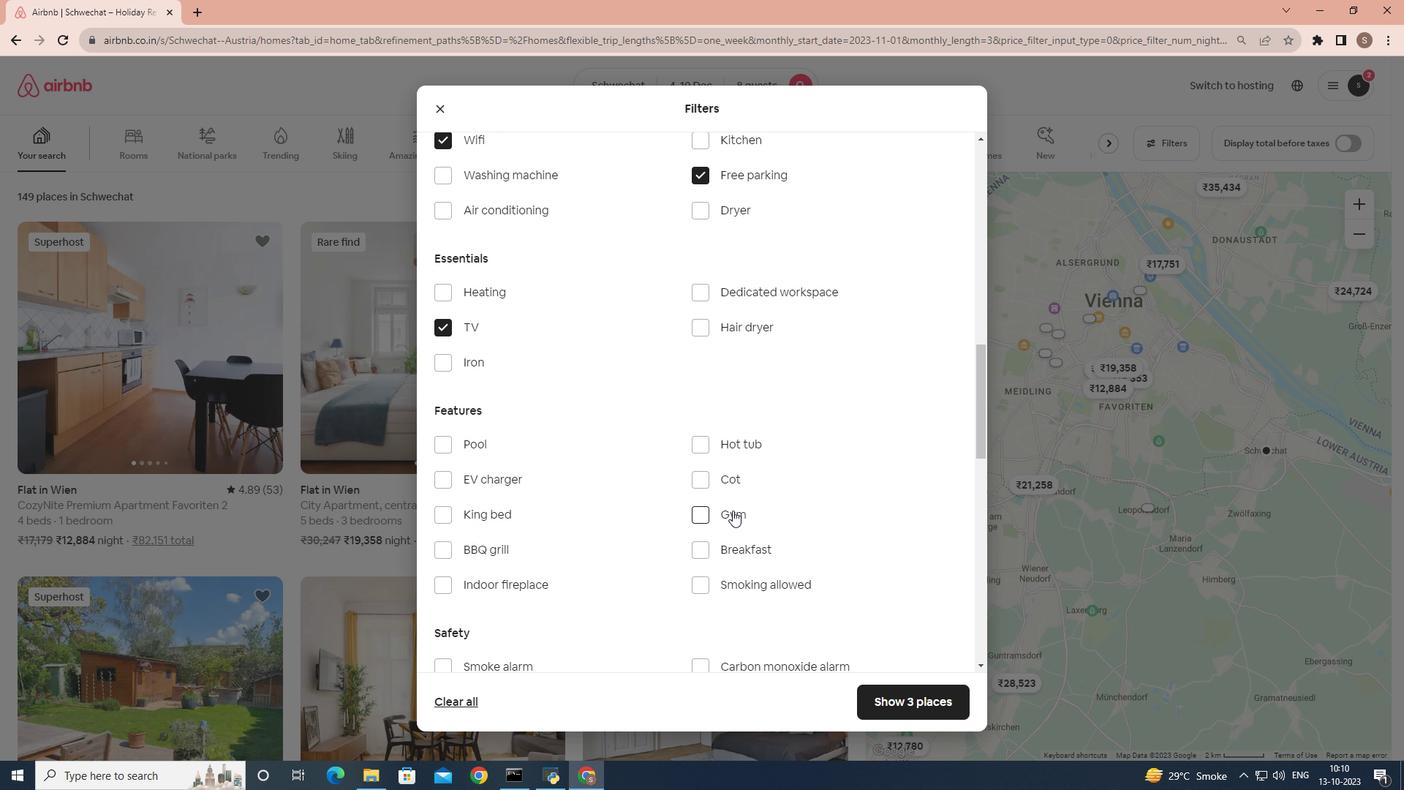 
Action: Mouse pressed left at (733, 510)
Screenshot: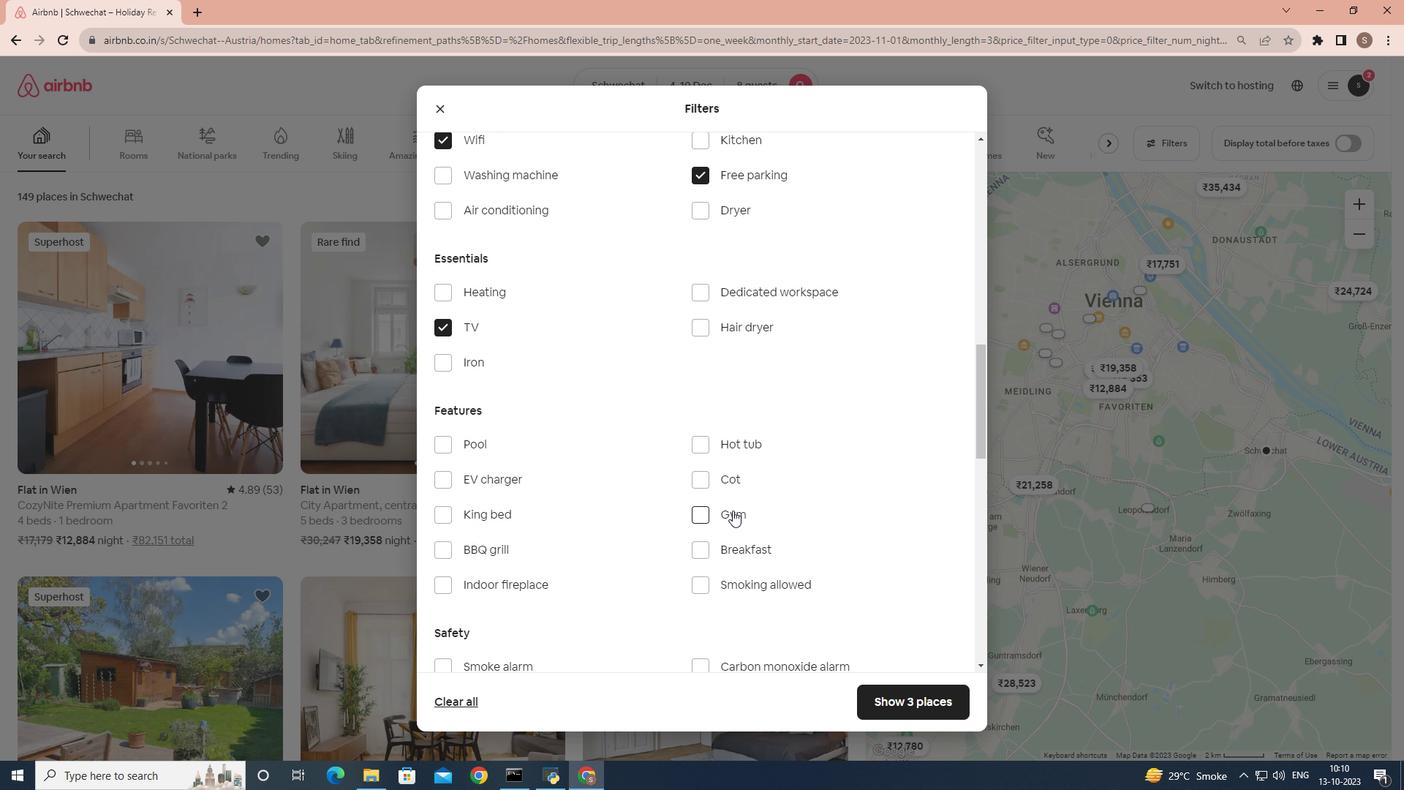 
Action: Mouse moved to (711, 589)
Screenshot: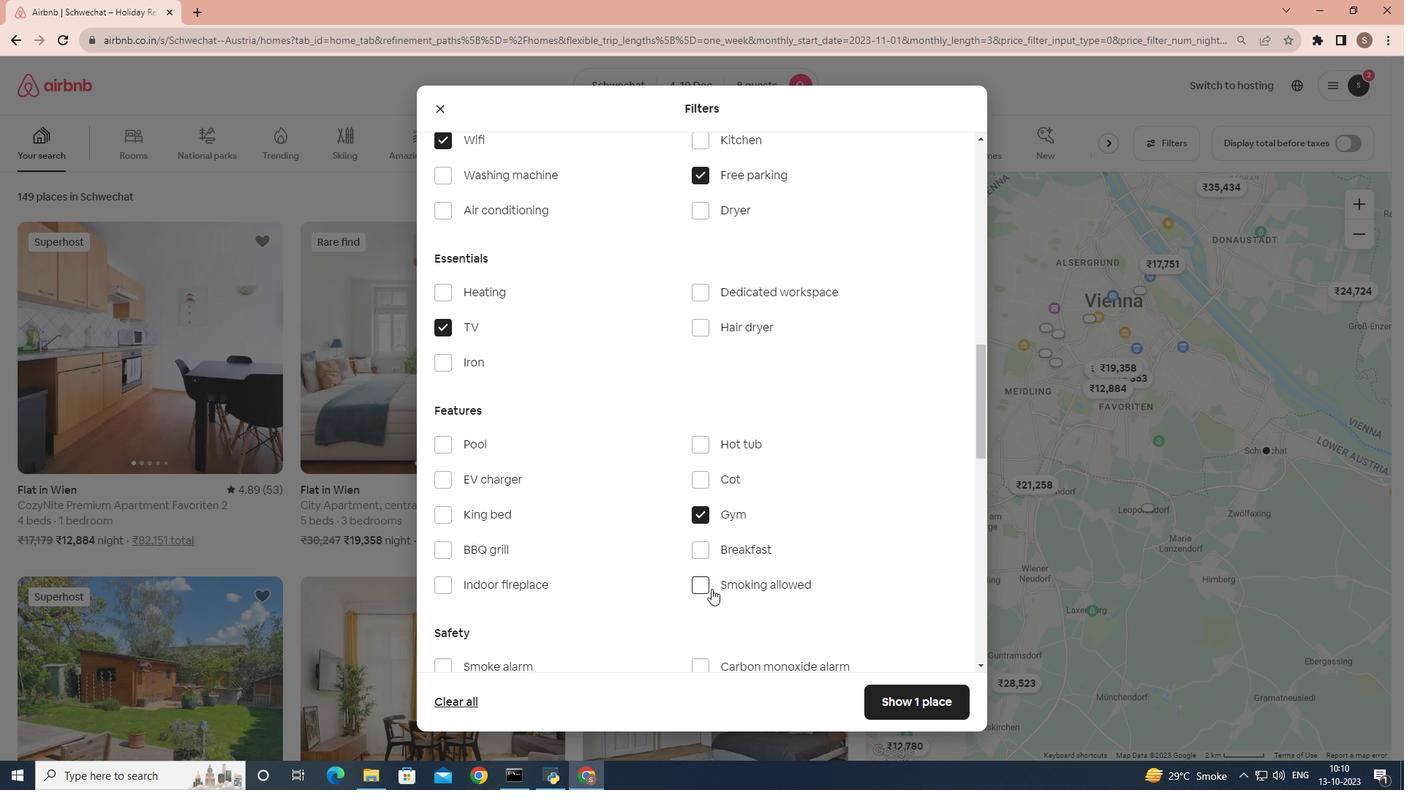 
Action: Mouse pressed left at (711, 589)
Screenshot: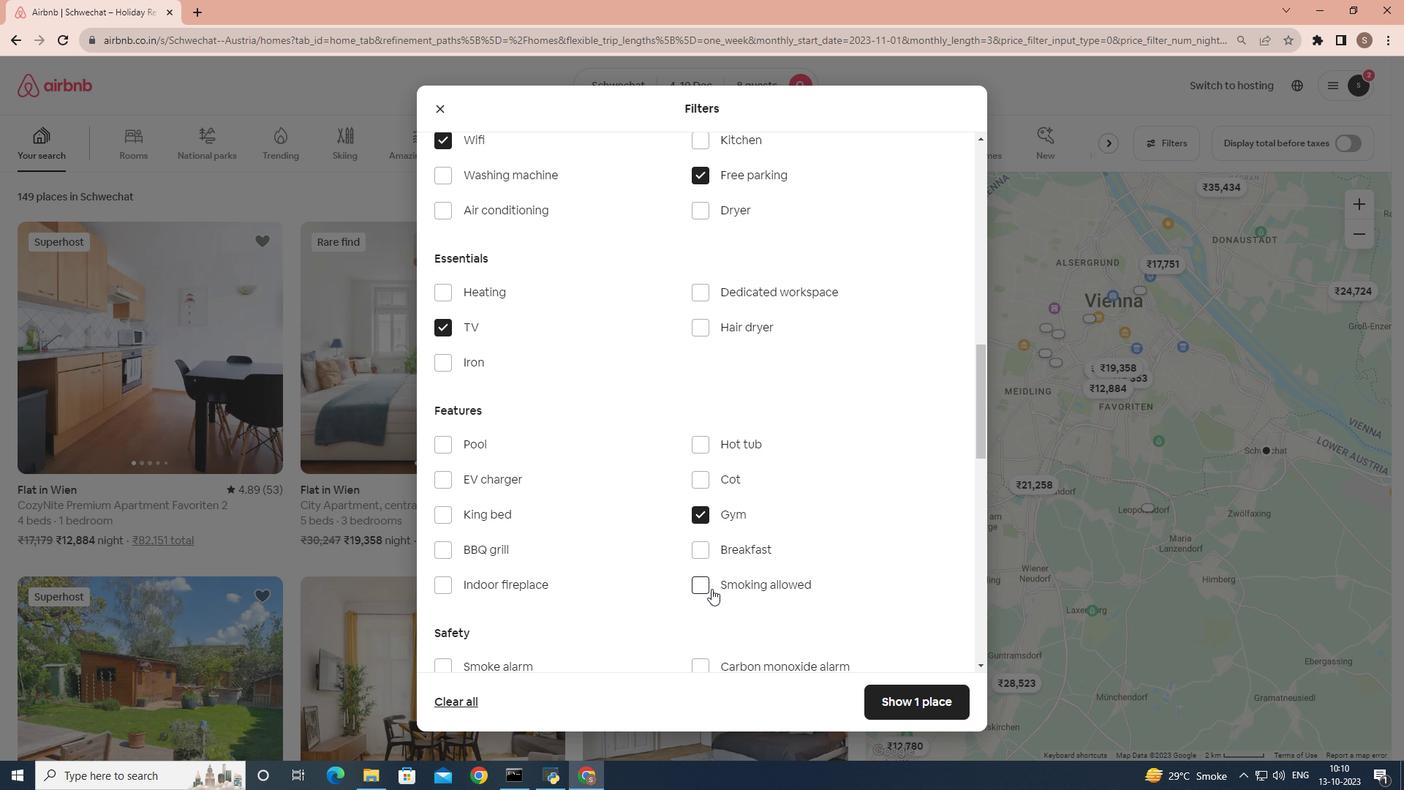 
Action: Mouse moved to (490, 303)
Screenshot: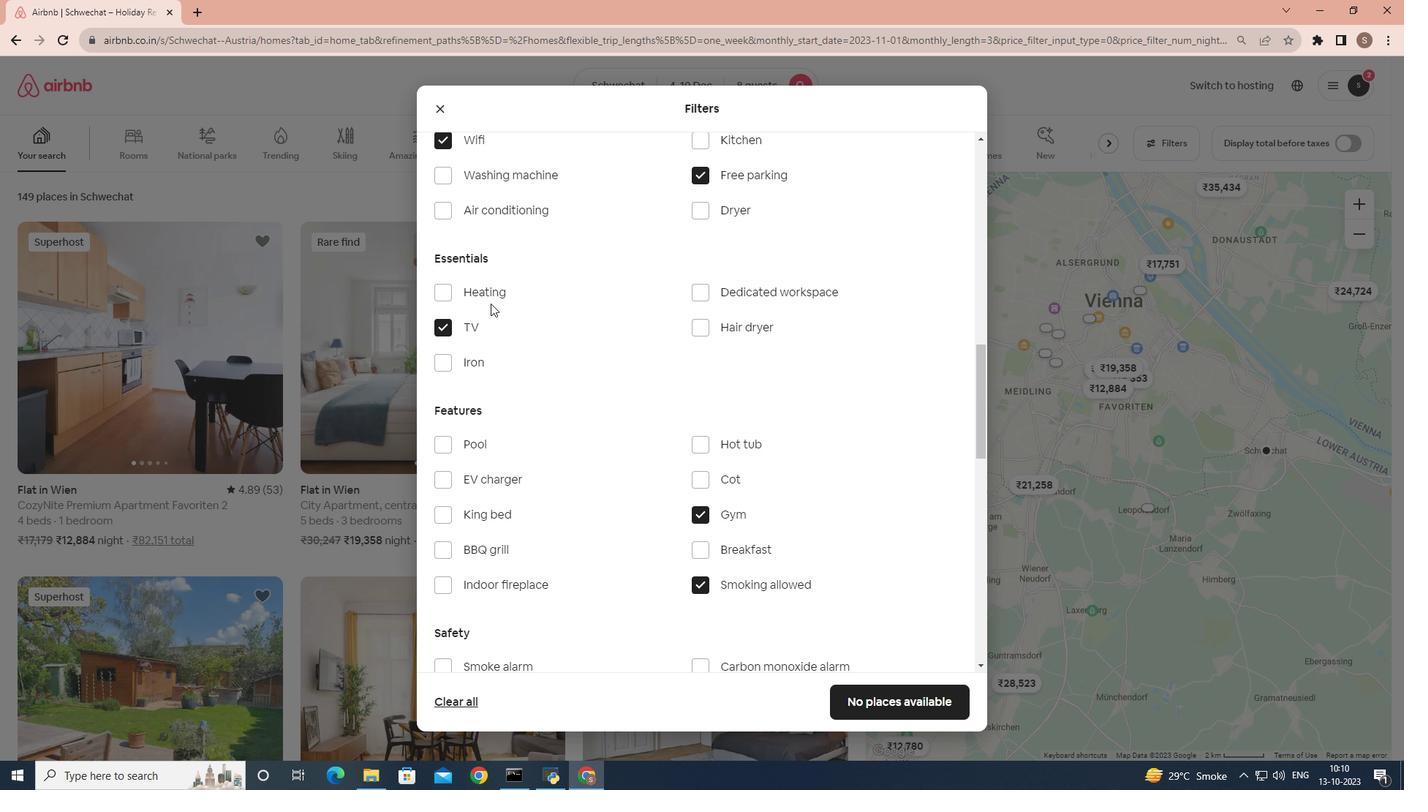 
Action: Mouse scrolled (490, 304) with delta (0, 0)
Screenshot: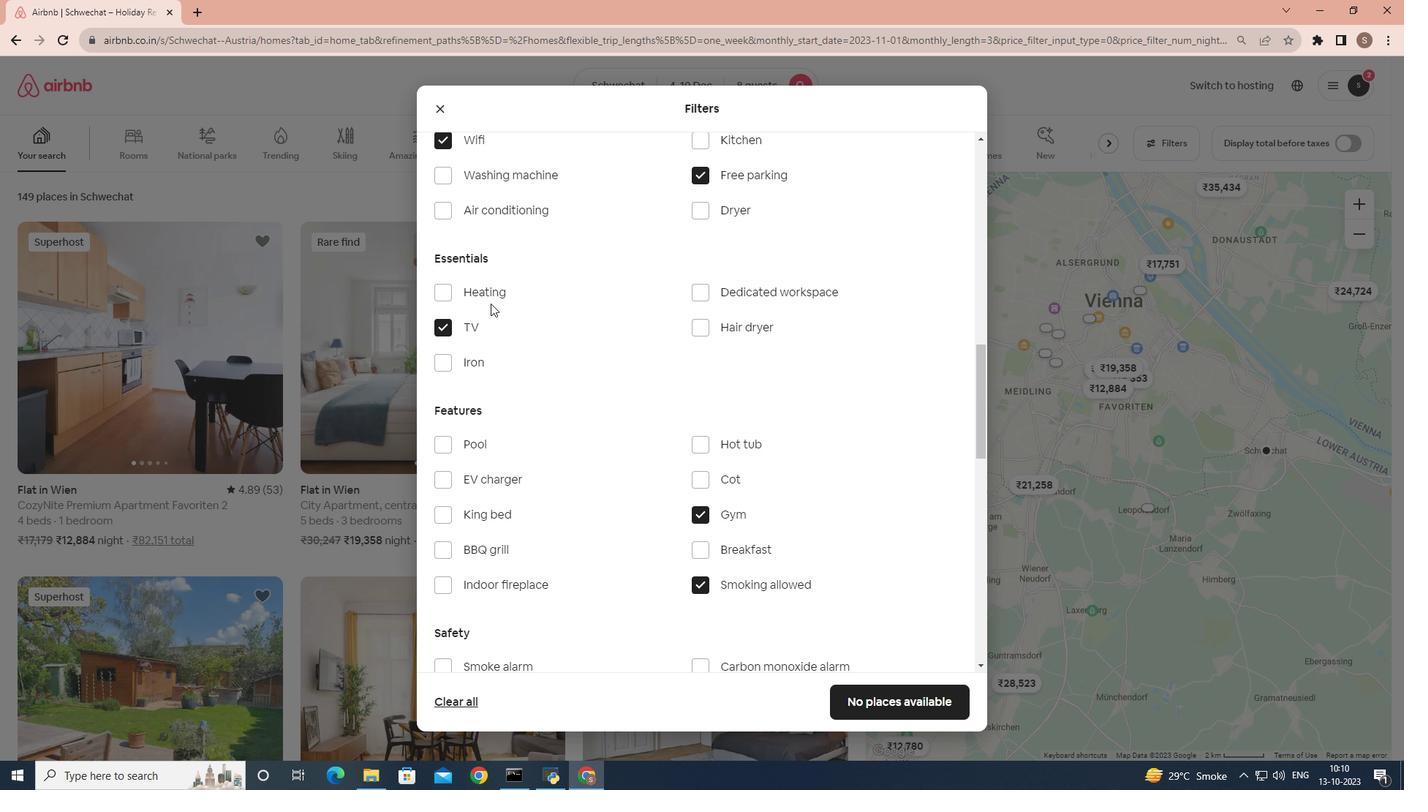 
Action: Mouse scrolled (490, 304) with delta (0, 0)
Screenshot: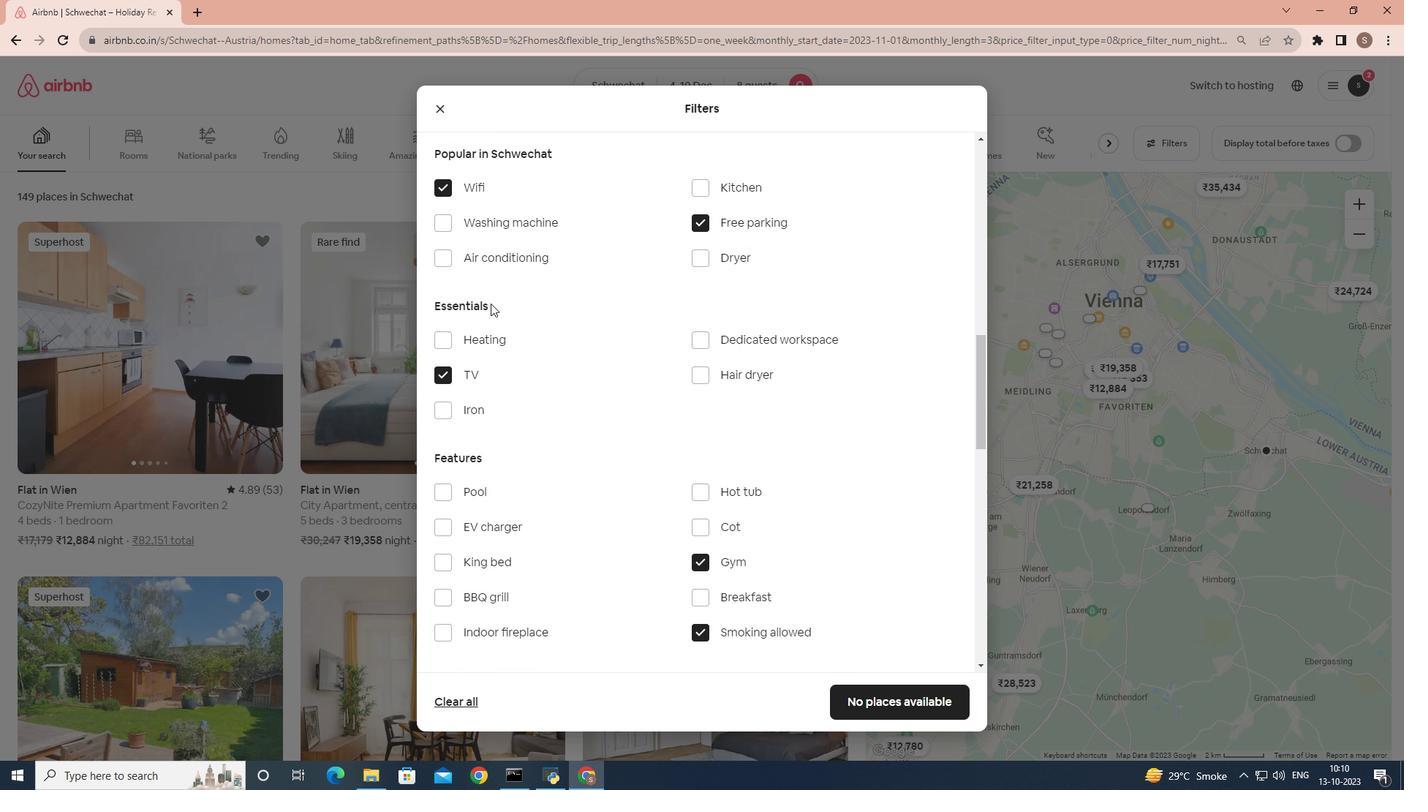 
Action: Mouse scrolled (490, 302) with delta (0, 0)
Screenshot: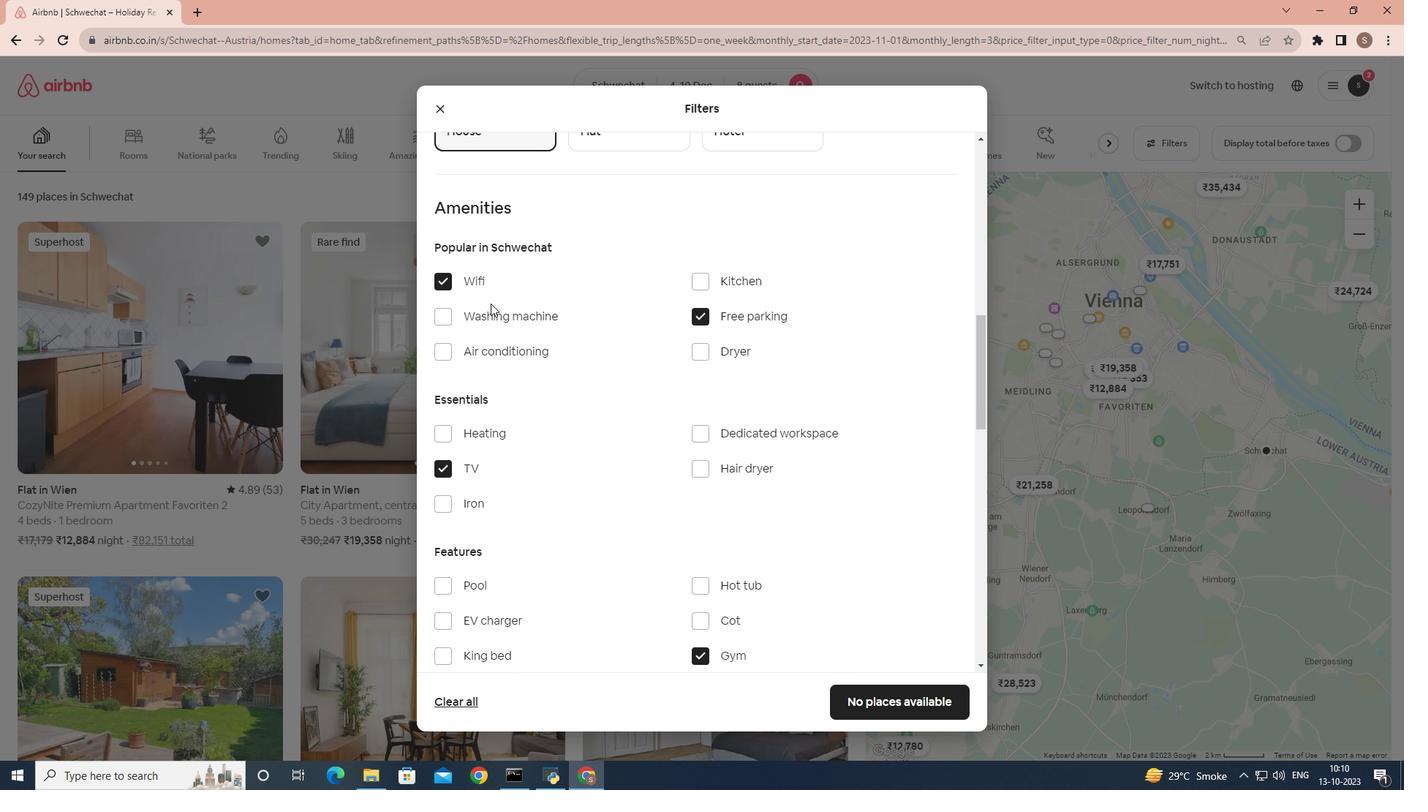 
Action: Mouse scrolled (490, 302) with delta (0, 0)
Screenshot: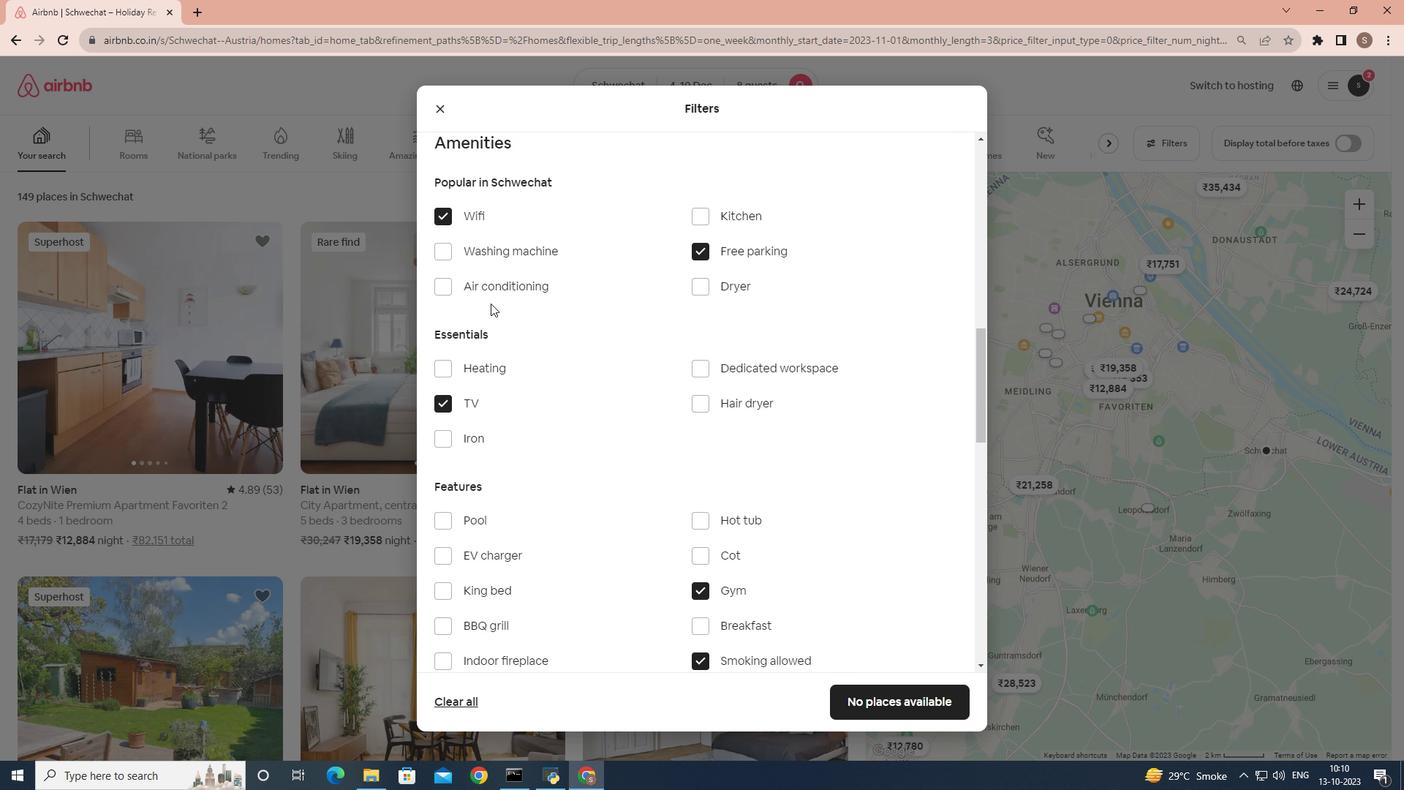 
Action: Mouse scrolled (490, 302) with delta (0, 0)
Screenshot: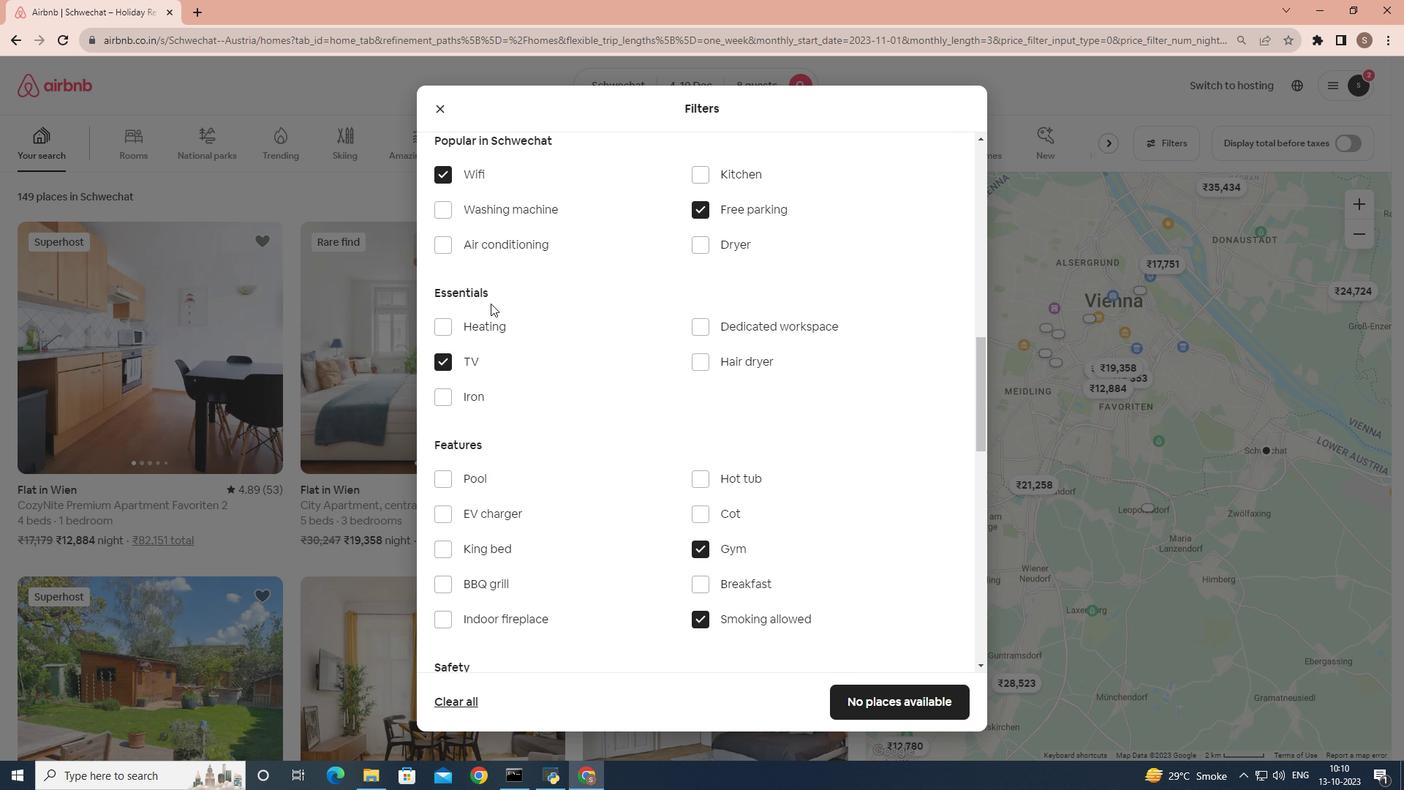 
Action: Mouse moved to (697, 368)
Screenshot: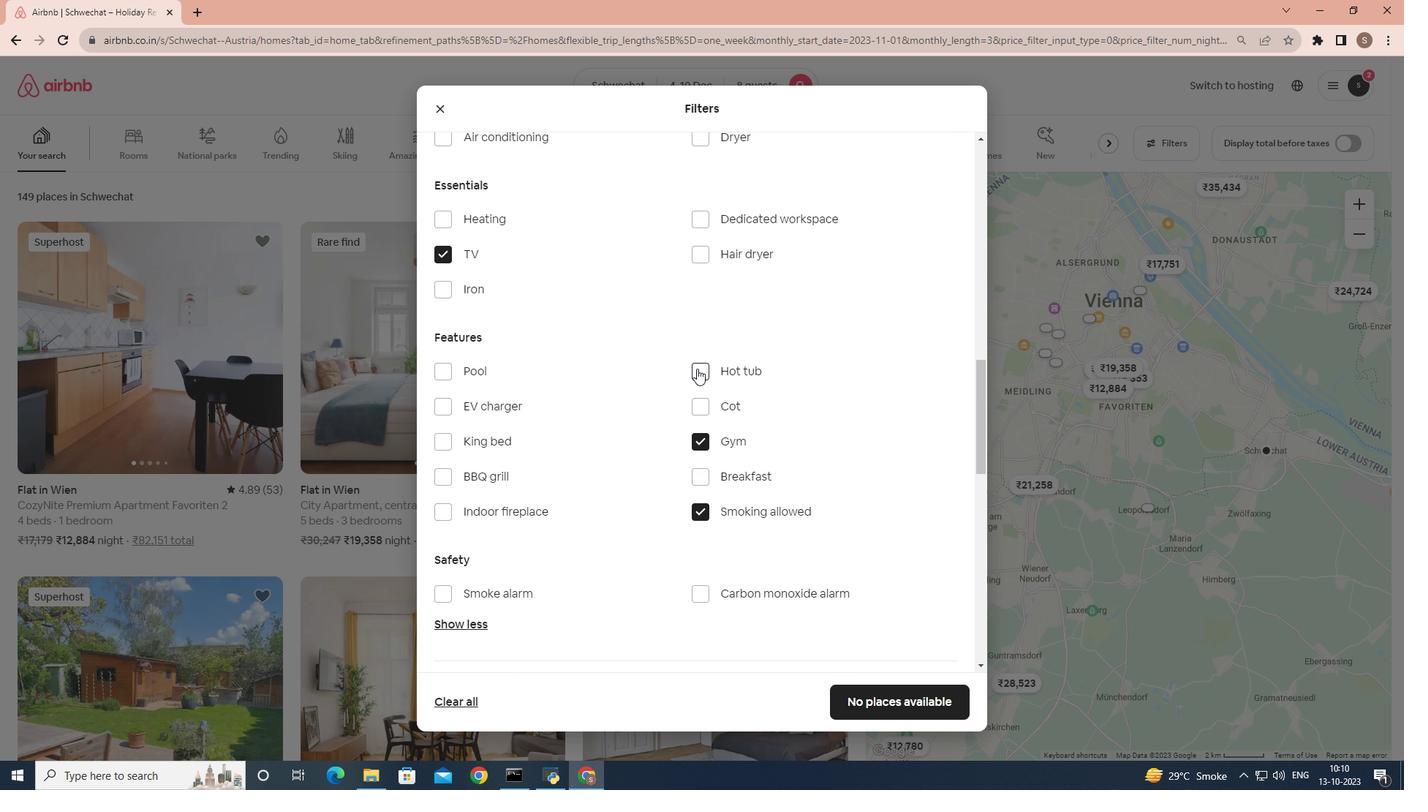 
Action: Mouse pressed left at (697, 368)
Screenshot: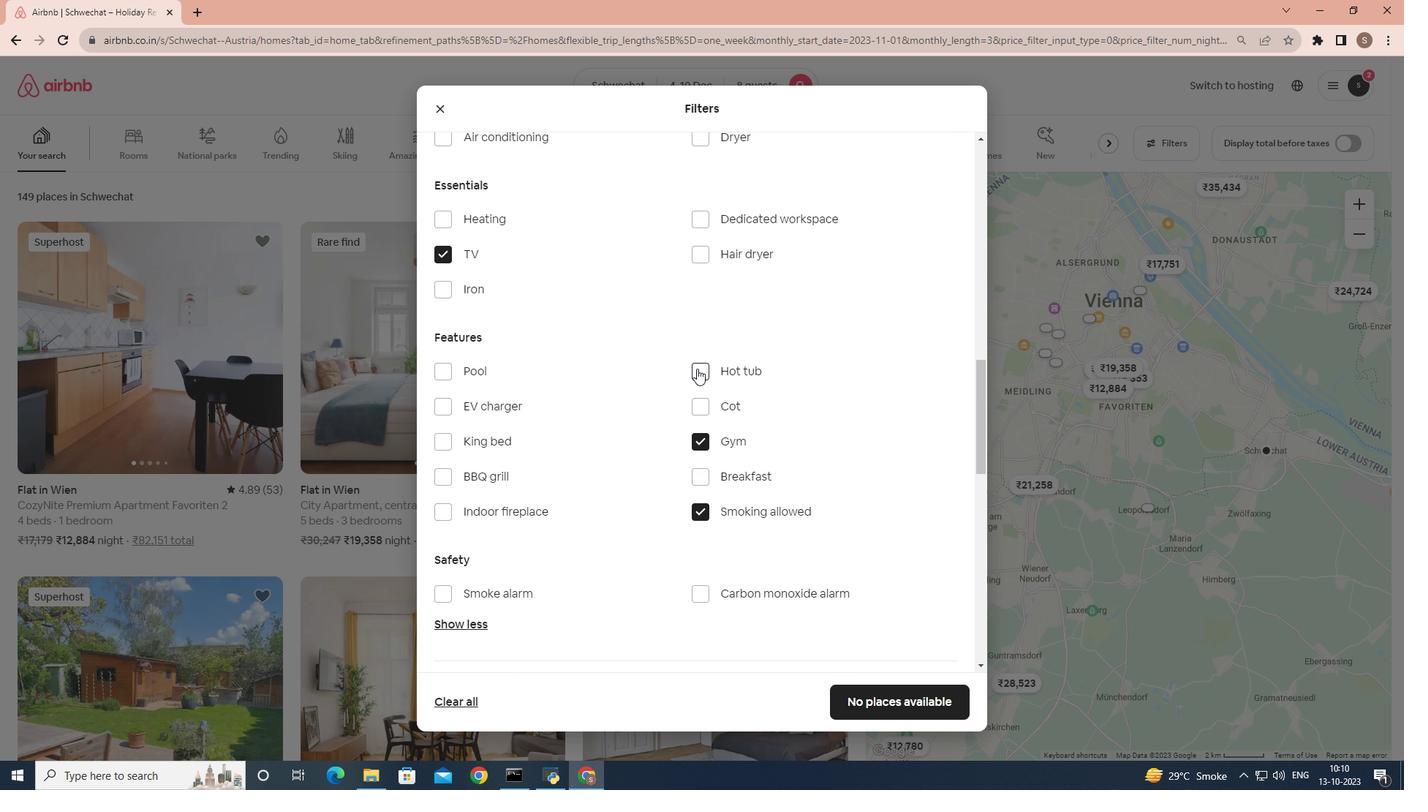 
Action: Mouse moved to (550, 429)
Screenshot: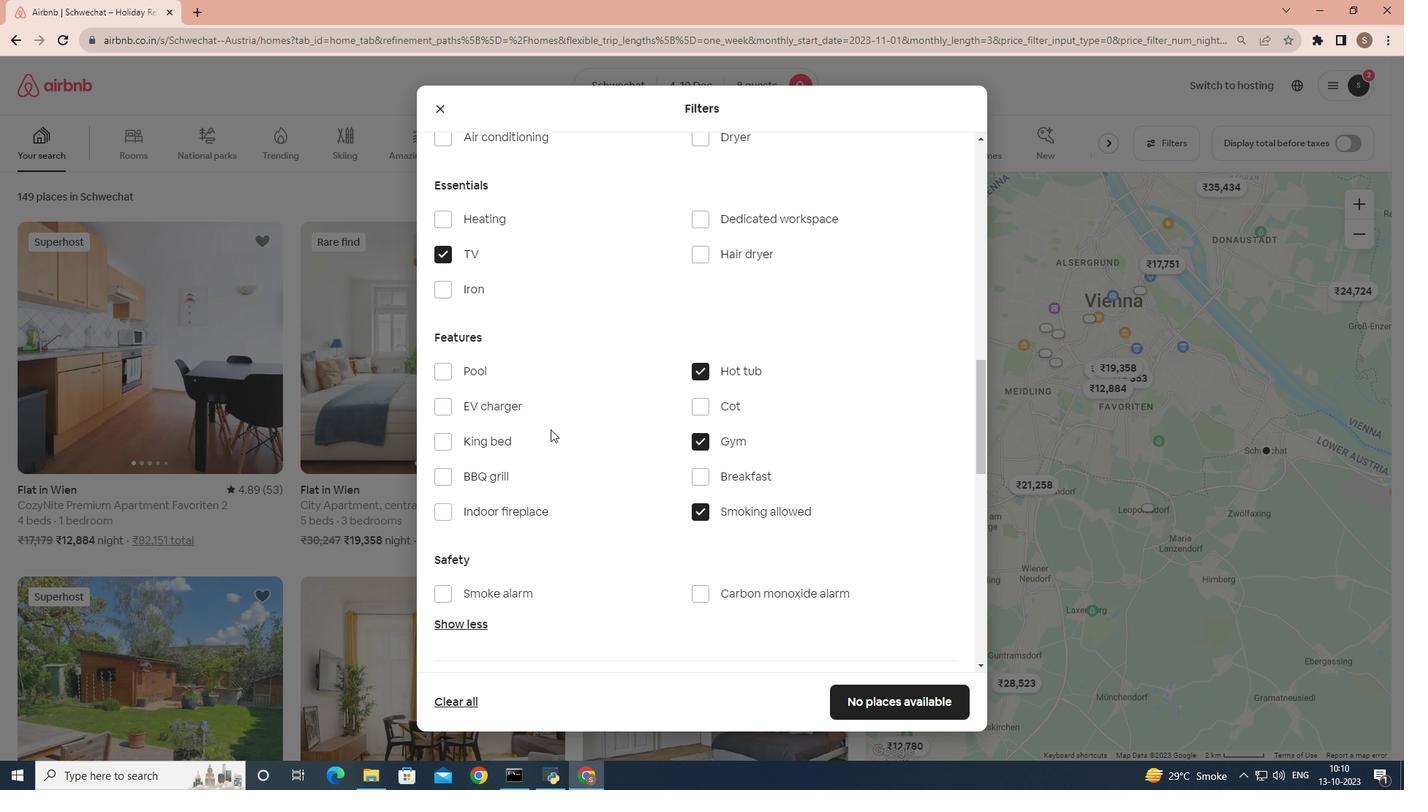 
Action: Mouse scrolled (550, 428) with delta (0, 0)
Screenshot: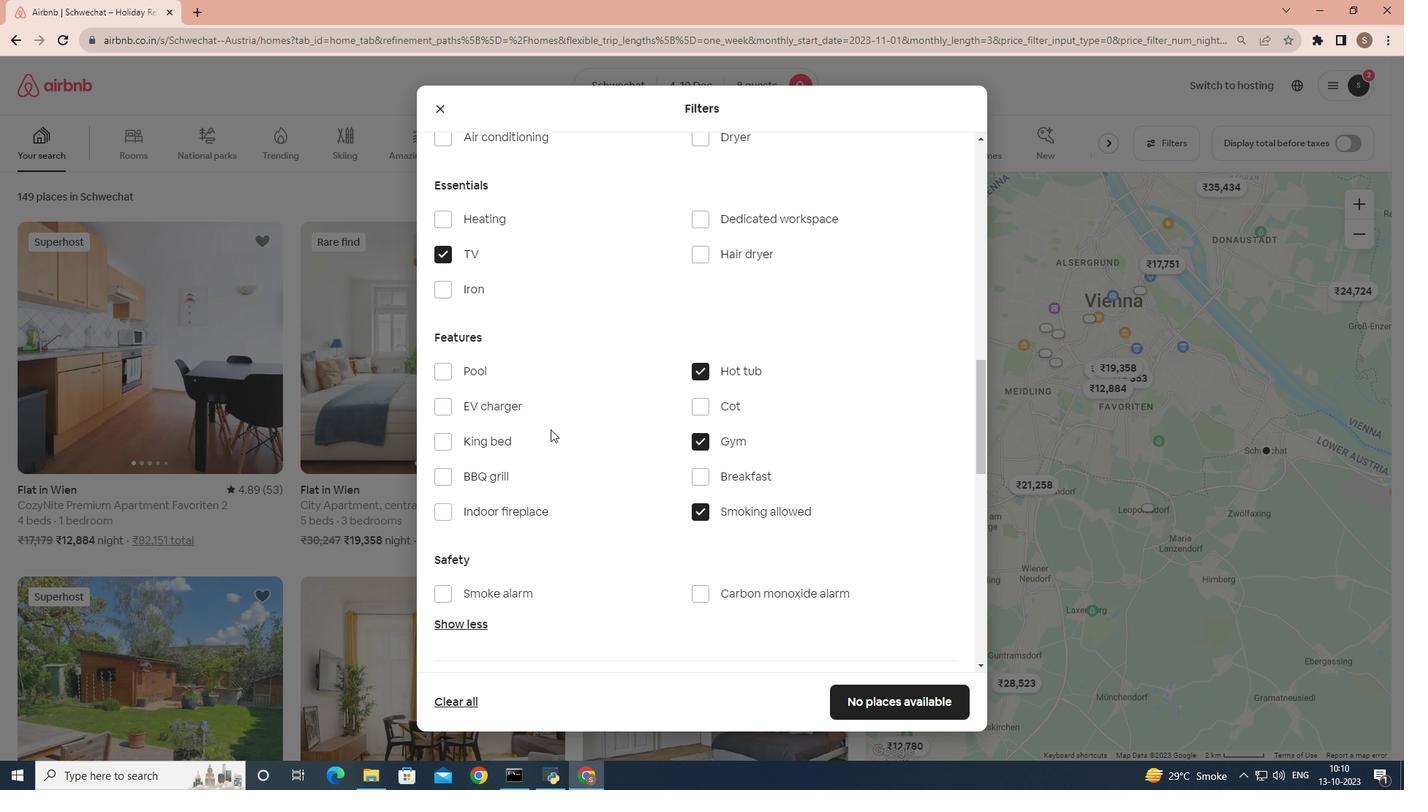 
Action: Mouse scrolled (550, 428) with delta (0, 0)
Screenshot: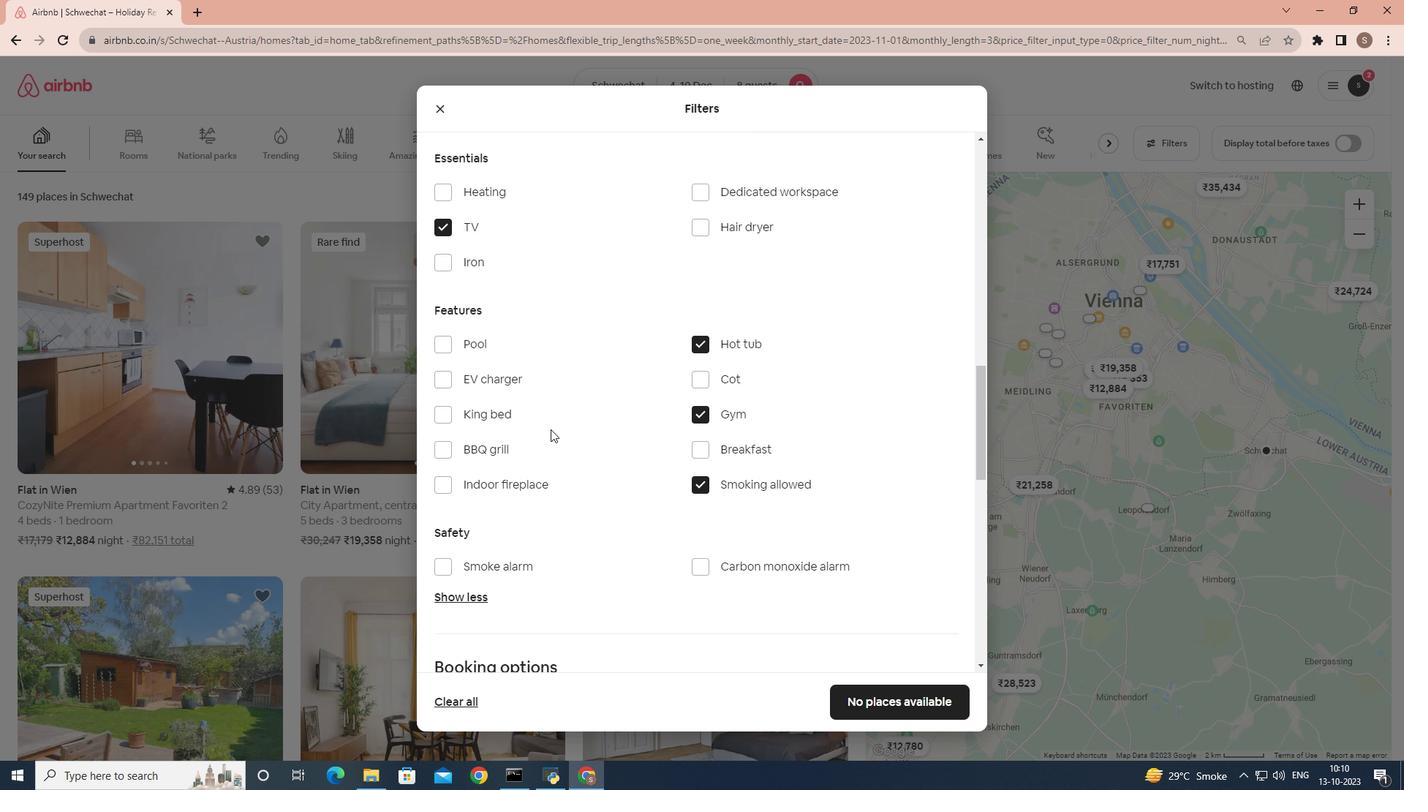 
Action: Mouse scrolled (550, 428) with delta (0, 0)
Screenshot: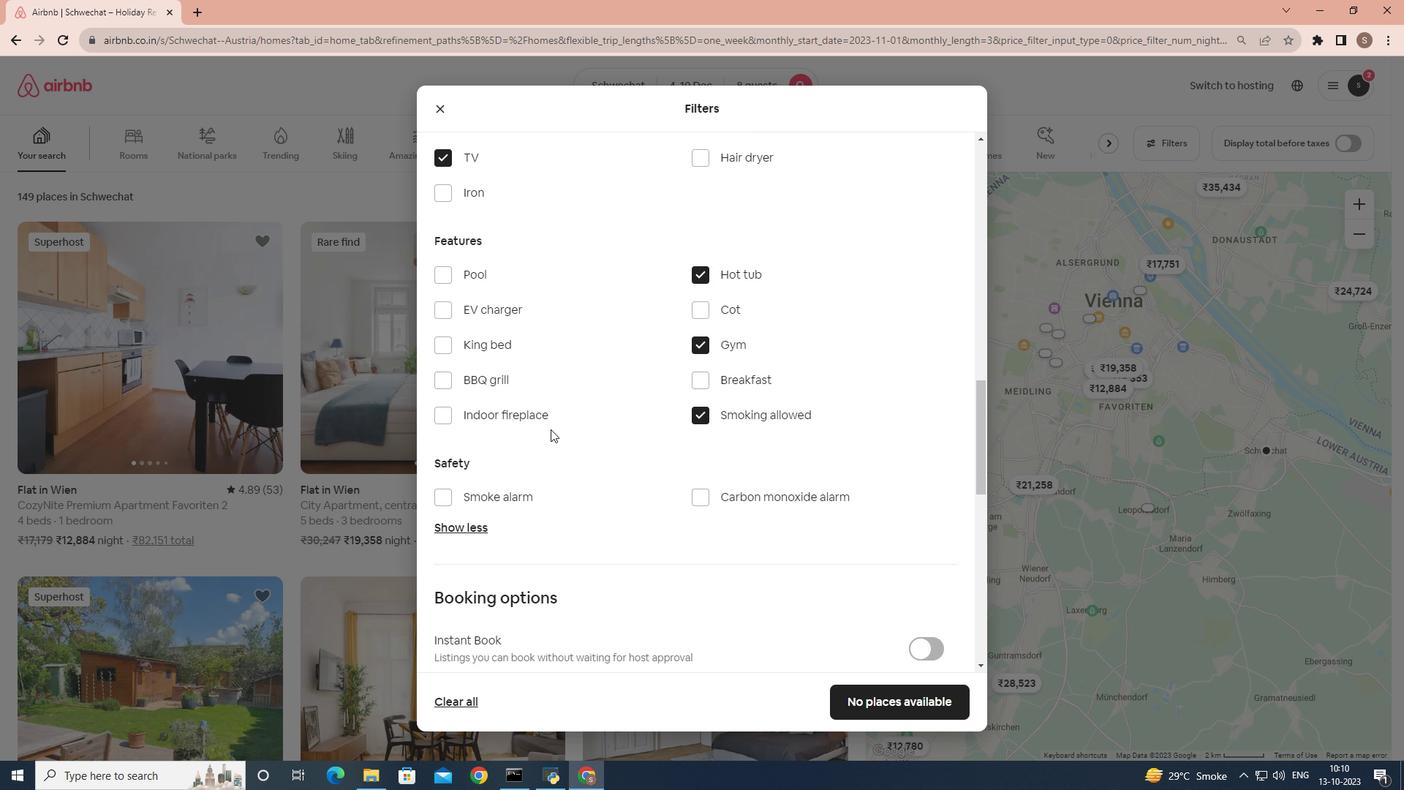 
Action: Mouse moved to (938, 578)
Screenshot: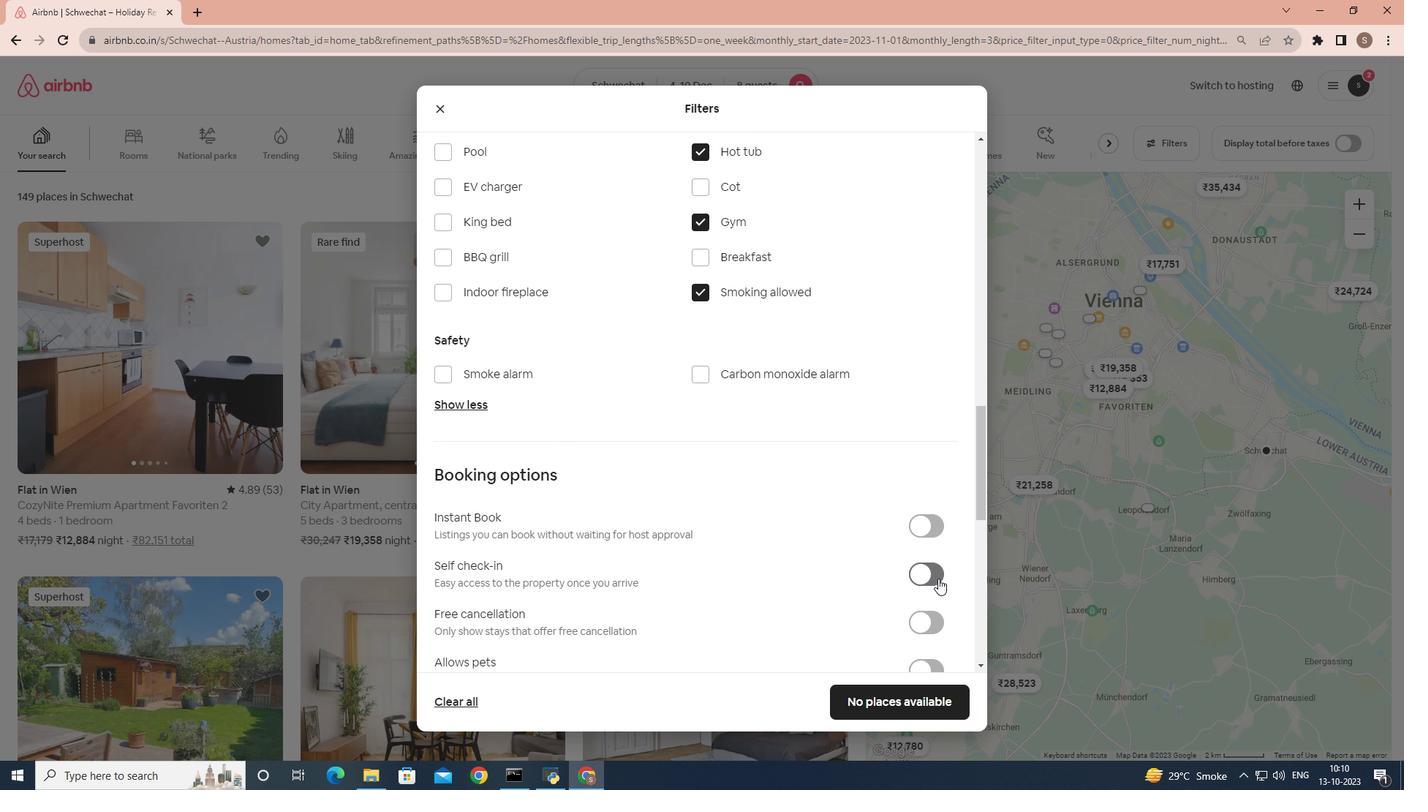 
Action: Mouse pressed left at (938, 578)
Screenshot: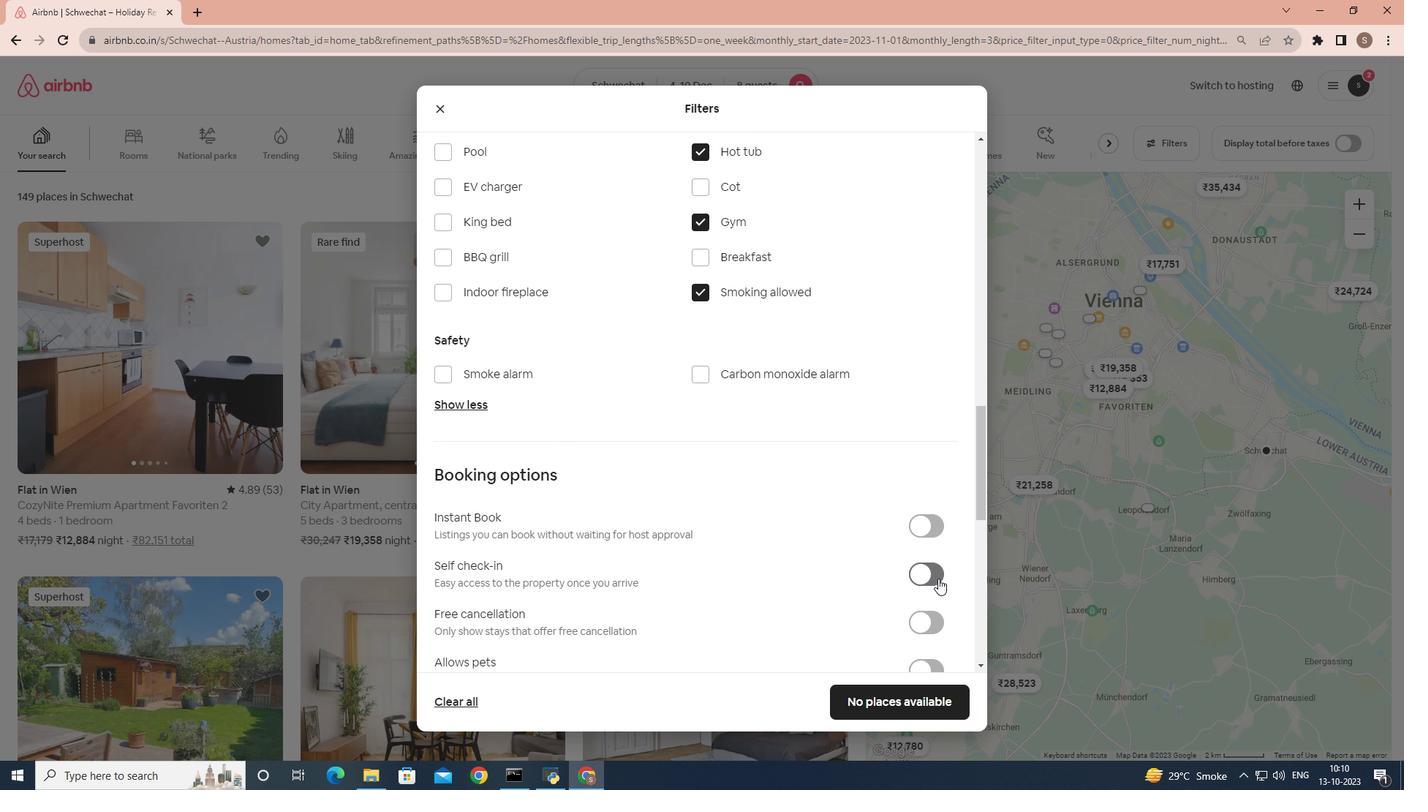 
Action: Mouse moved to (821, 575)
Screenshot: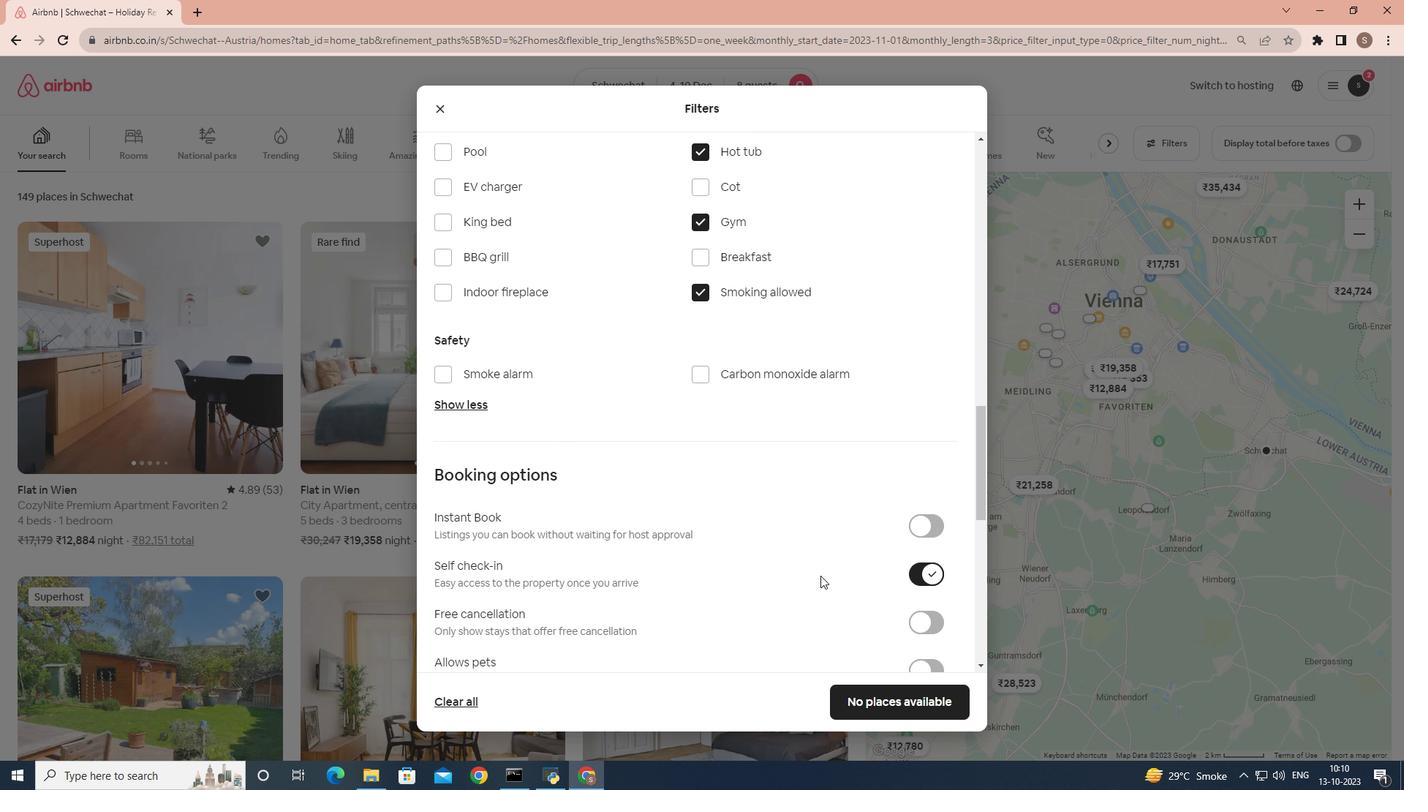 
Action: Mouse scrolled (821, 575) with delta (0, 0)
Screenshot: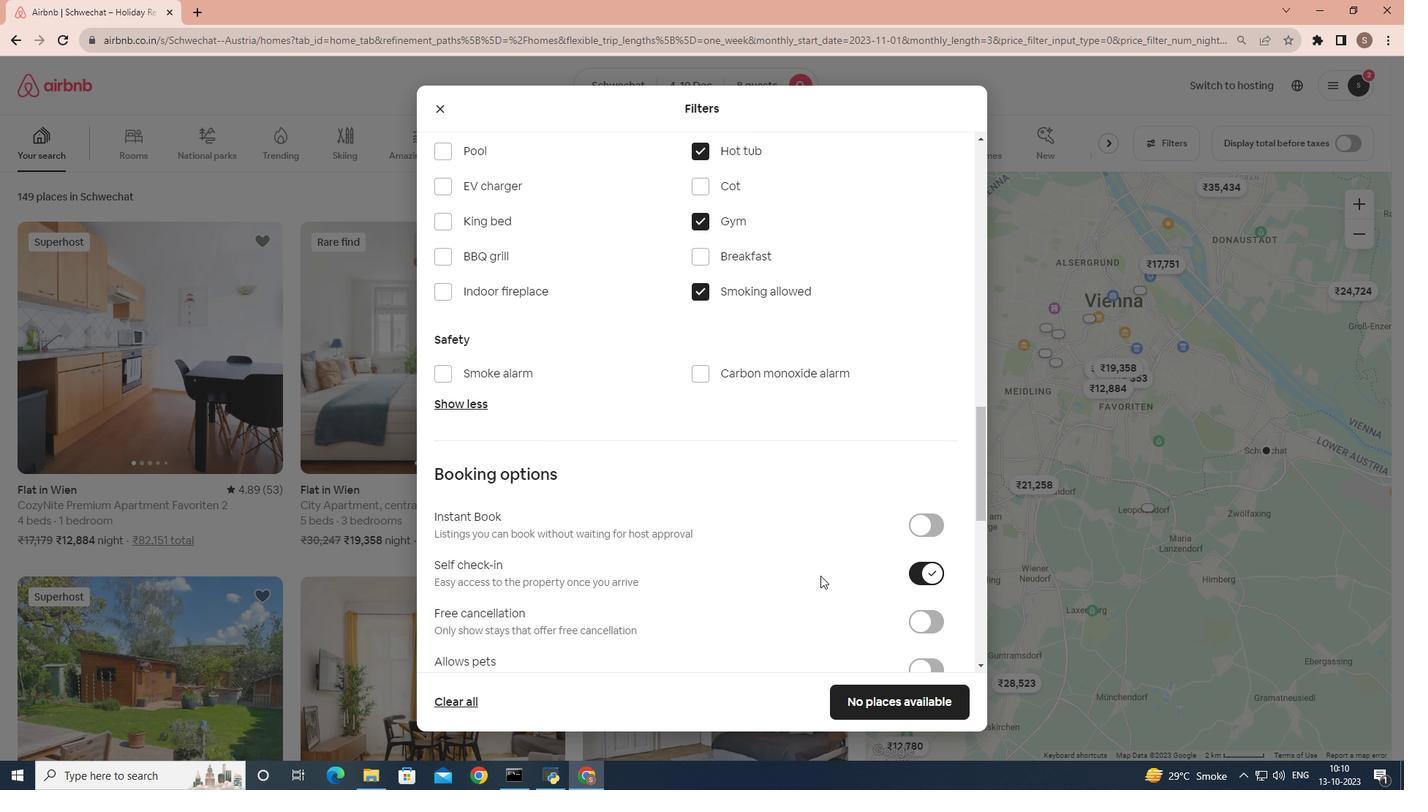 
Action: Mouse scrolled (821, 575) with delta (0, 0)
Screenshot: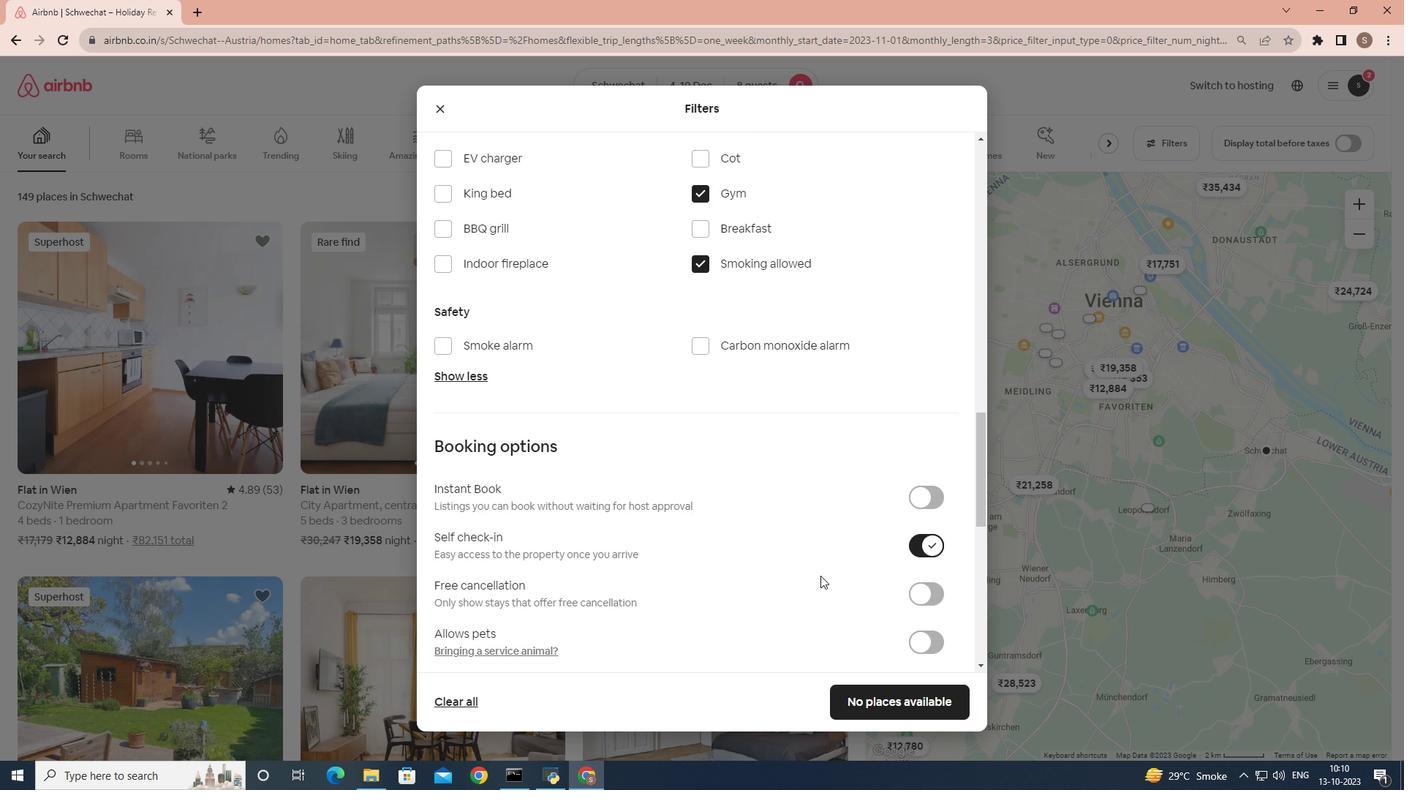
Action: Mouse scrolled (821, 575) with delta (0, 0)
Screenshot: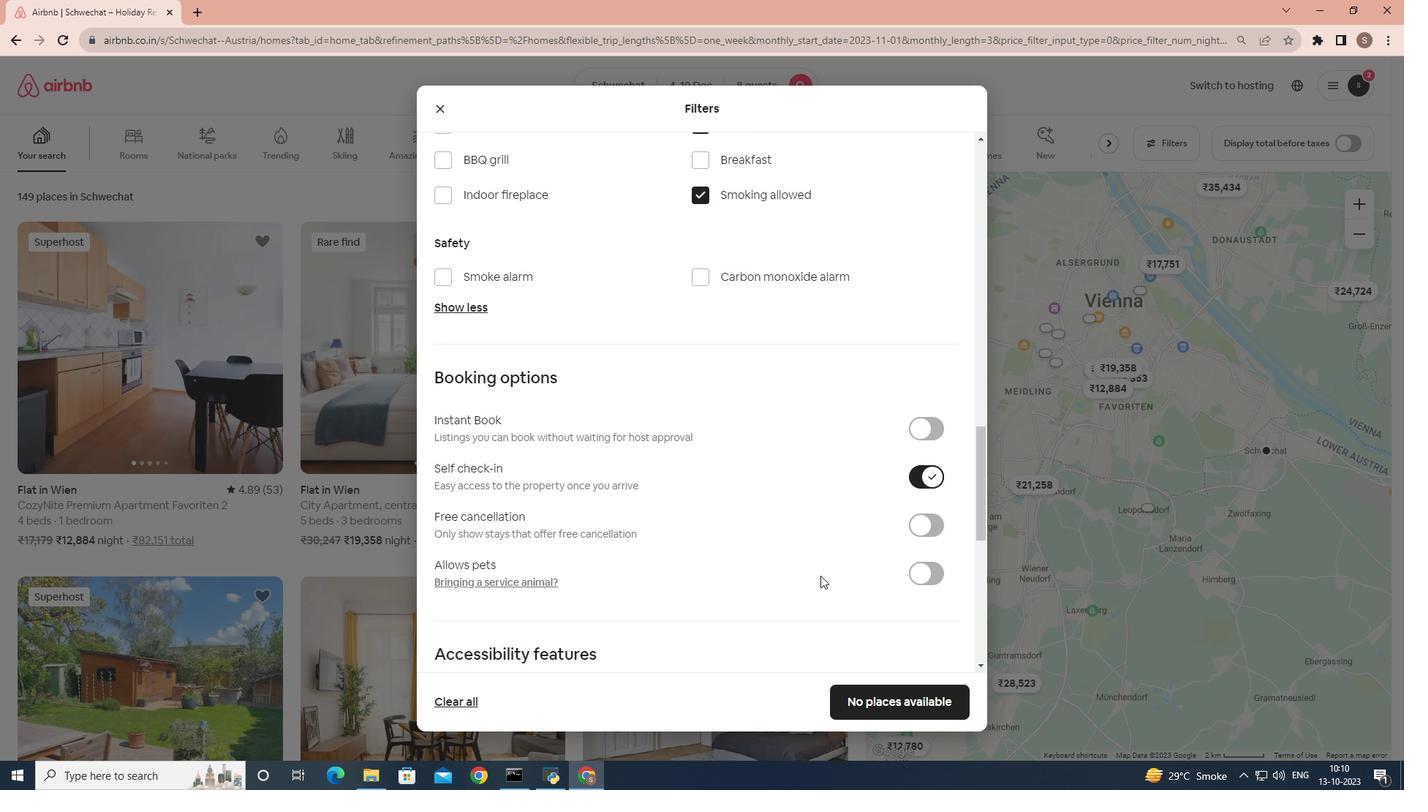 
Action: Mouse moved to (889, 698)
Screenshot: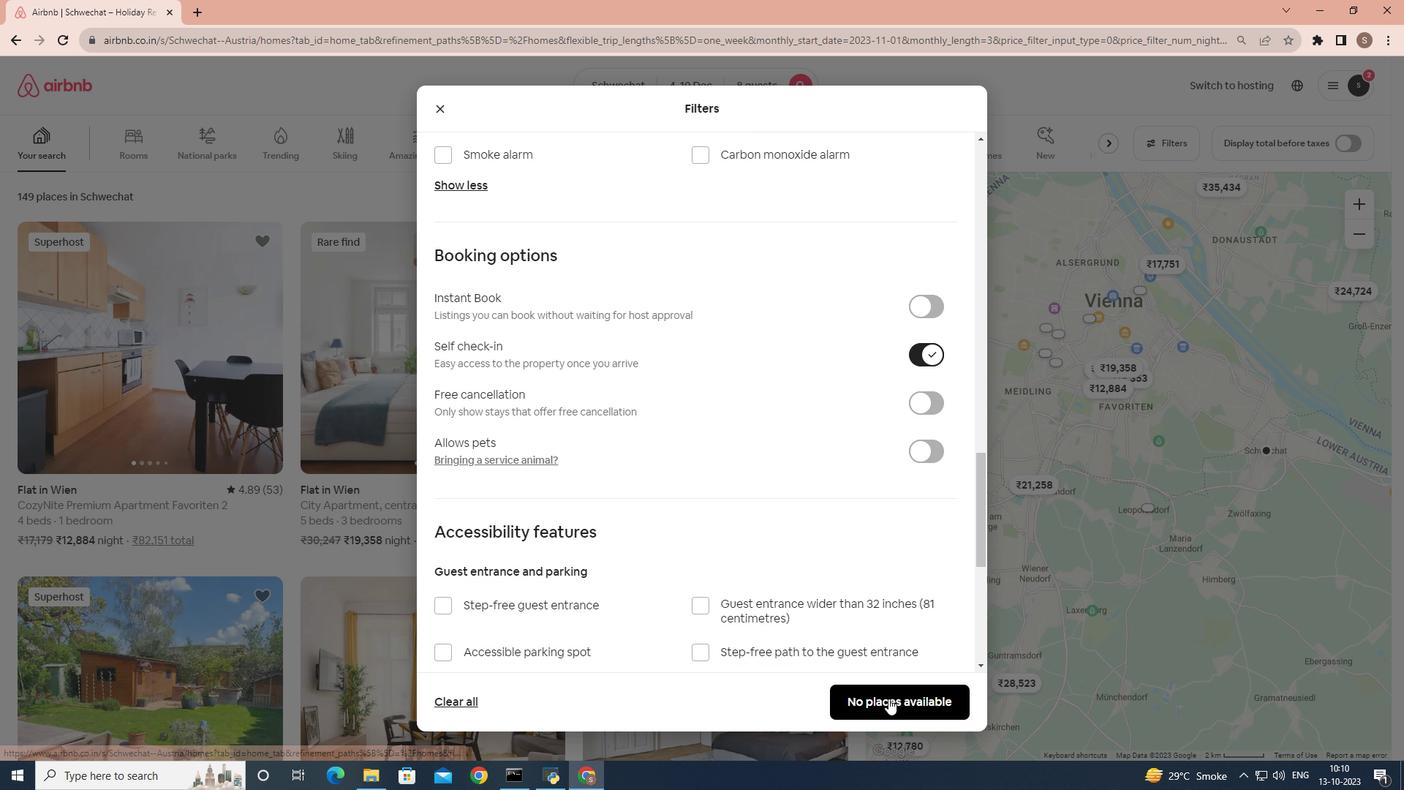 
Action: Mouse pressed left at (889, 698)
Screenshot: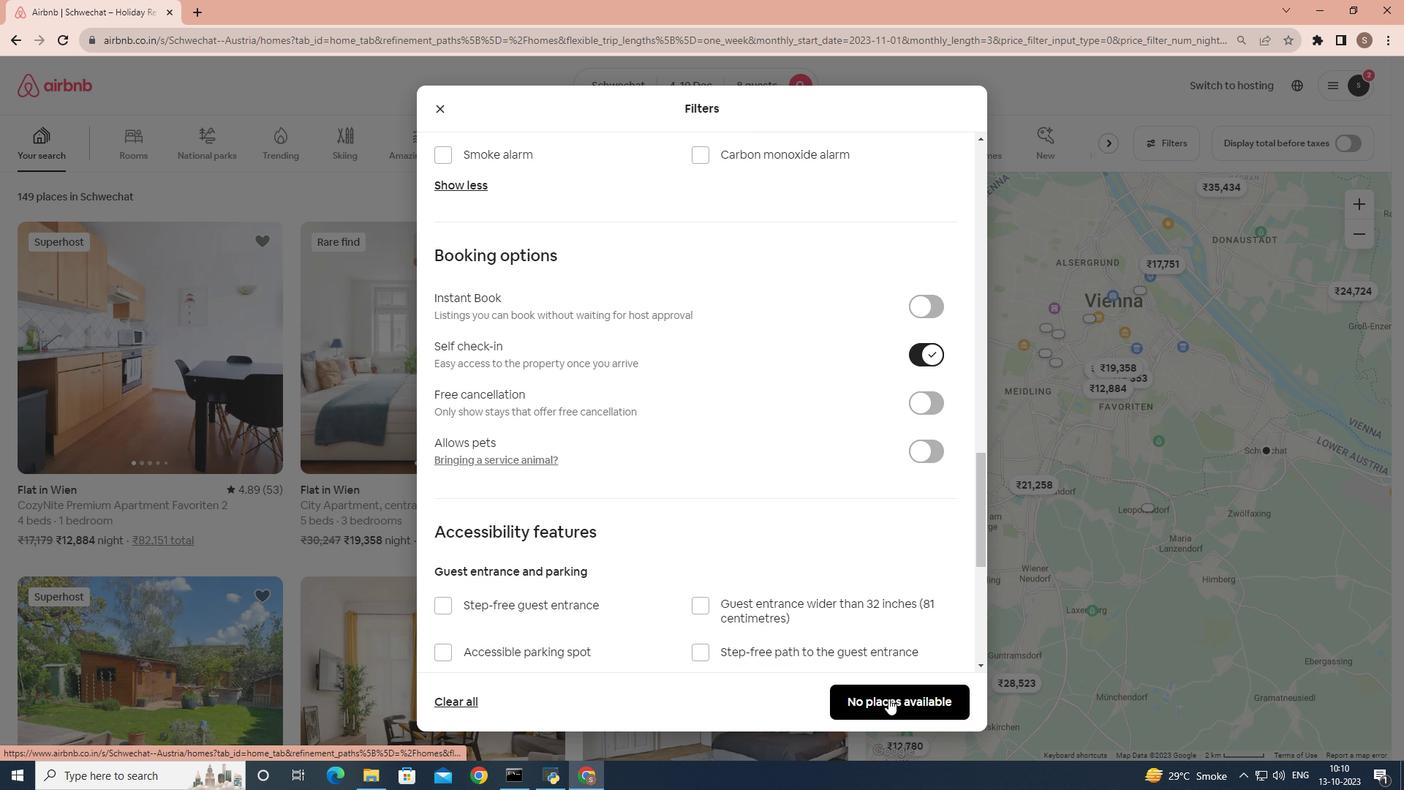 
